 Task: Find connections with filter location Laon with filter topic #Websitewith filter profile language English with filter current company Pepperfry with filter school VITS Group of Institutions Faculty of Engineering School of Management,Sontyam, PIN-531173(CC-NU) with filter industry Wellness and Fitness Services with filter service category Home Networking with filter keywords title Petroleum Engineer
Action: Mouse moved to (592, 100)
Screenshot: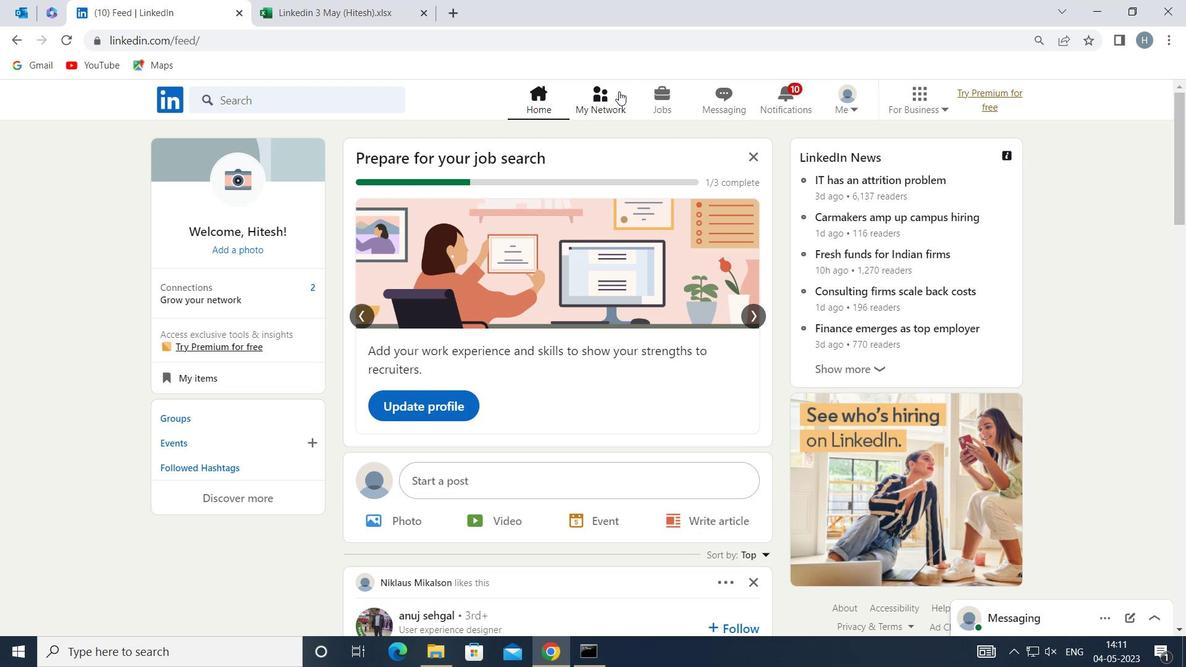 
Action: Mouse pressed left at (592, 100)
Screenshot: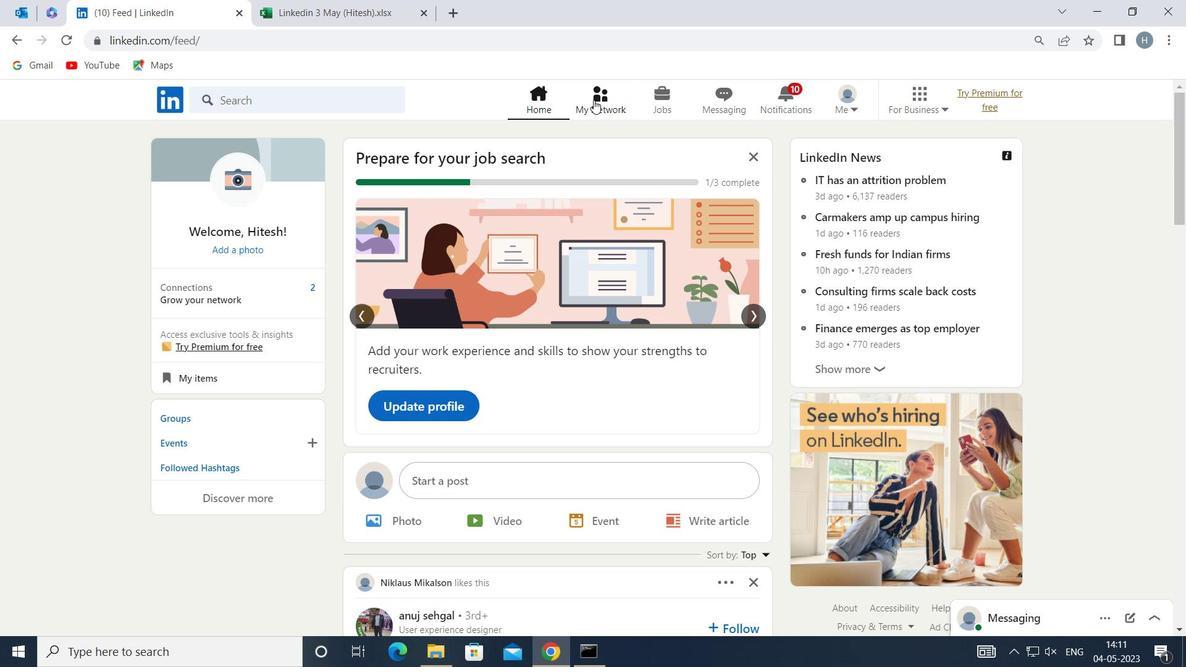 
Action: Mouse moved to (359, 182)
Screenshot: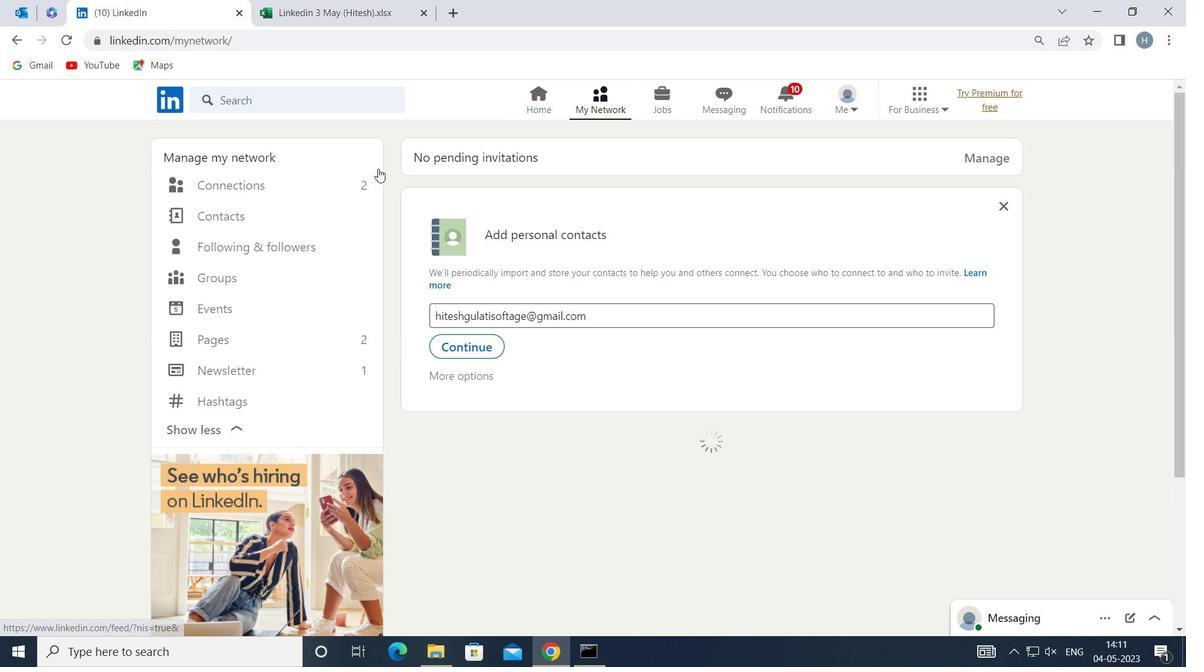 
Action: Mouse pressed left at (359, 182)
Screenshot: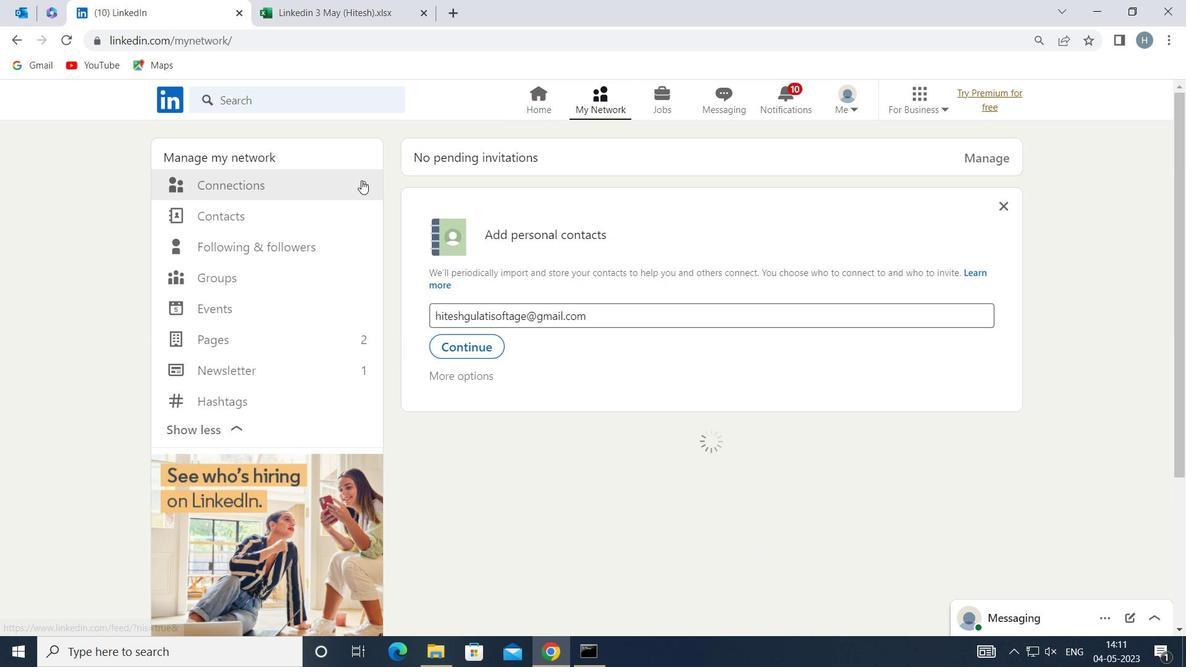 
Action: Mouse moved to (735, 181)
Screenshot: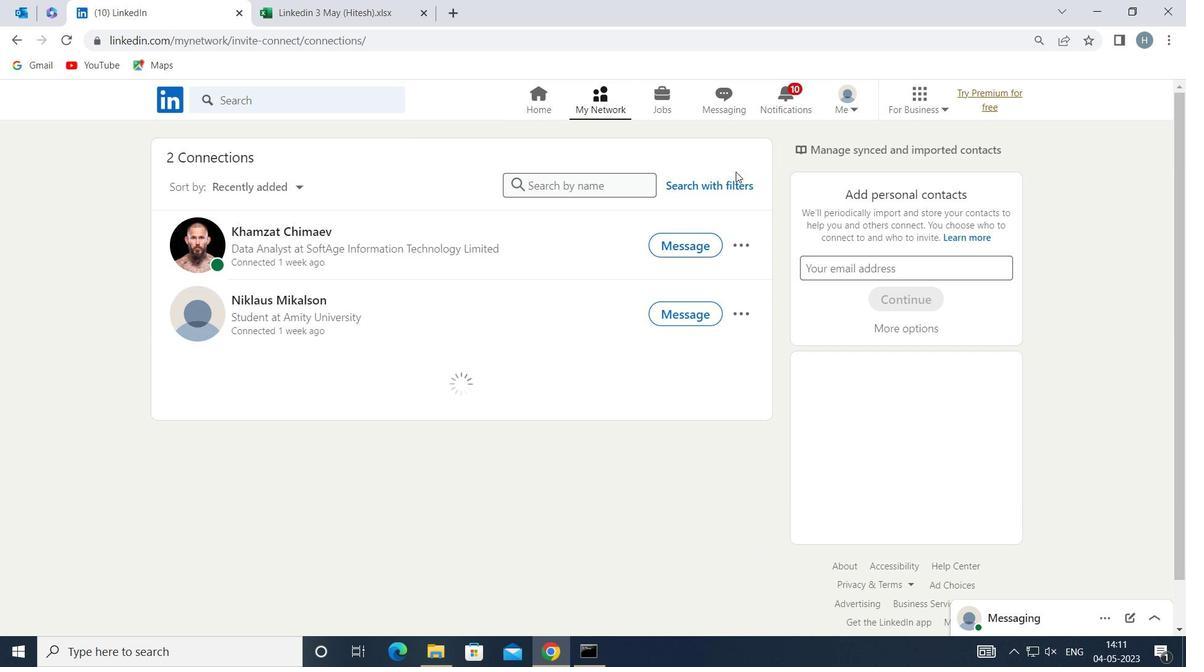 
Action: Mouse pressed left at (735, 181)
Screenshot: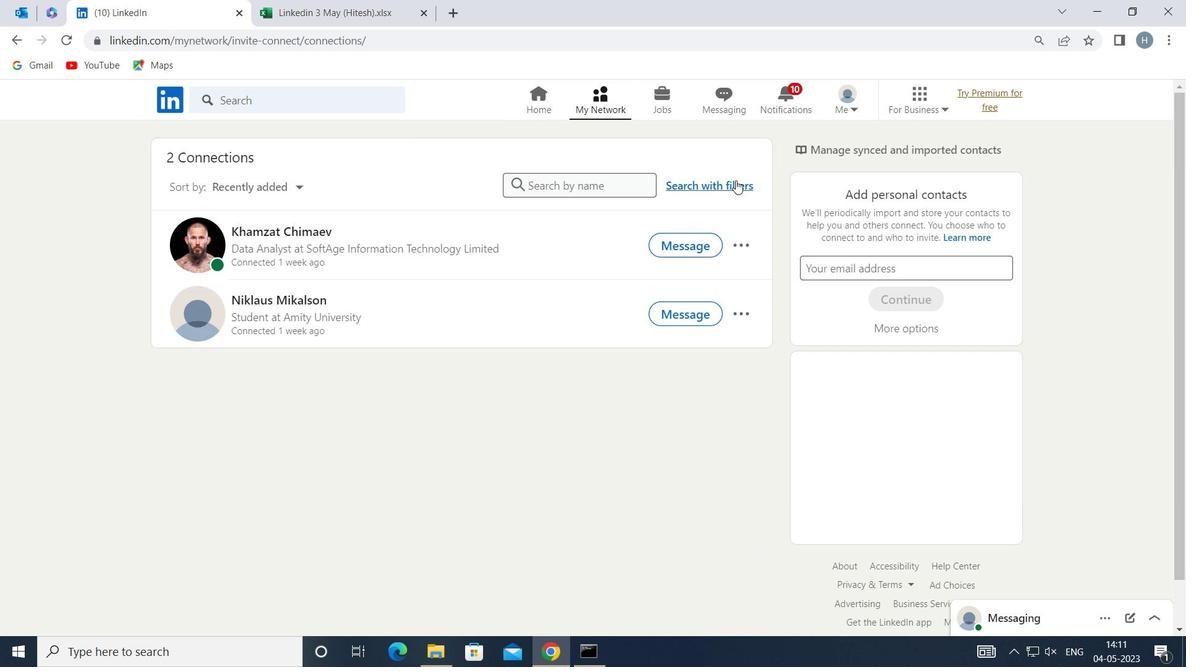 
Action: Mouse moved to (655, 140)
Screenshot: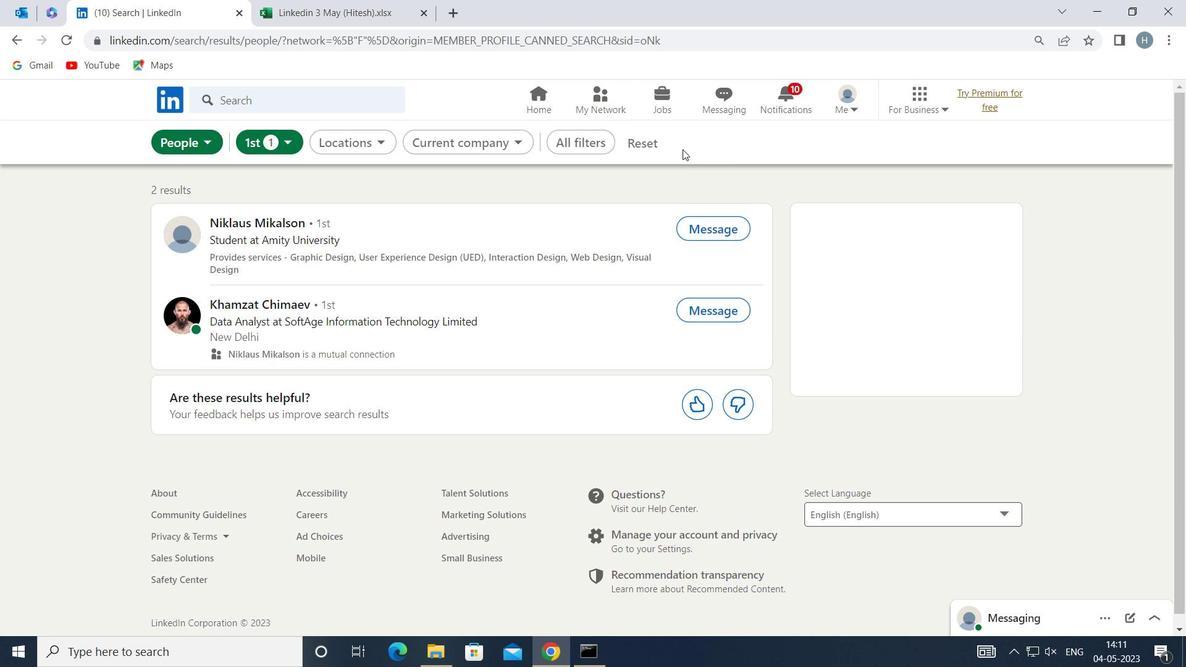 
Action: Mouse pressed left at (655, 140)
Screenshot: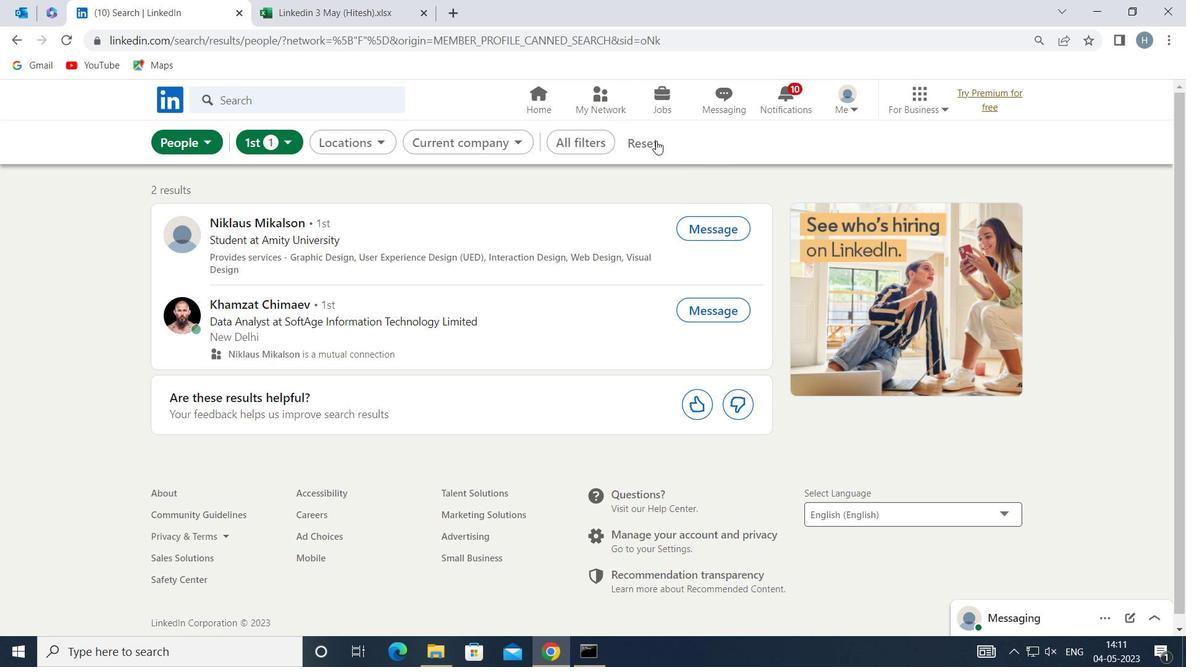 
Action: Mouse moved to (632, 139)
Screenshot: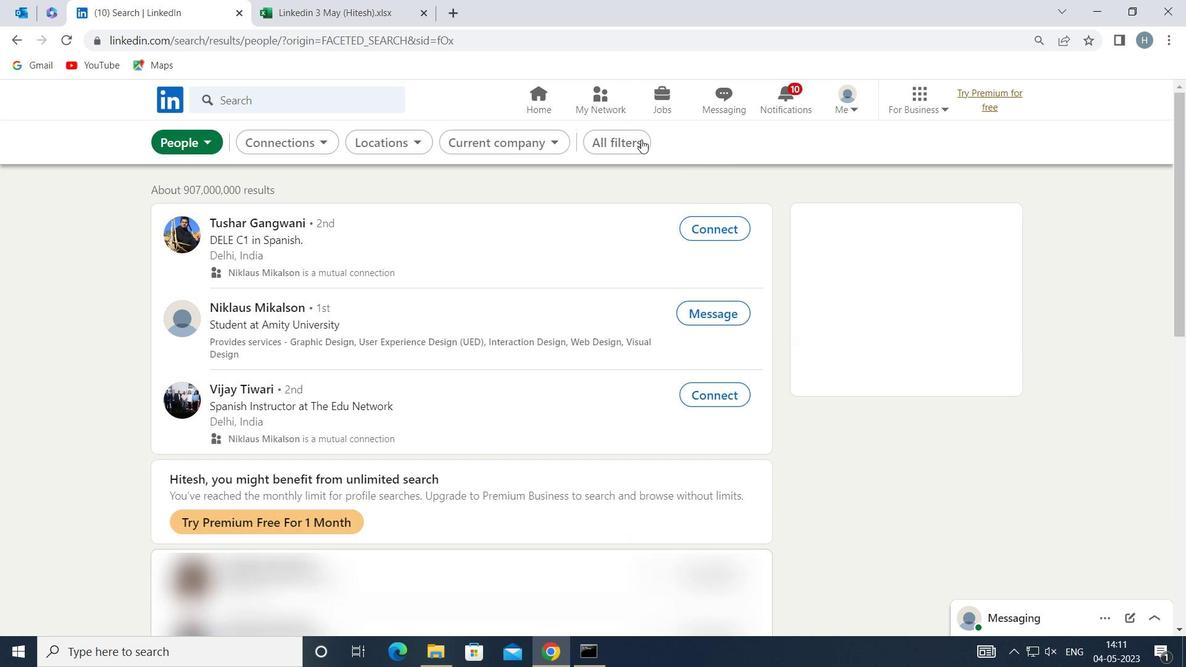 
Action: Mouse pressed left at (632, 139)
Screenshot: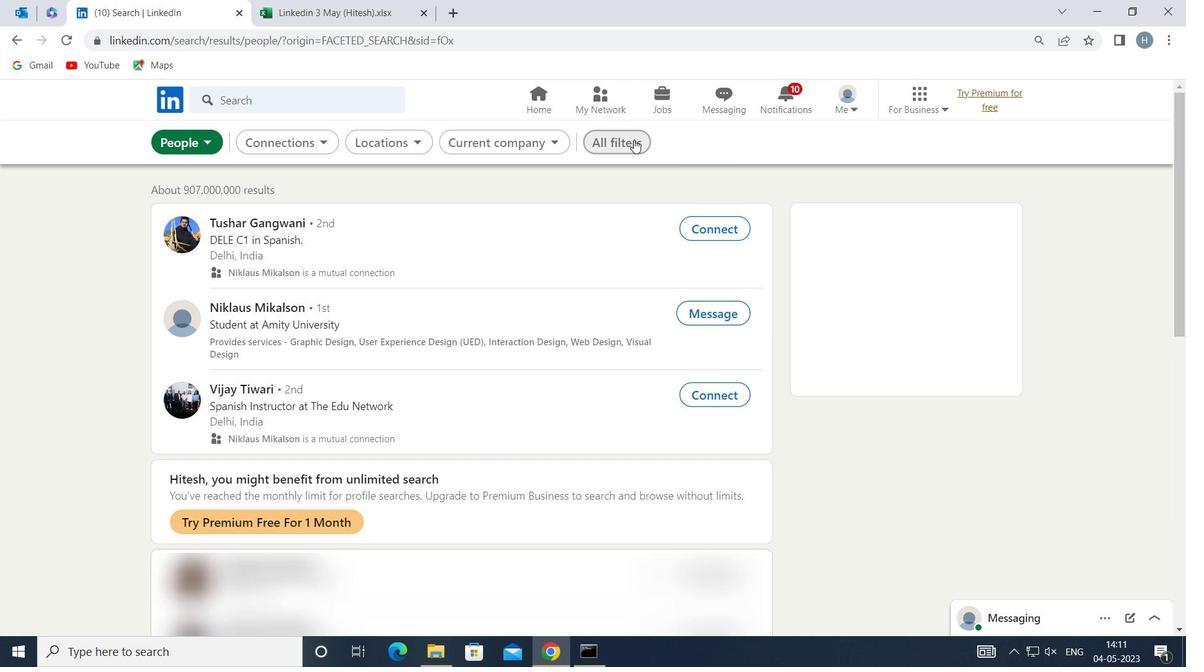 
Action: Mouse moved to (936, 278)
Screenshot: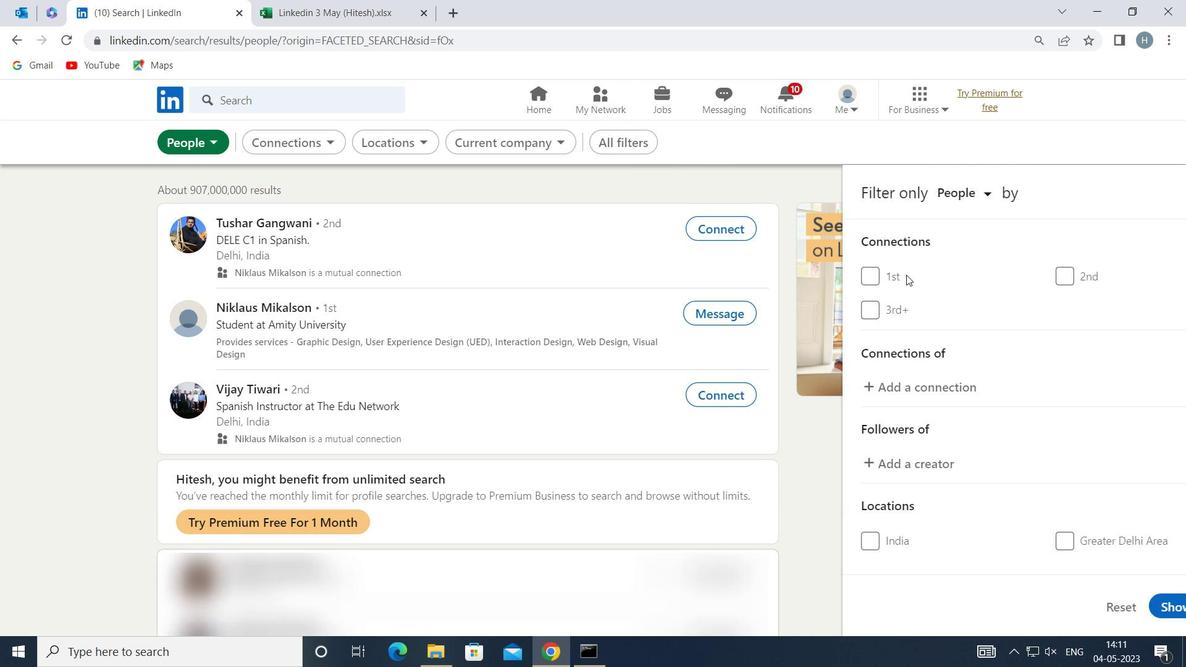 
Action: Mouse scrolled (936, 277) with delta (0, 0)
Screenshot: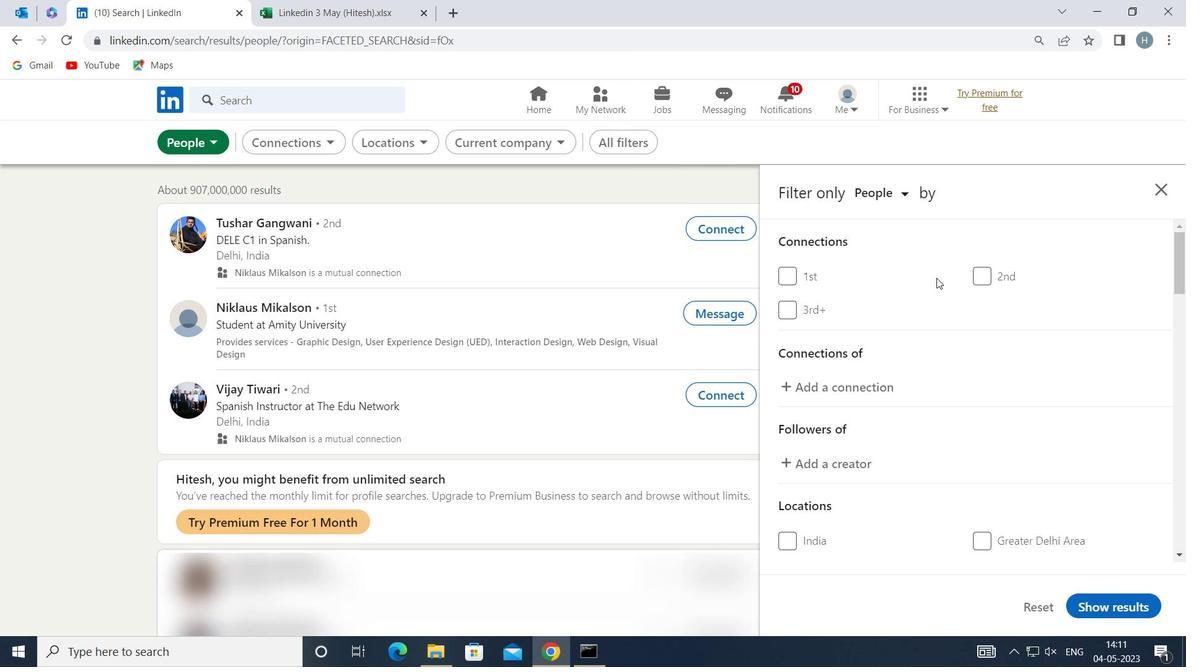 
Action: Mouse scrolled (936, 277) with delta (0, 0)
Screenshot: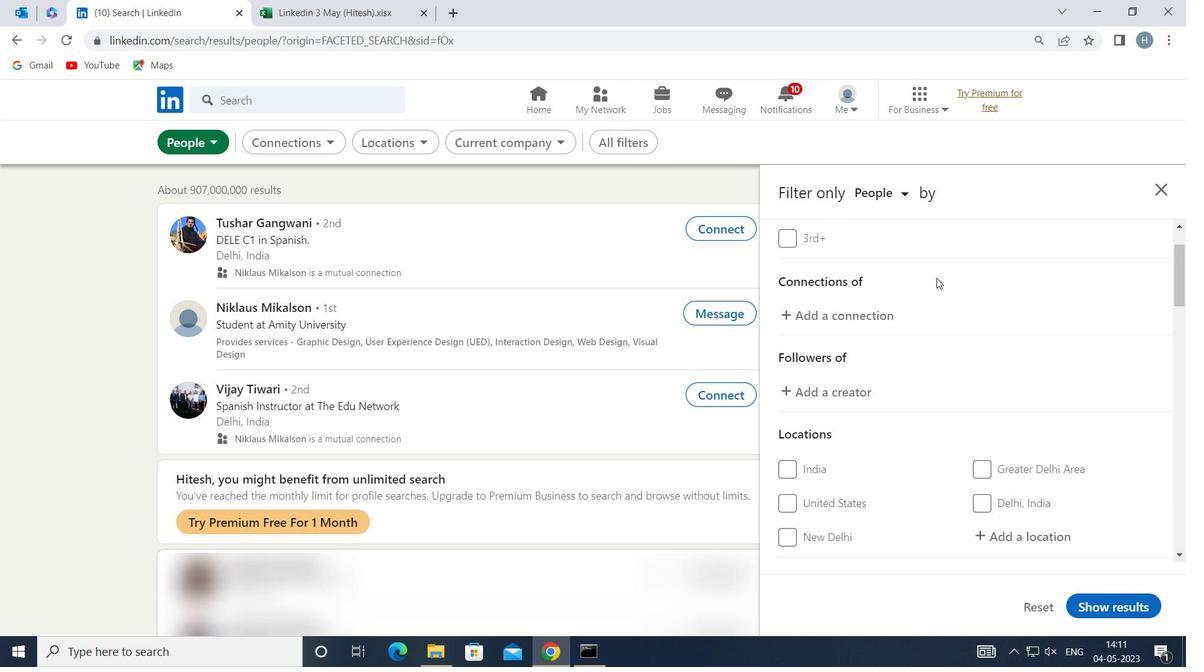 
Action: Mouse moved to (1015, 449)
Screenshot: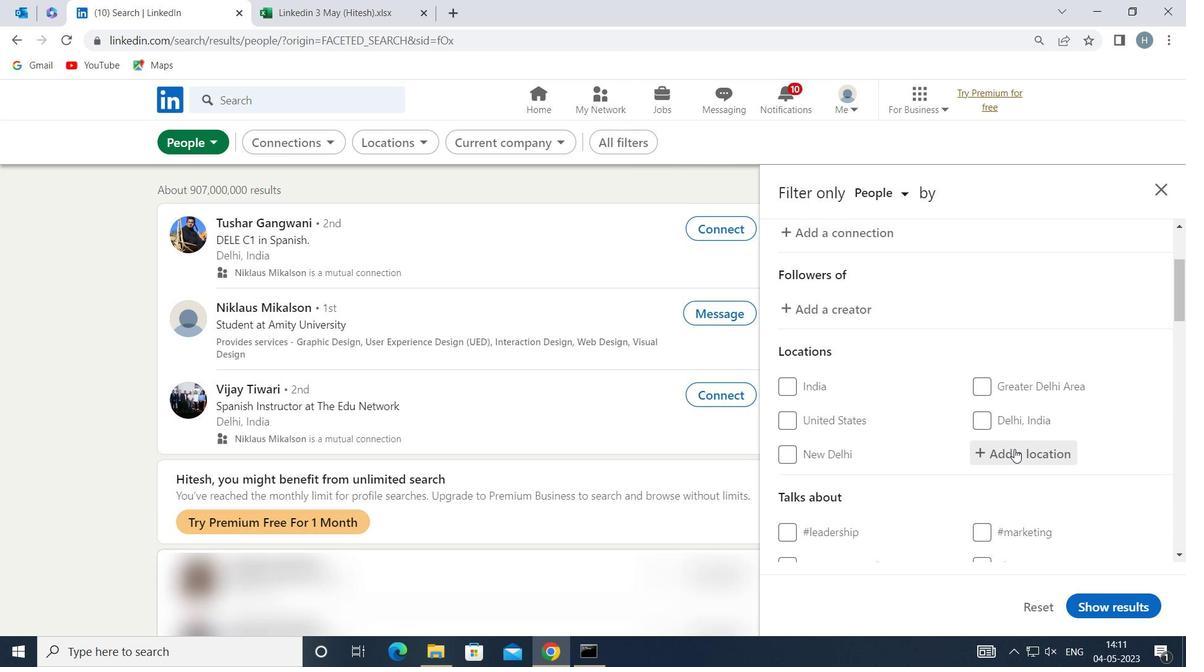 
Action: Mouse pressed left at (1015, 449)
Screenshot: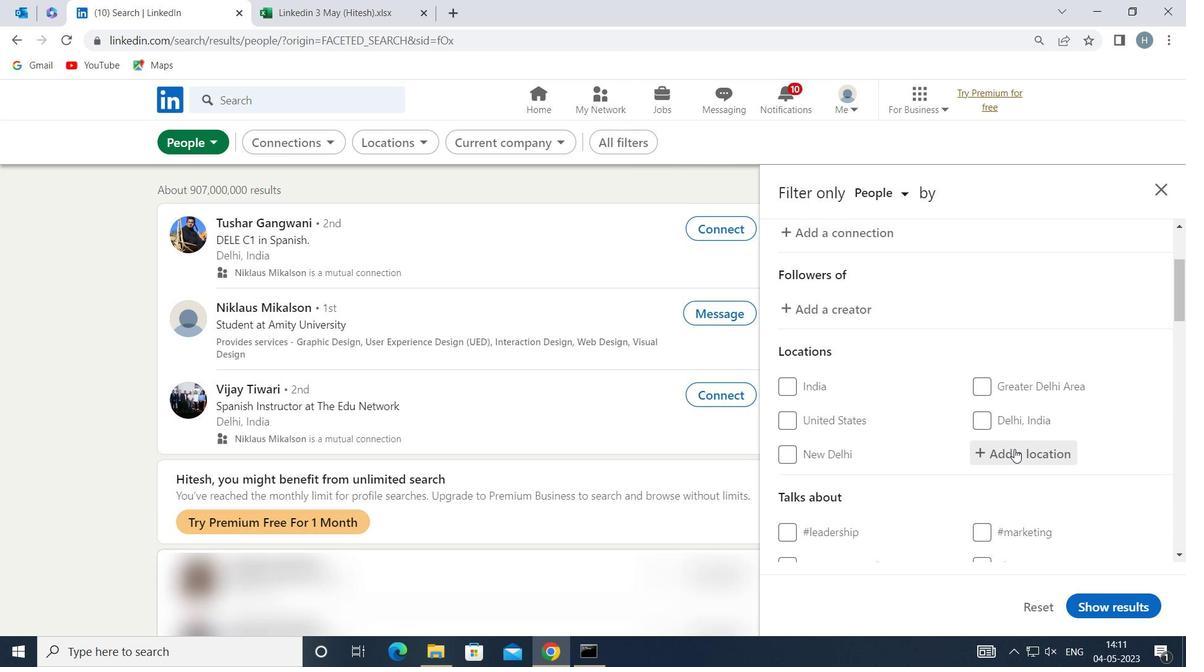 
Action: Key pressed <Key.shift>LO<Key.backspace>AON<Key.enter>
Screenshot: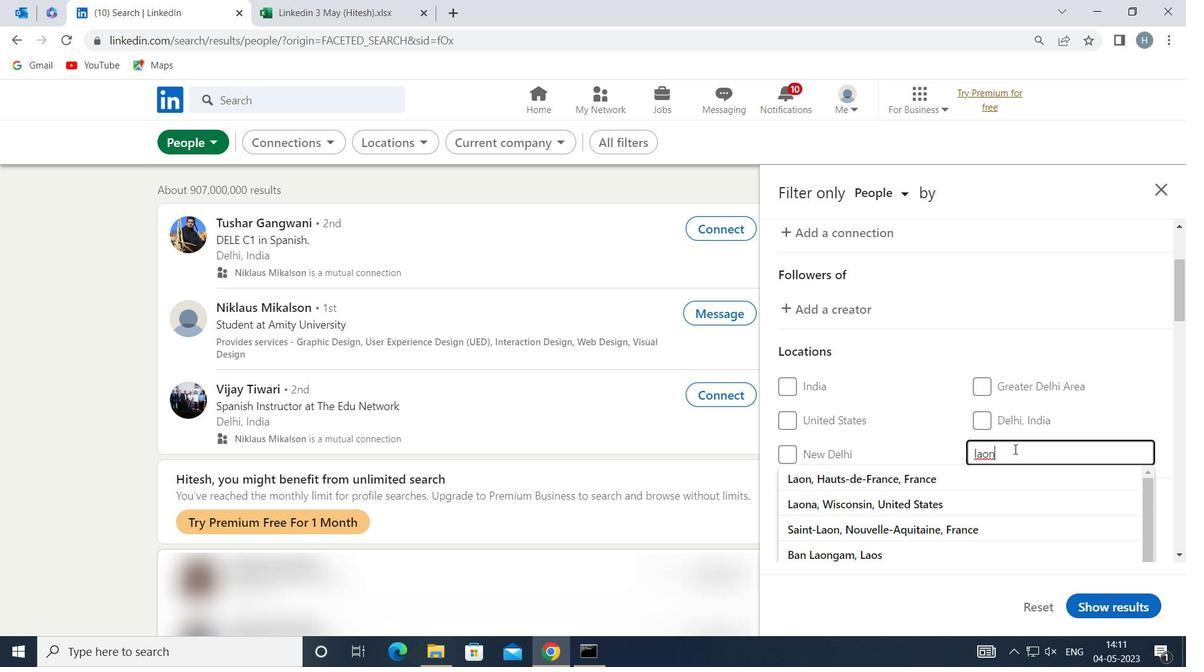 
Action: Mouse moved to (1092, 419)
Screenshot: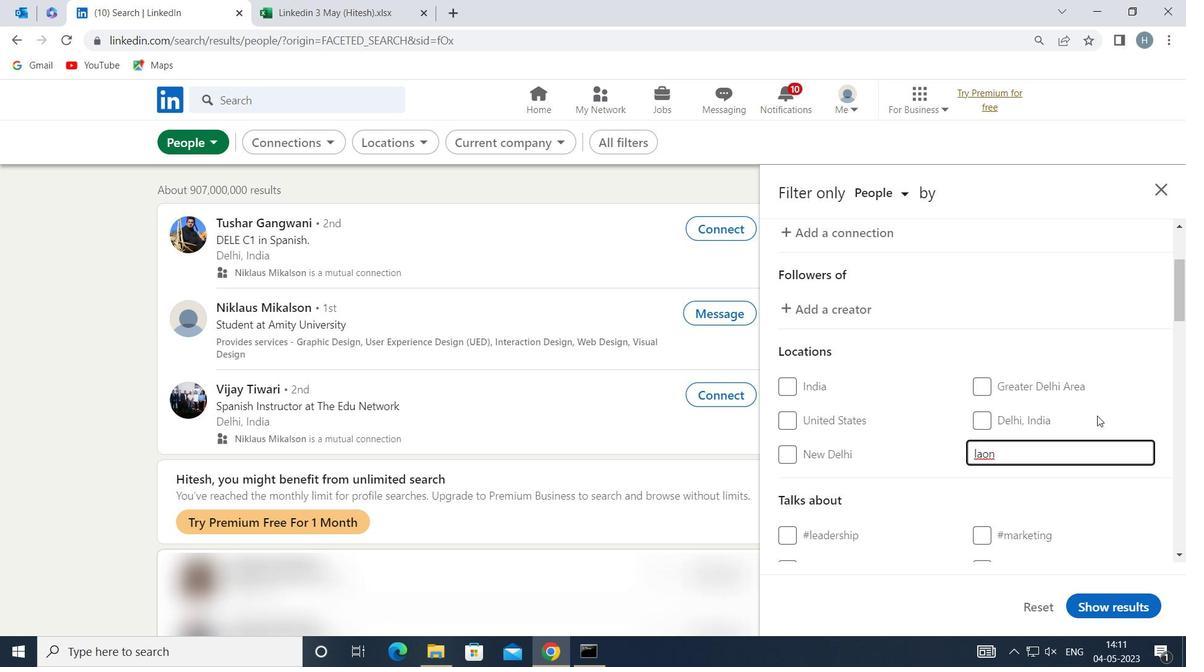 
Action: Mouse scrolled (1092, 419) with delta (0, 0)
Screenshot: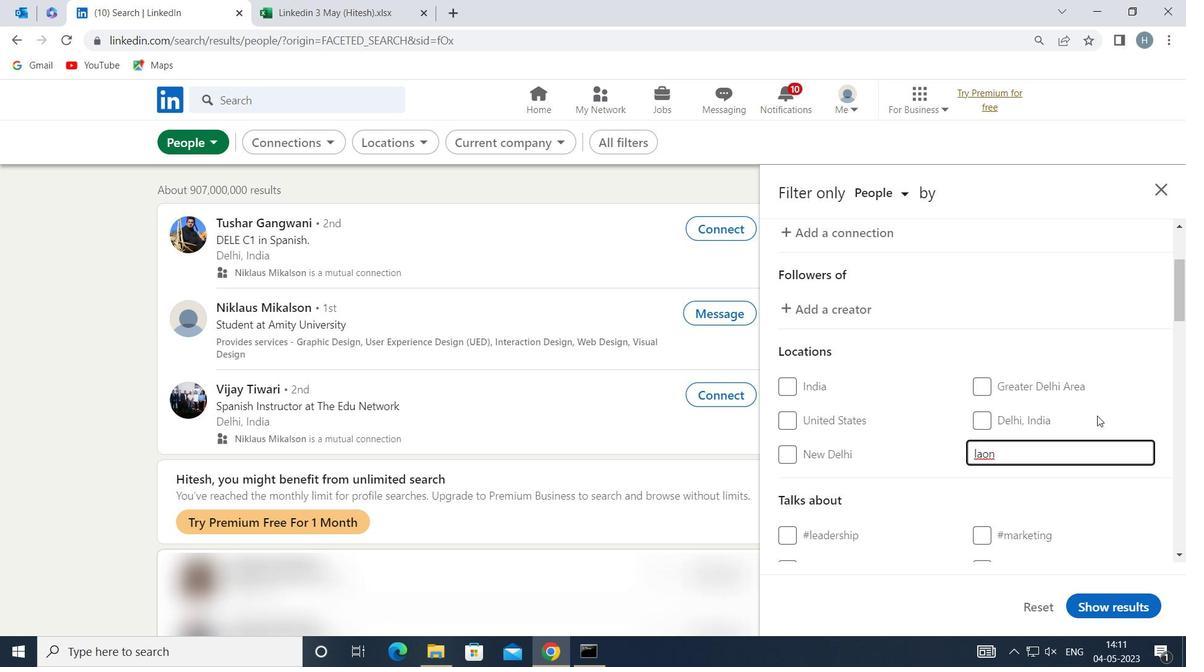 
Action: Mouse moved to (1091, 420)
Screenshot: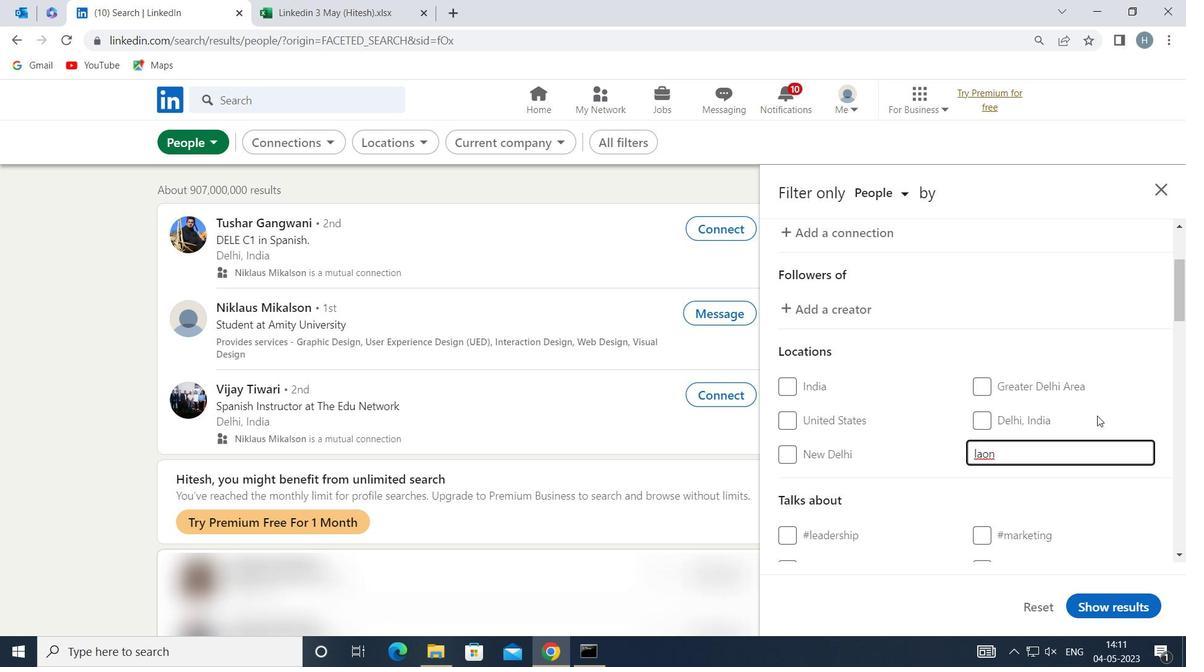 
Action: Mouse scrolled (1091, 419) with delta (0, 0)
Screenshot: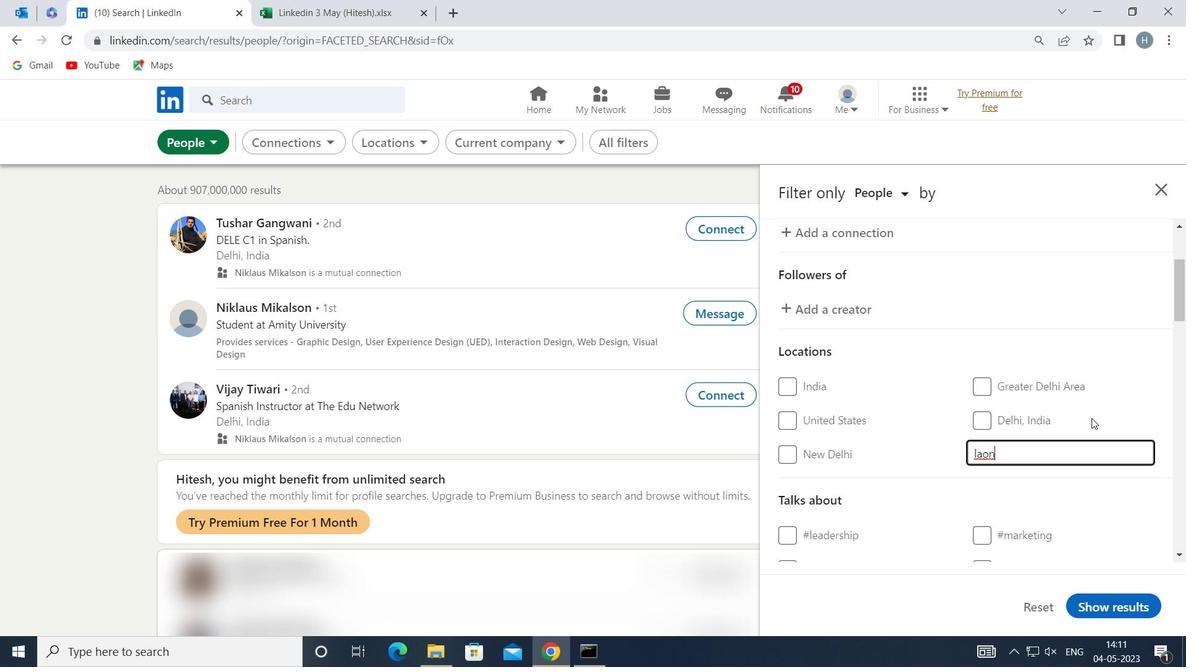
Action: Mouse moved to (1036, 446)
Screenshot: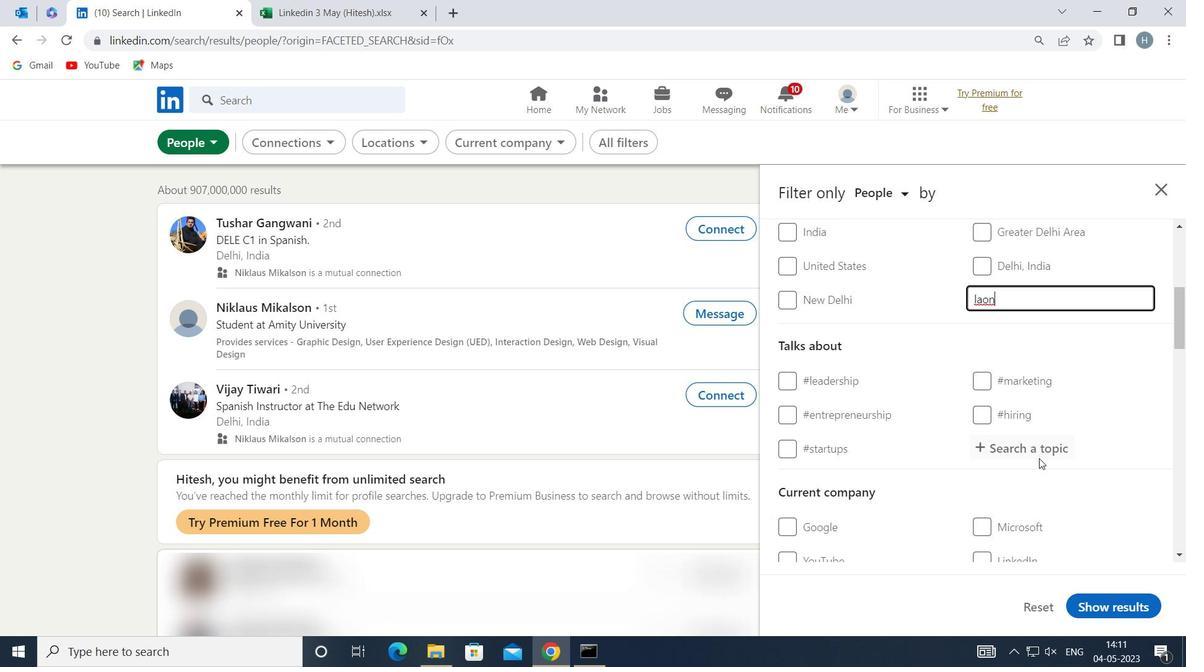 
Action: Mouse pressed left at (1036, 446)
Screenshot: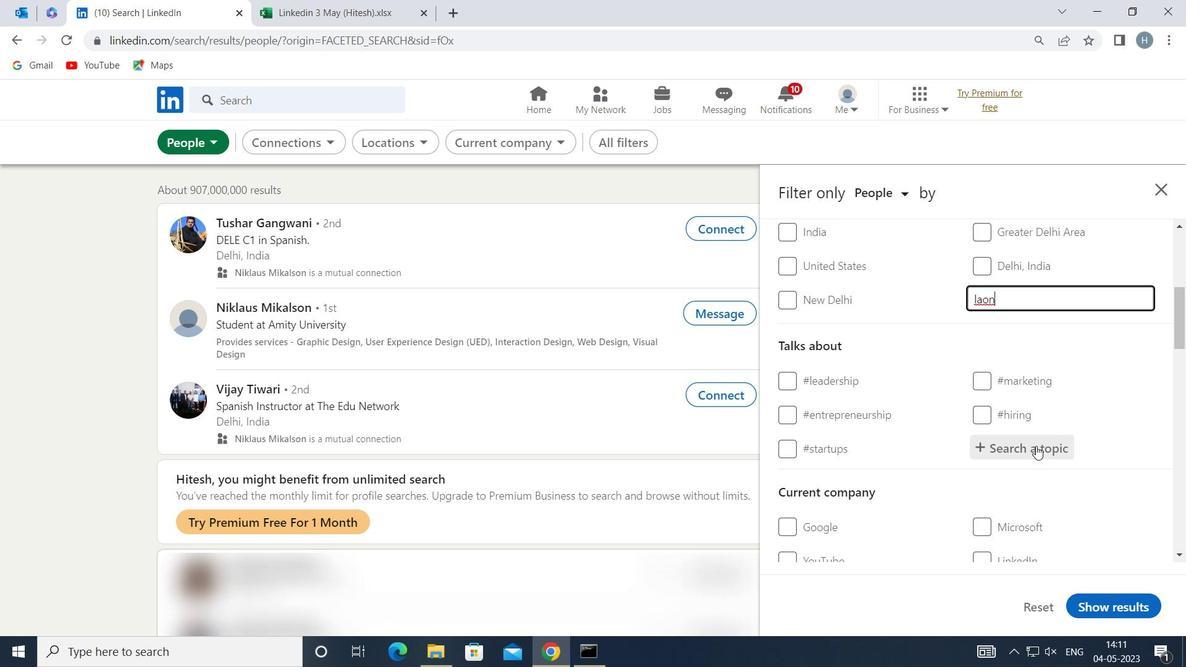 
Action: Key pressed <Key.shift>WEBSITE
Screenshot: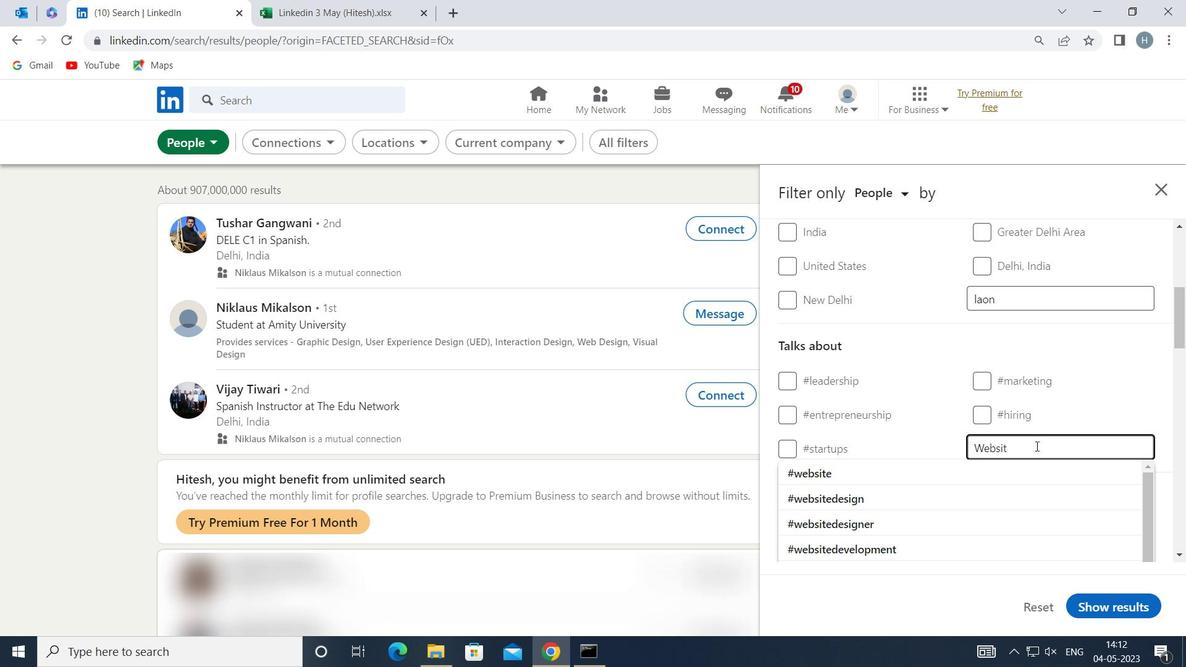 
Action: Mouse moved to (921, 468)
Screenshot: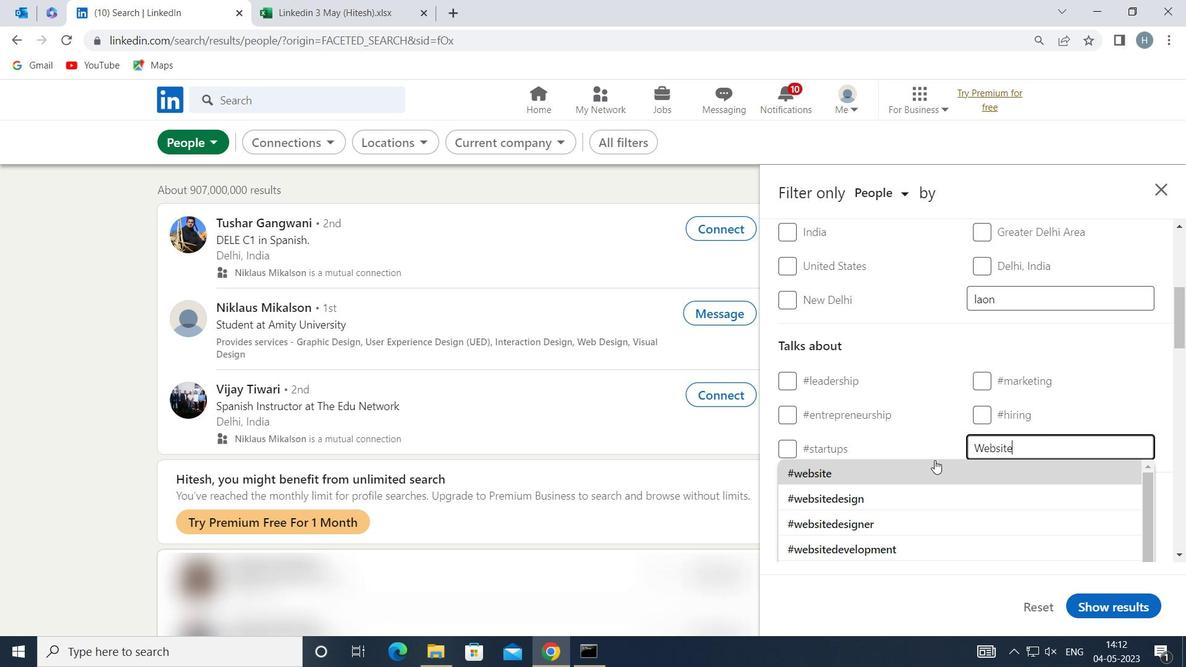 
Action: Mouse pressed left at (921, 468)
Screenshot: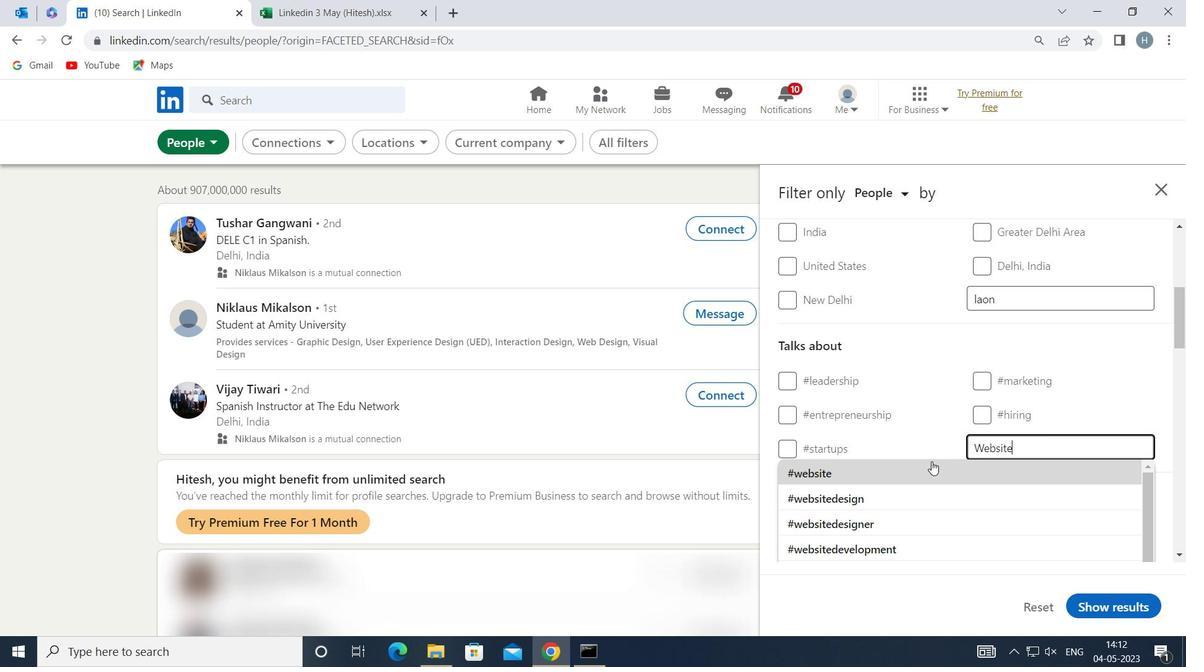
Action: Mouse moved to (941, 448)
Screenshot: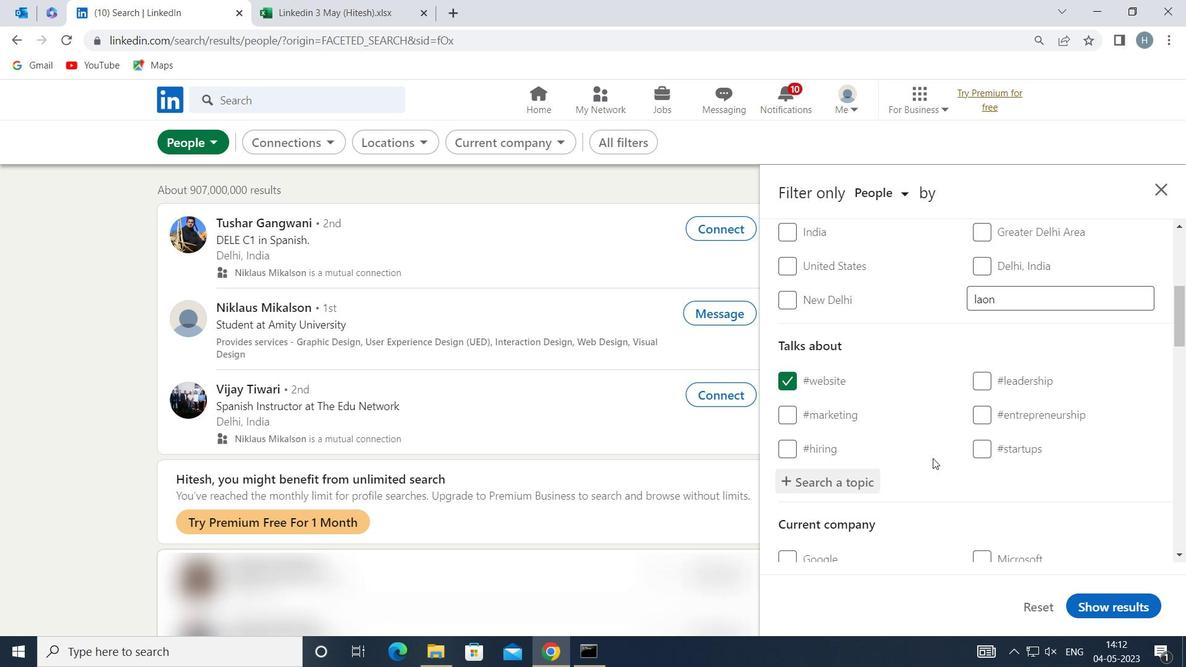 
Action: Mouse scrolled (941, 447) with delta (0, 0)
Screenshot: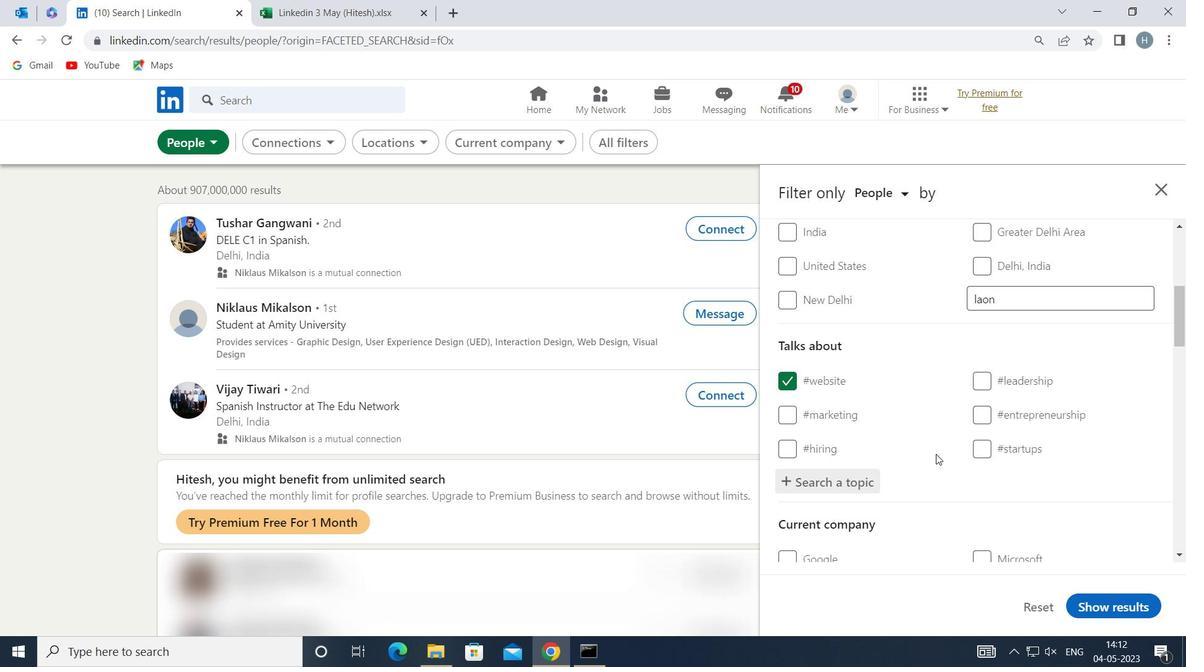 
Action: Mouse scrolled (941, 447) with delta (0, 0)
Screenshot: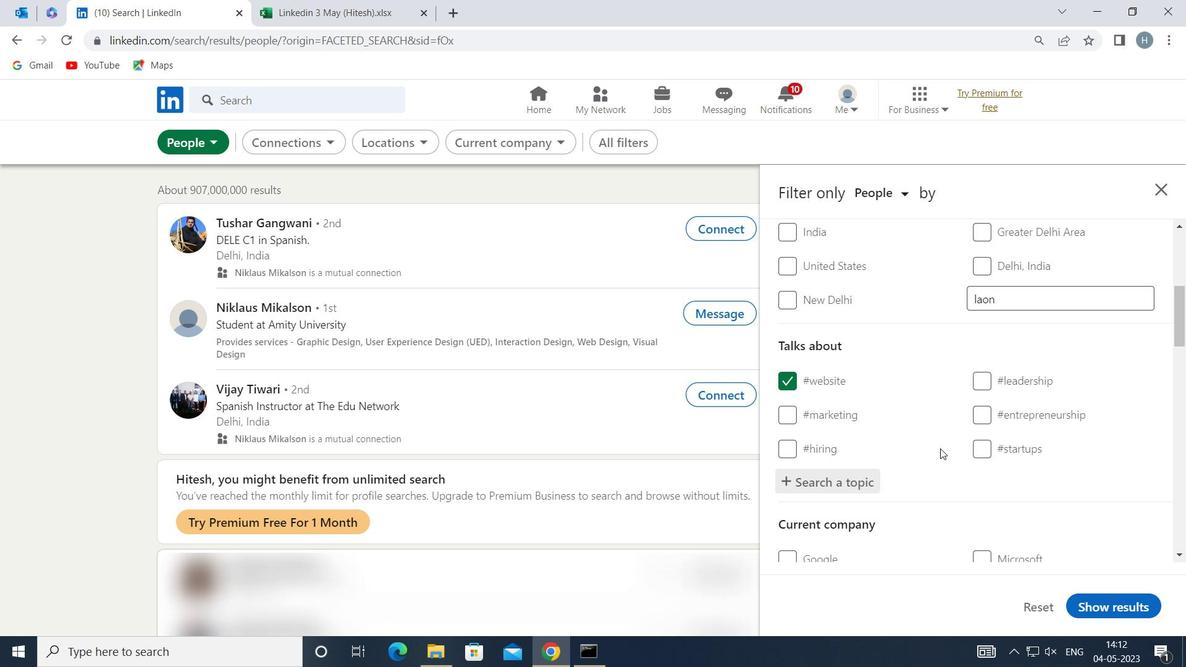 
Action: Mouse moved to (946, 440)
Screenshot: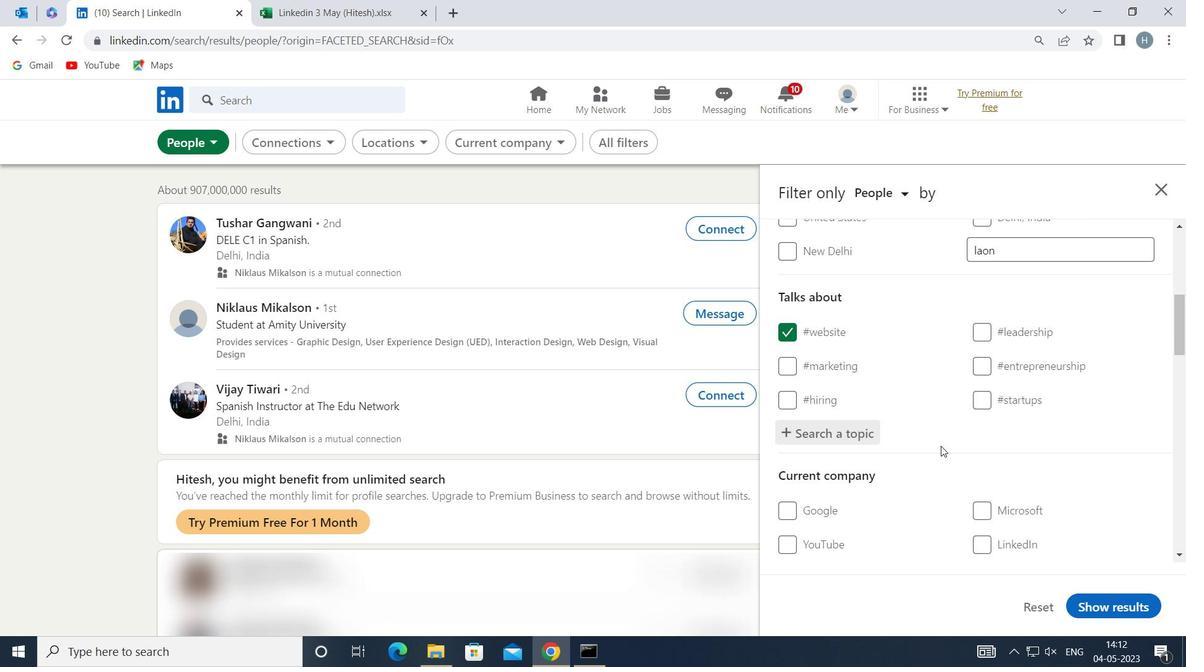 
Action: Mouse scrolled (946, 440) with delta (0, 0)
Screenshot: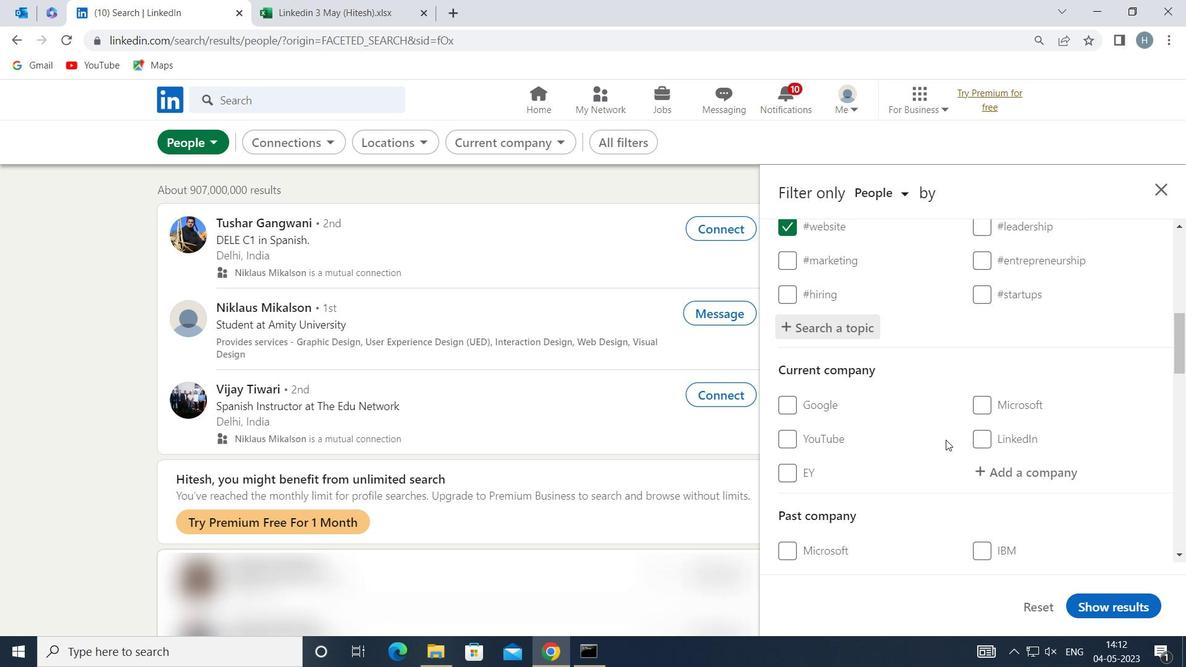 
Action: Mouse scrolled (946, 440) with delta (0, 0)
Screenshot: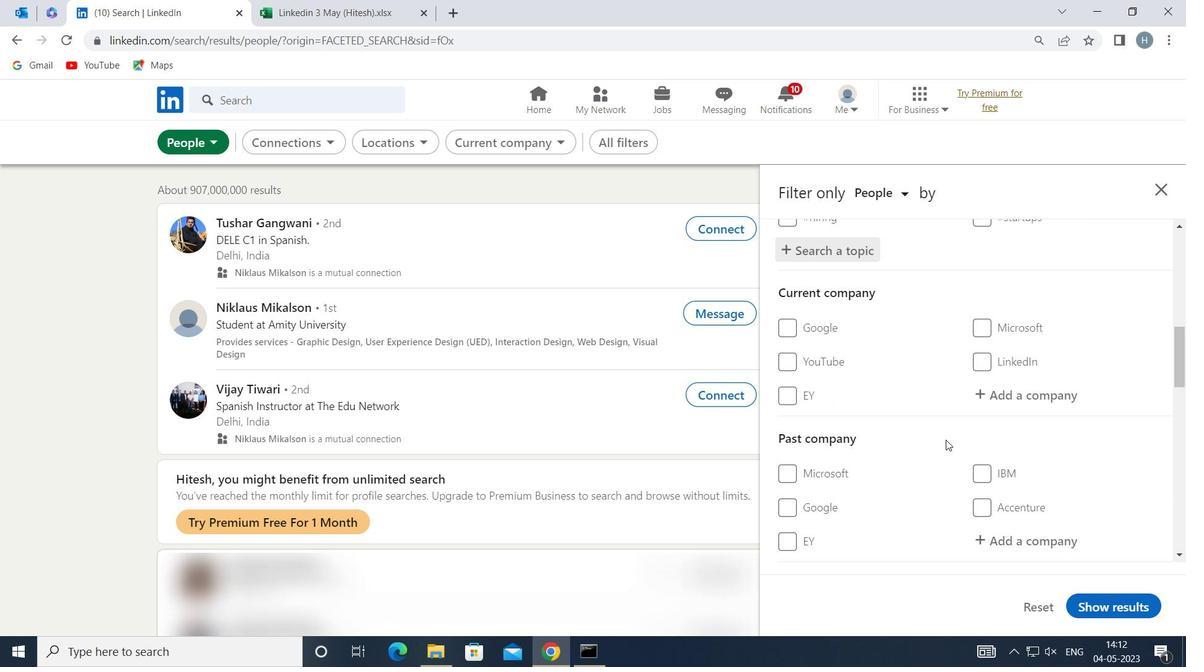
Action: Mouse moved to (947, 439)
Screenshot: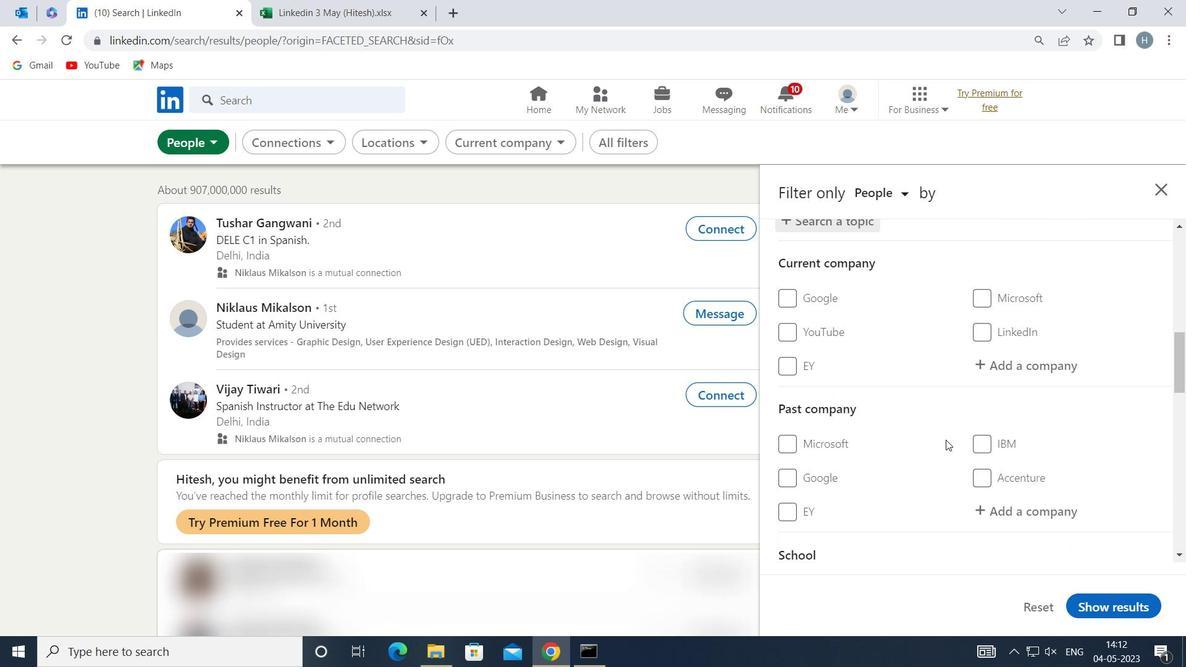 
Action: Mouse scrolled (947, 438) with delta (0, 0)
Screenshot: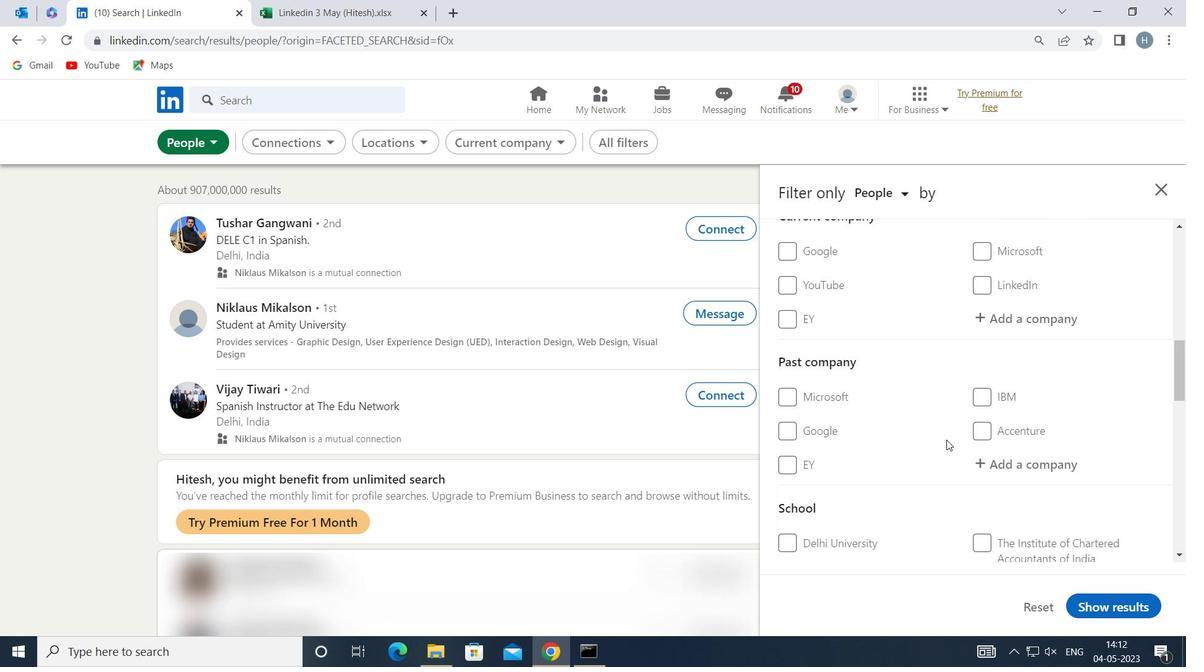 
Action: Mouse moved to (948, 437)
Screenshot: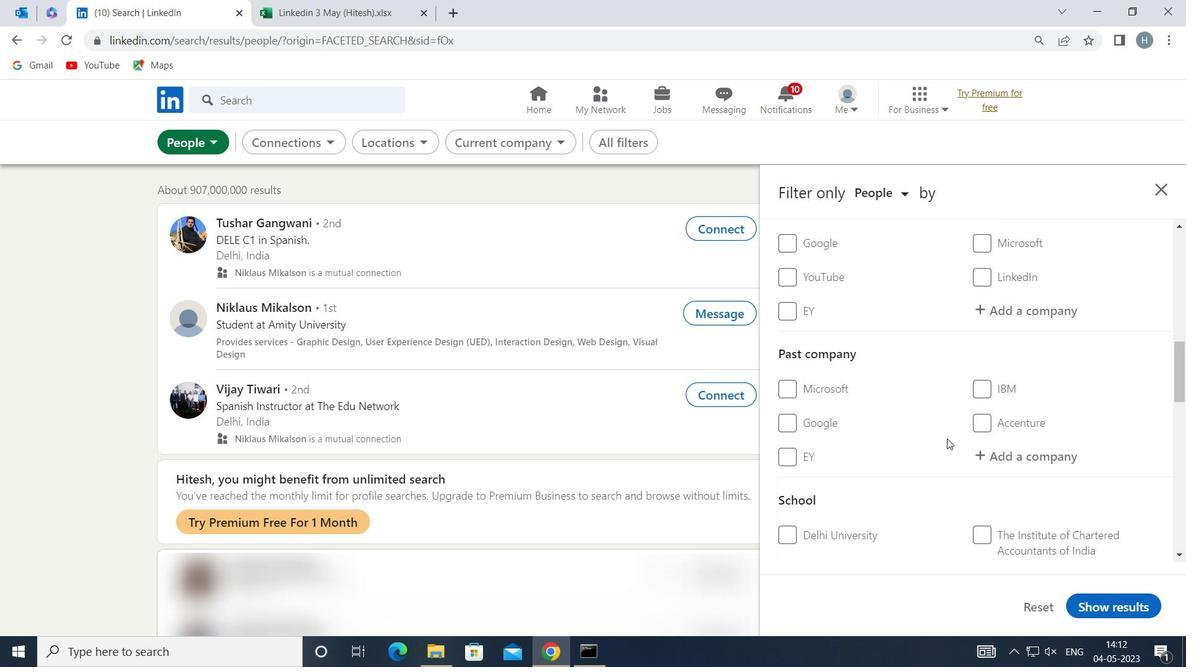 
Action: Mouse scrolled (948, 436) with delta (0, 0)
Screenshot: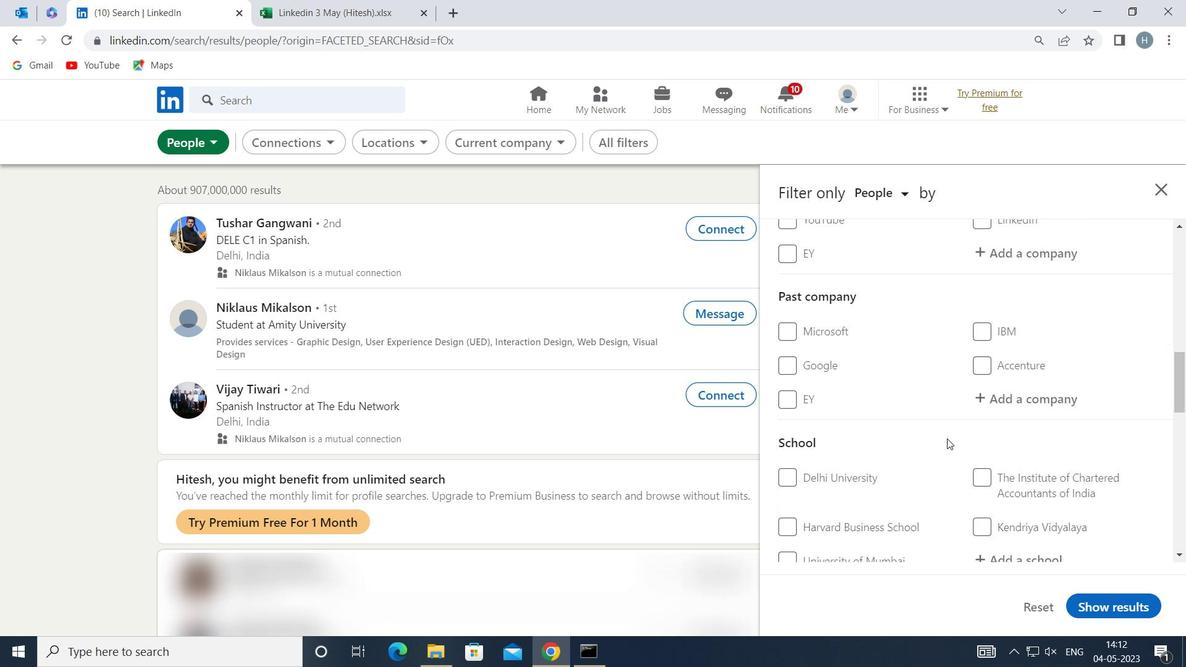 
Action: Mouse scrolled (948, 436) with delta (0, 0)
Screenshot: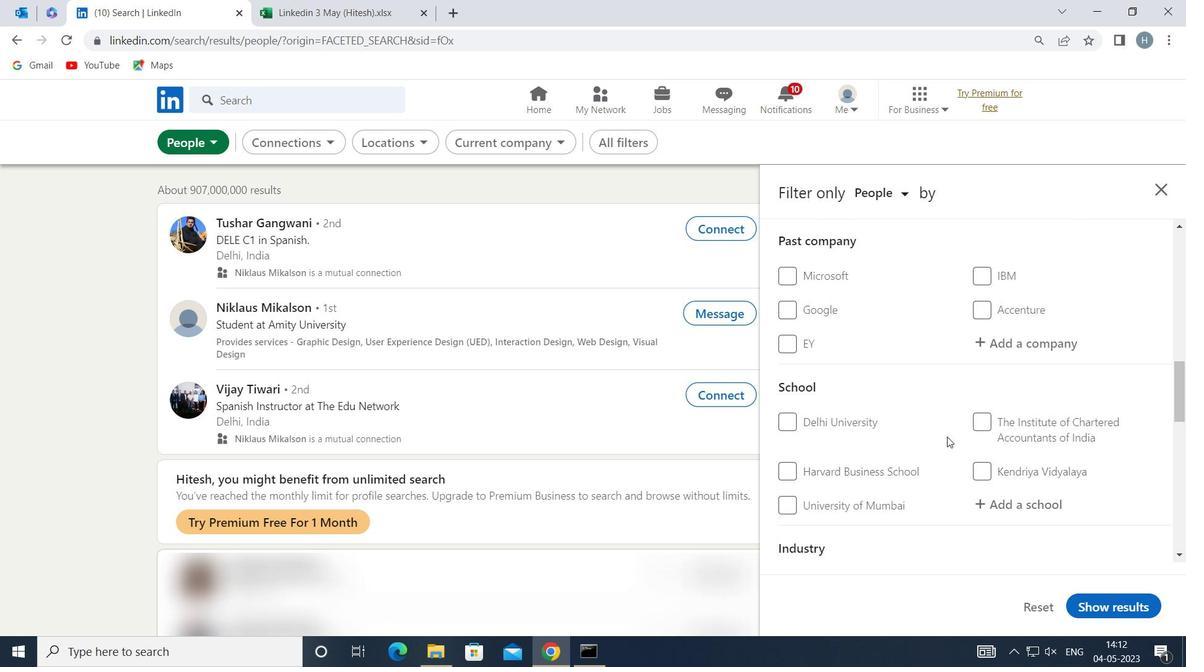 
Action: Mouse scrolled (948, 436) with delta (0, 0)
Screenshot: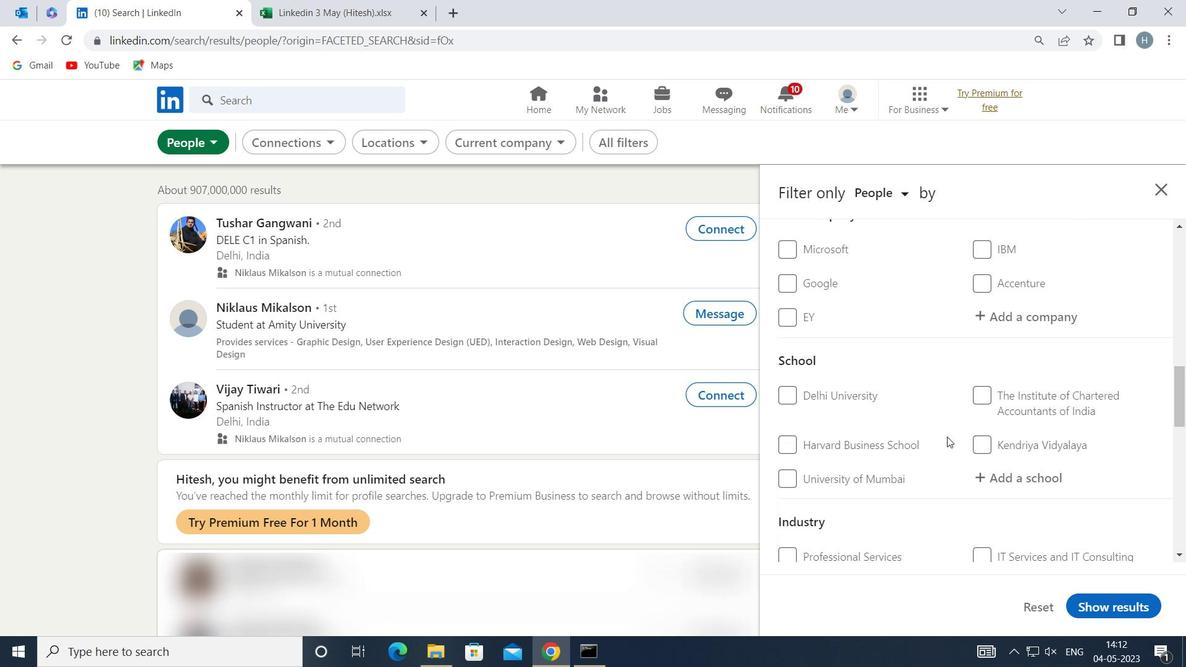 
Action: Mouse moved to (948, 437)
Screenshot: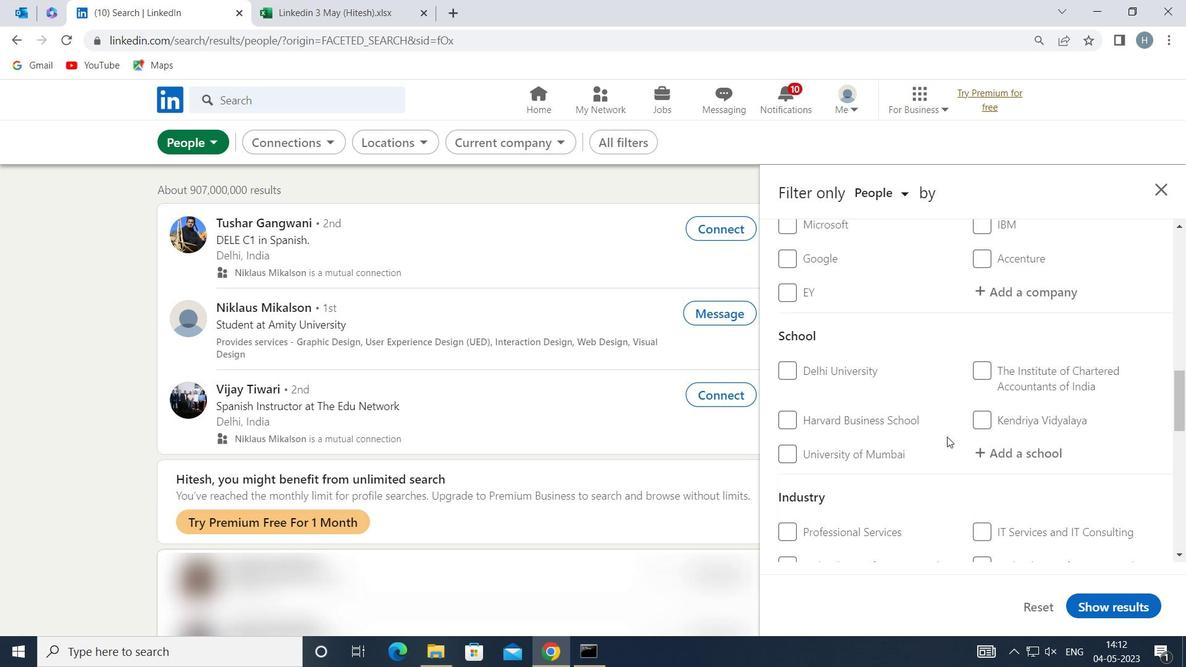 
Action: Mouse scrolled (948, 436) with delta (0, 0)
Screenshot: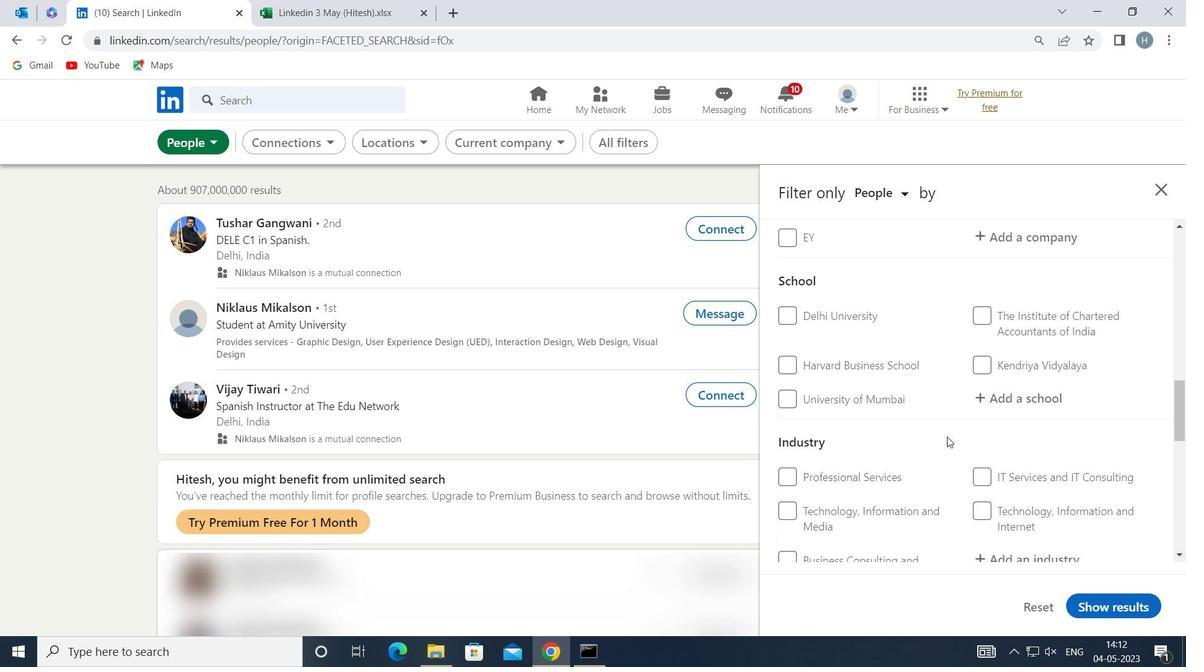 
Action: Mouse moved to (806, 491)
Screenshot: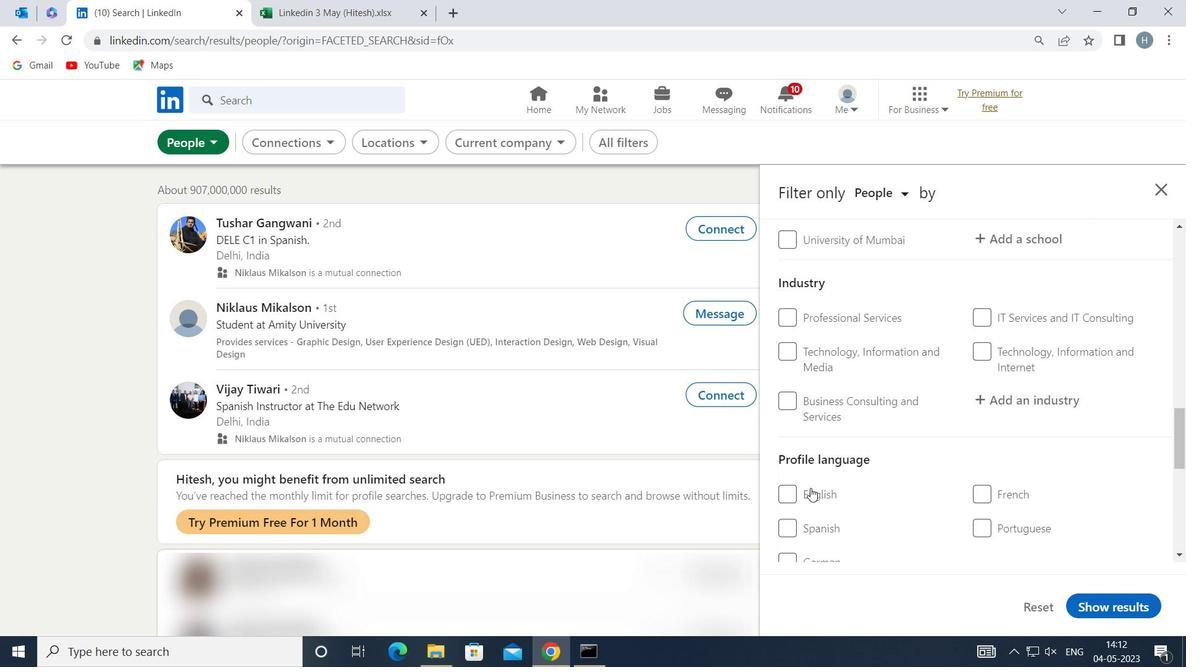 
Action: Mouse pressed left at (806, 491)
Screenshot: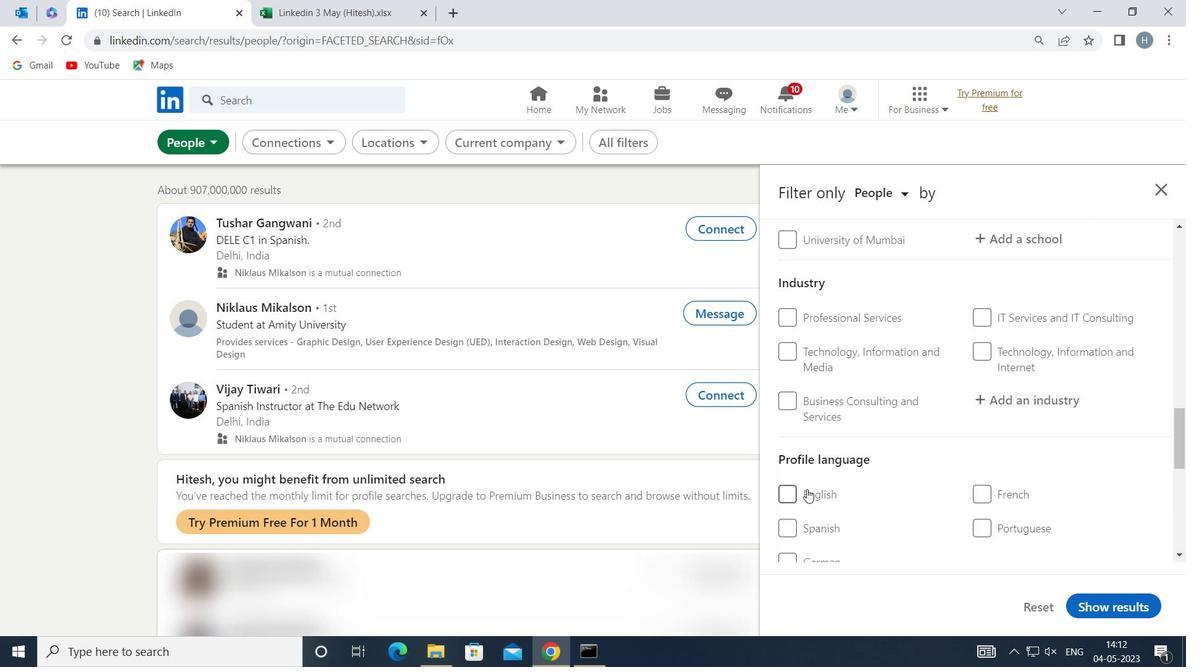 
Action: Mouse moved to (926, 479)
Screenshot: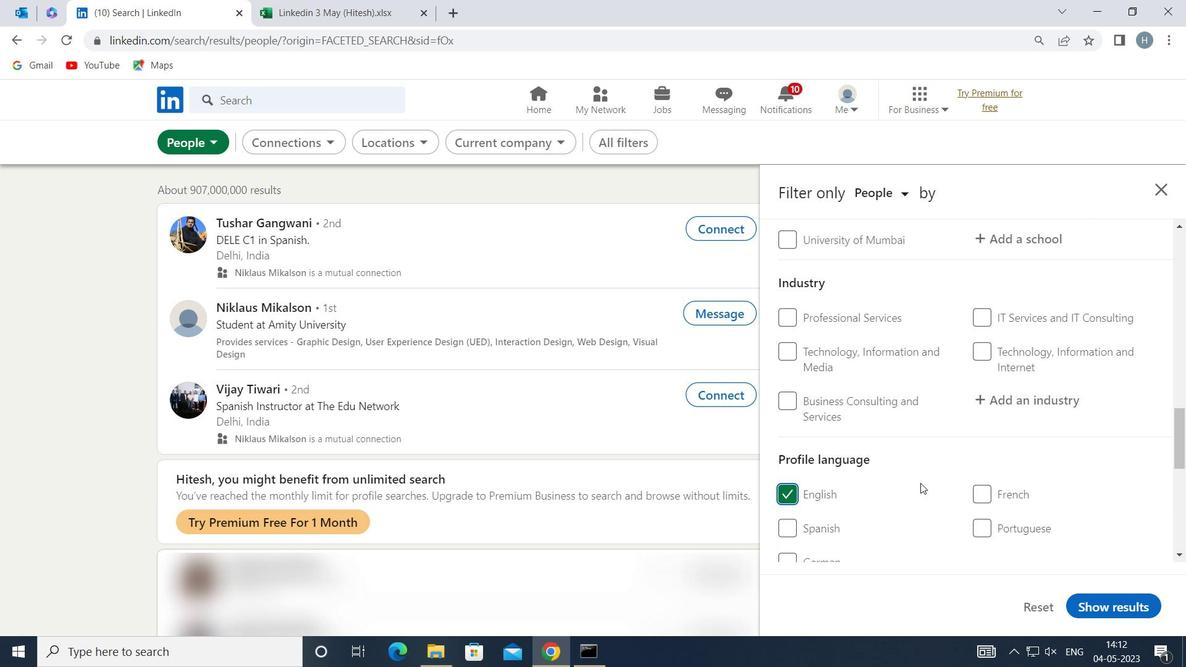 
Action: Mouse scrolled (926, 480) with delta (0, 0)
Screenshot: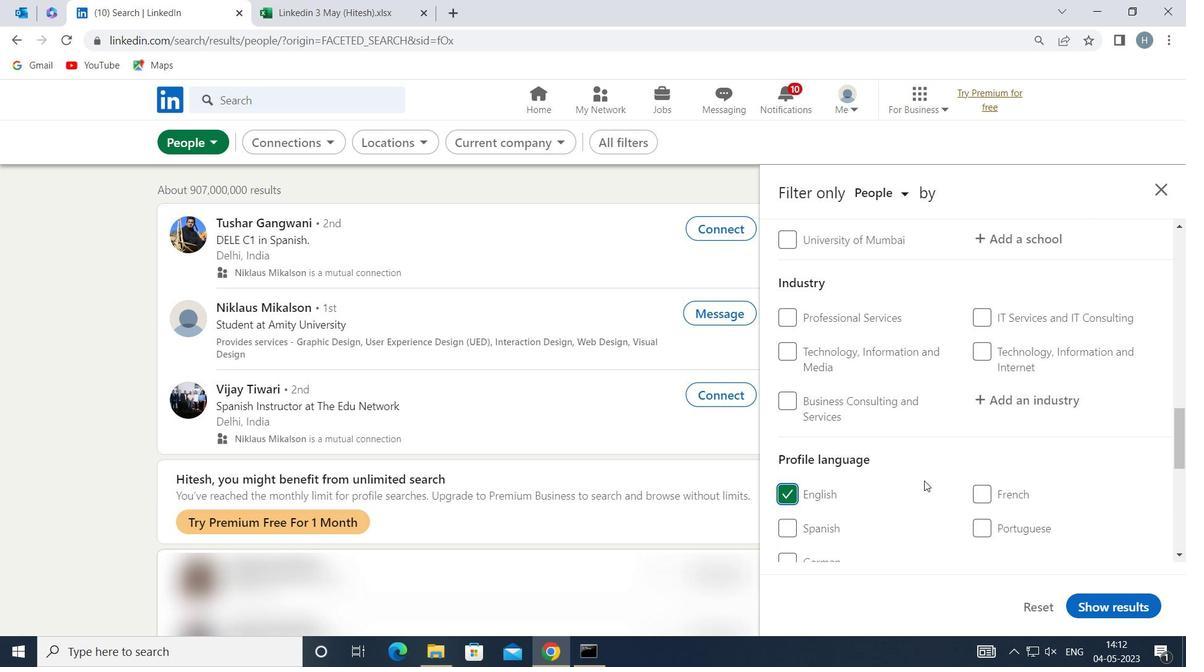 
Action: Mouse moved to (929, 474)
Screenshot: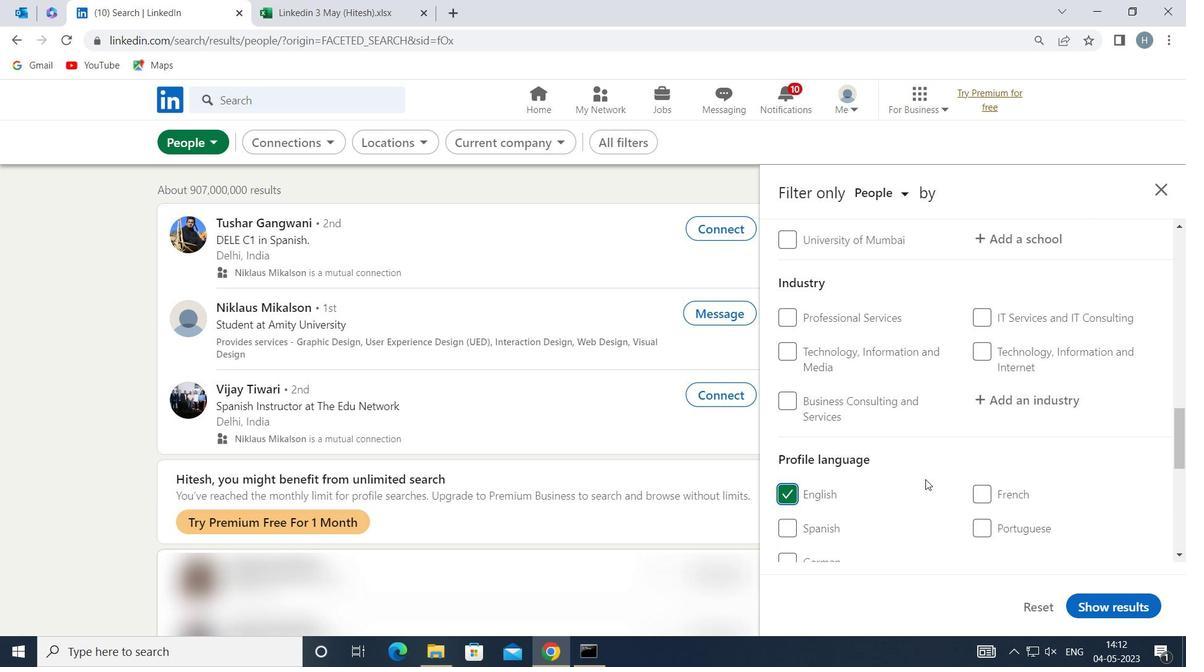 
Action: Mouse scrolled (929, 474) with delta (0, 0)
Screenshot: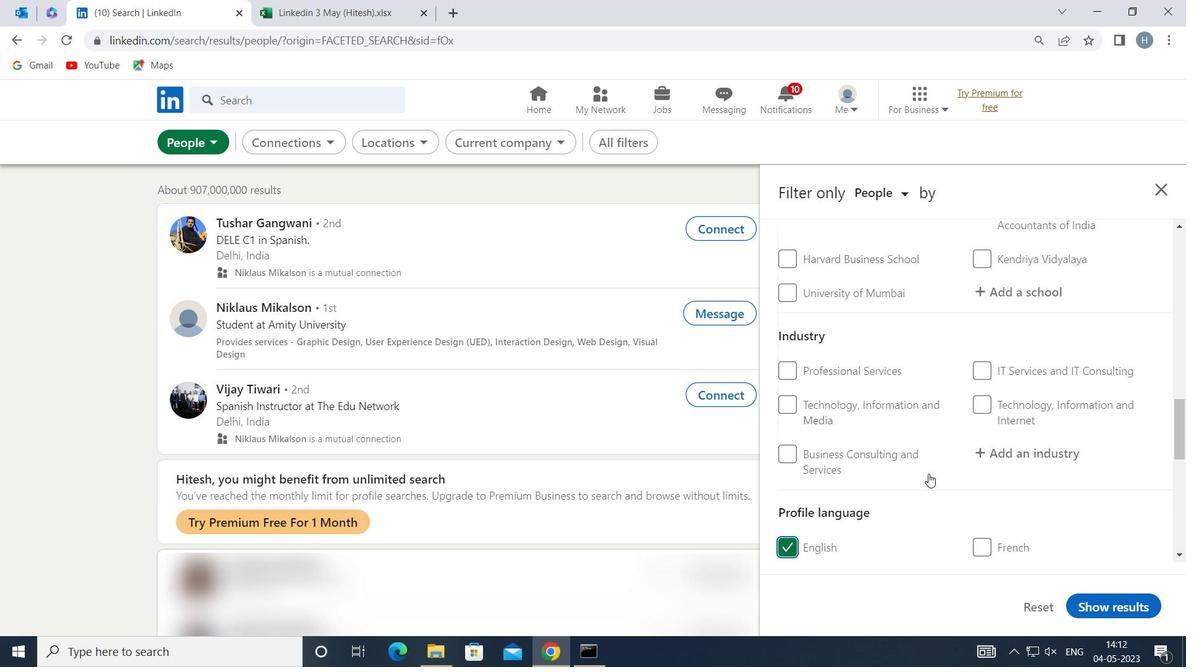 
Action: Mouse scrolled (929, 474) with delta (0, 0)
Screenshot: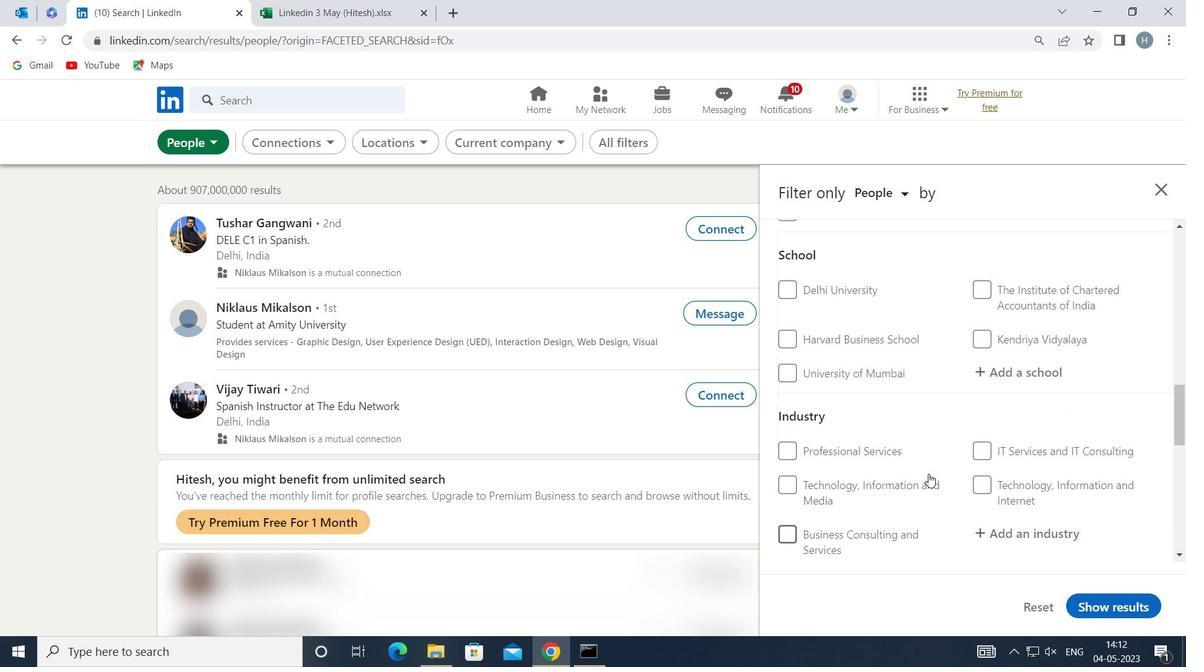 
Action: Mouse scrolled (929, 474) with delta (0, 0)
Screenshot: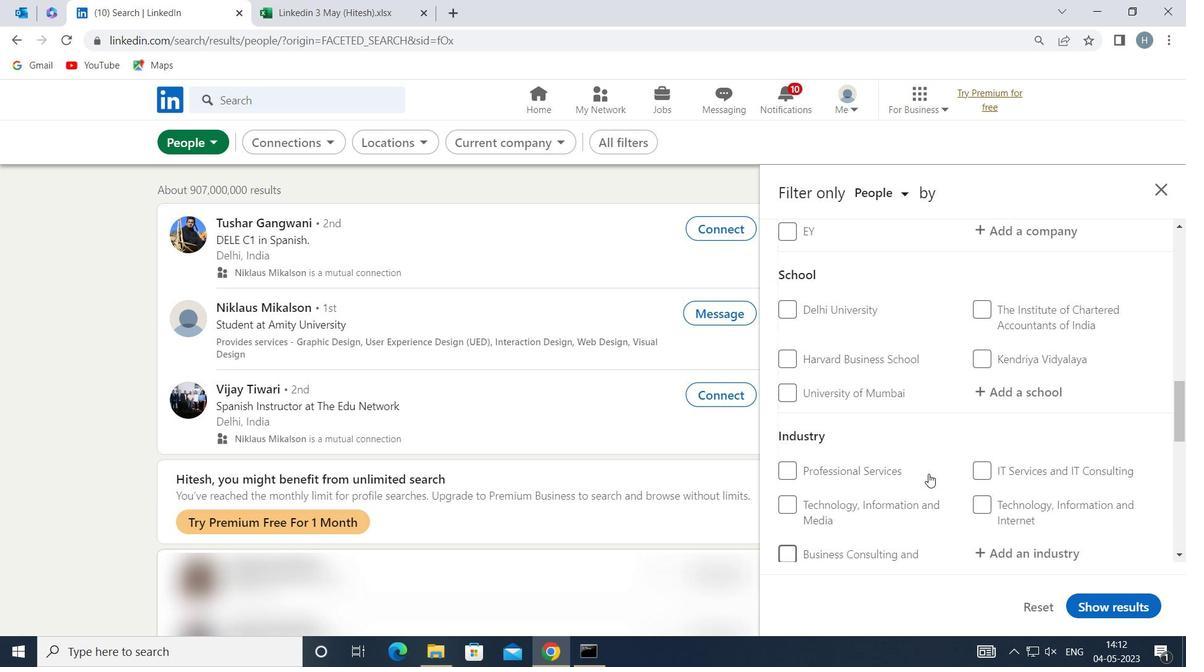 
Action: Mouse scrolled (929, 474) with delta (0, 0)
Screenshot: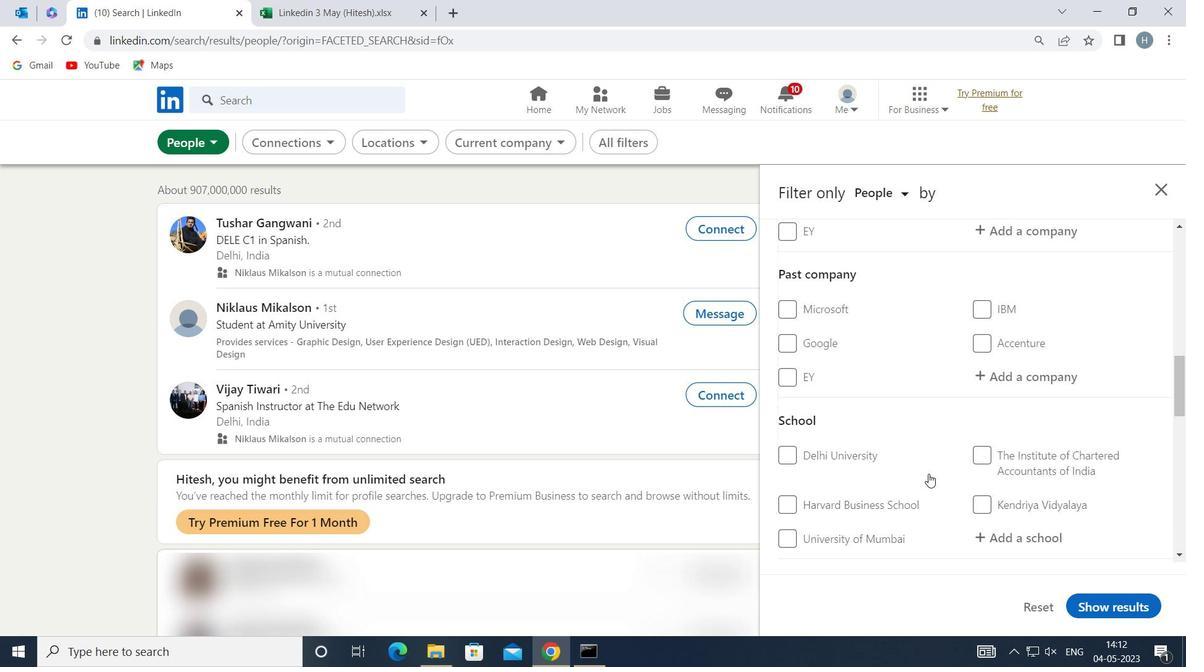 
Action: Mouse scrolled (929, 474) with delta (0, 0)
Screenshot: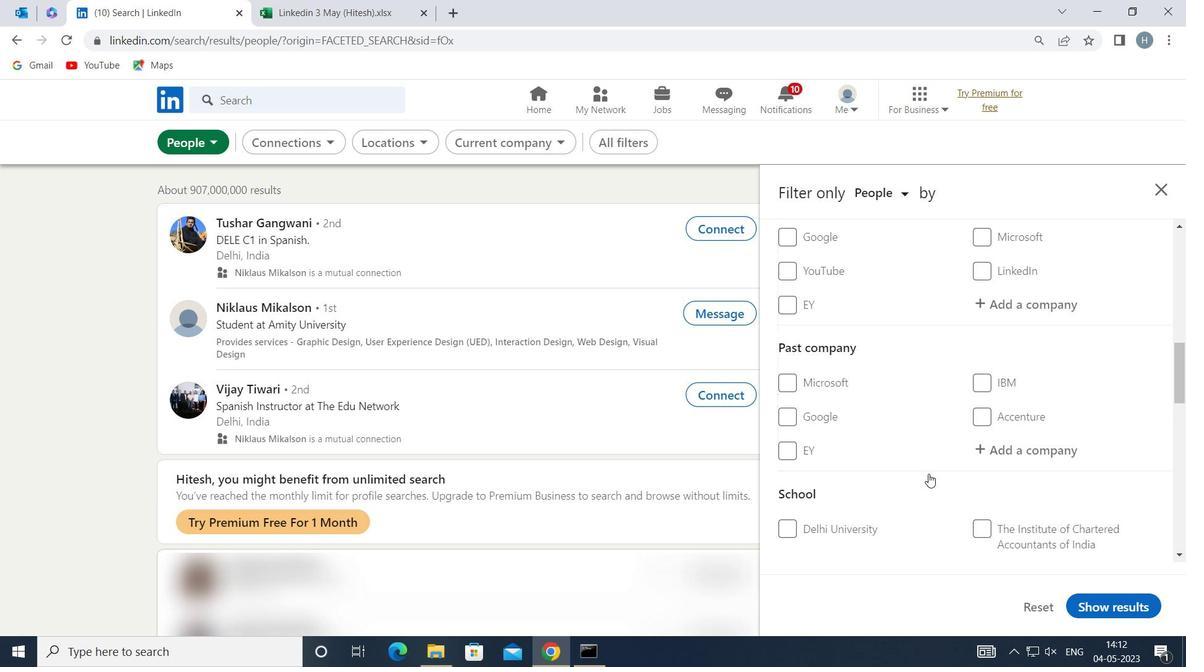
Action: Mouse scrolled (929, 474) with delta (0, 0)
Screenshot: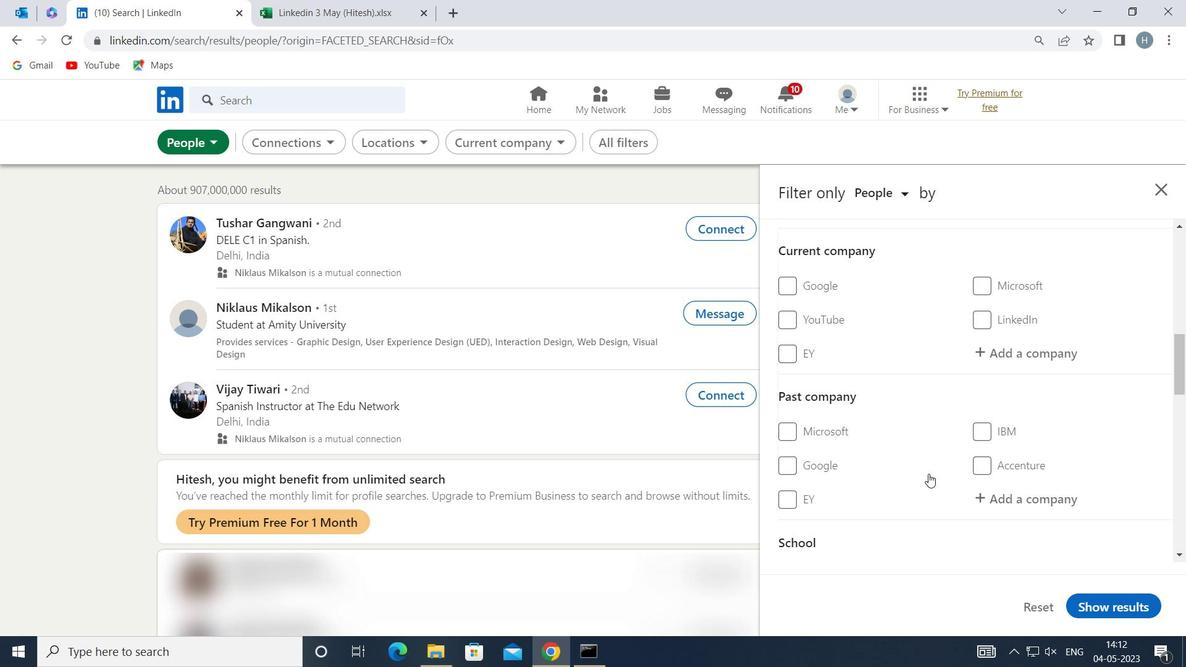 
Action: Mouse moved to (1037, 463)
Screenshot: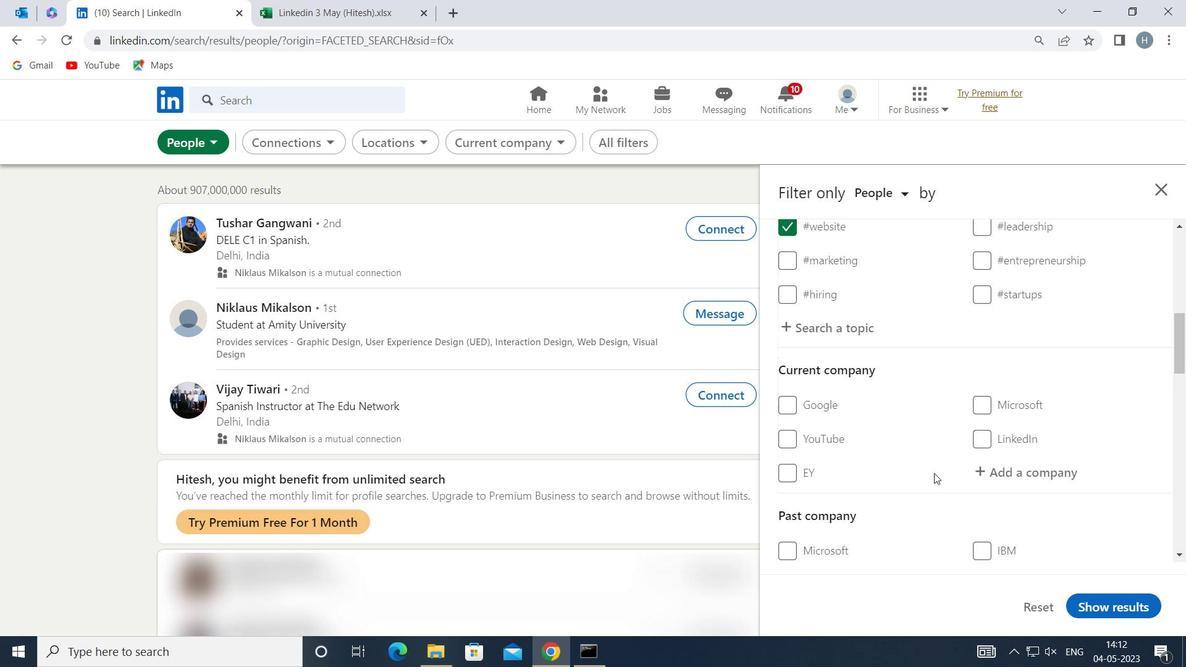 
Action: Mouse pressed left at (1037, 463)
Screenshot: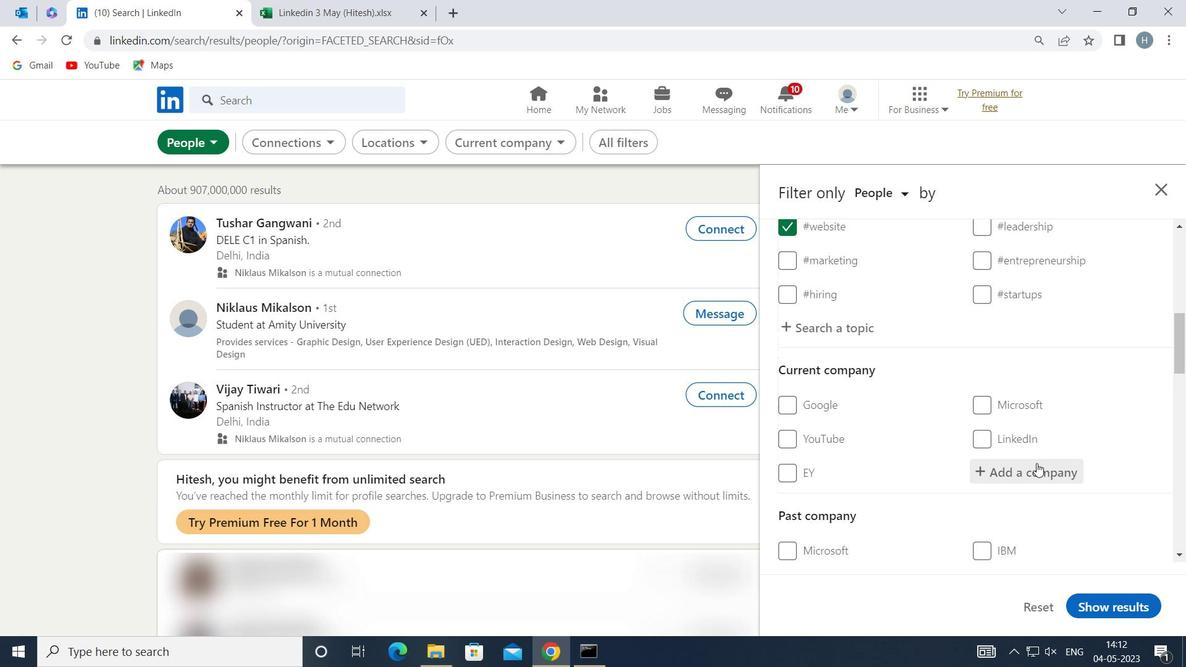 
Action: Key pressed <Key.shift>PR<Key.backspace>EPPERFRY
Screenshot: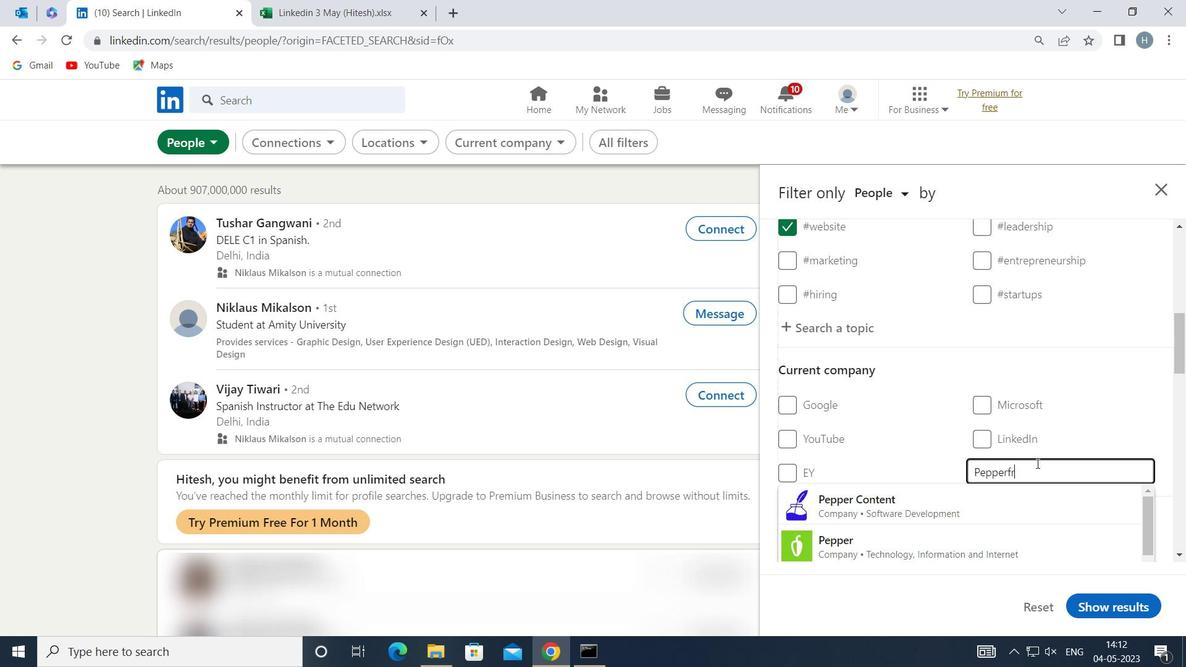 
Action: Mouse moved to (943, 495)
Screenshot: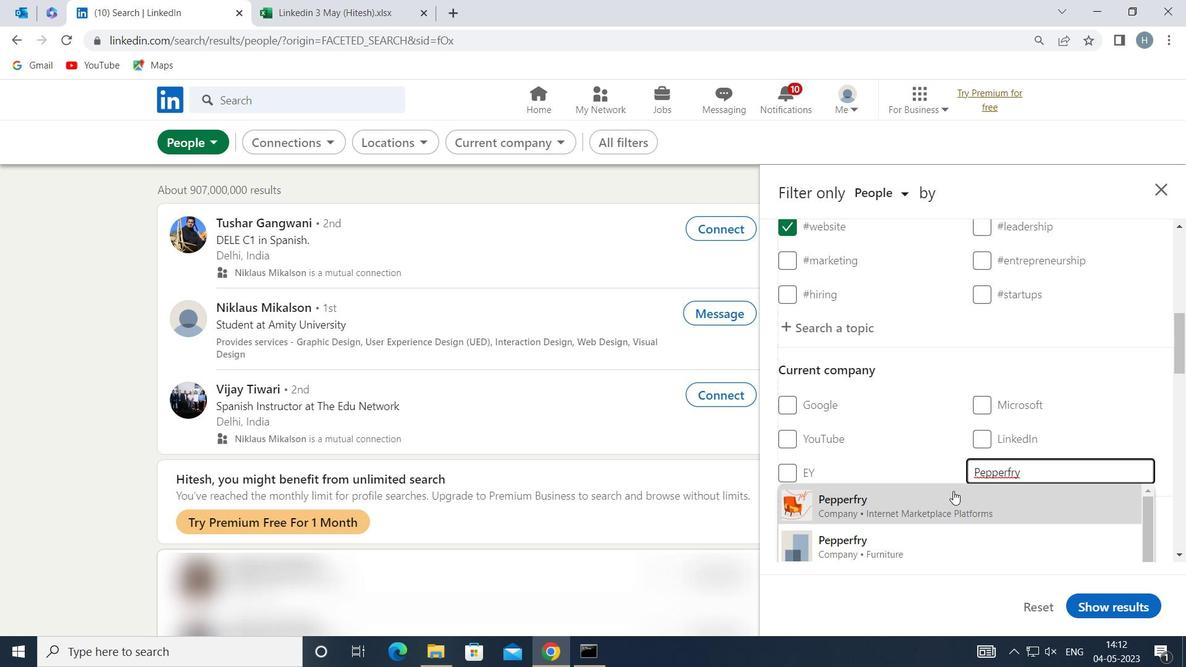 
Action: Mouse pressed left at (943, 495)
Screenshot: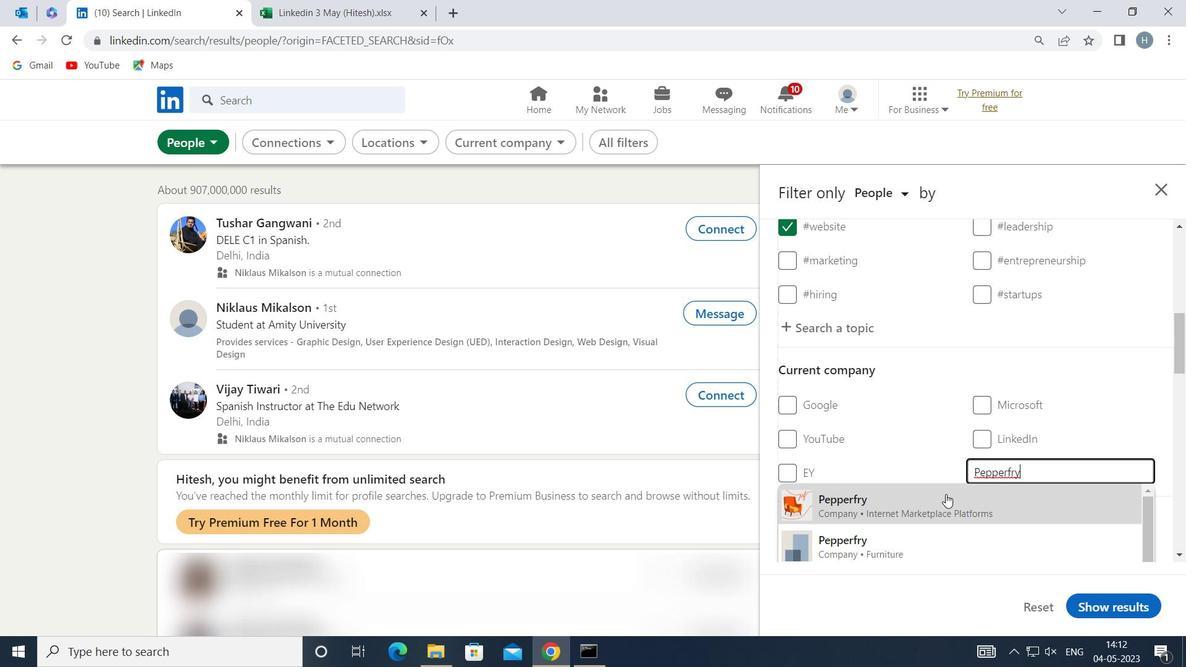 
Action: Mouse moved to (936, 457)
Screenshot: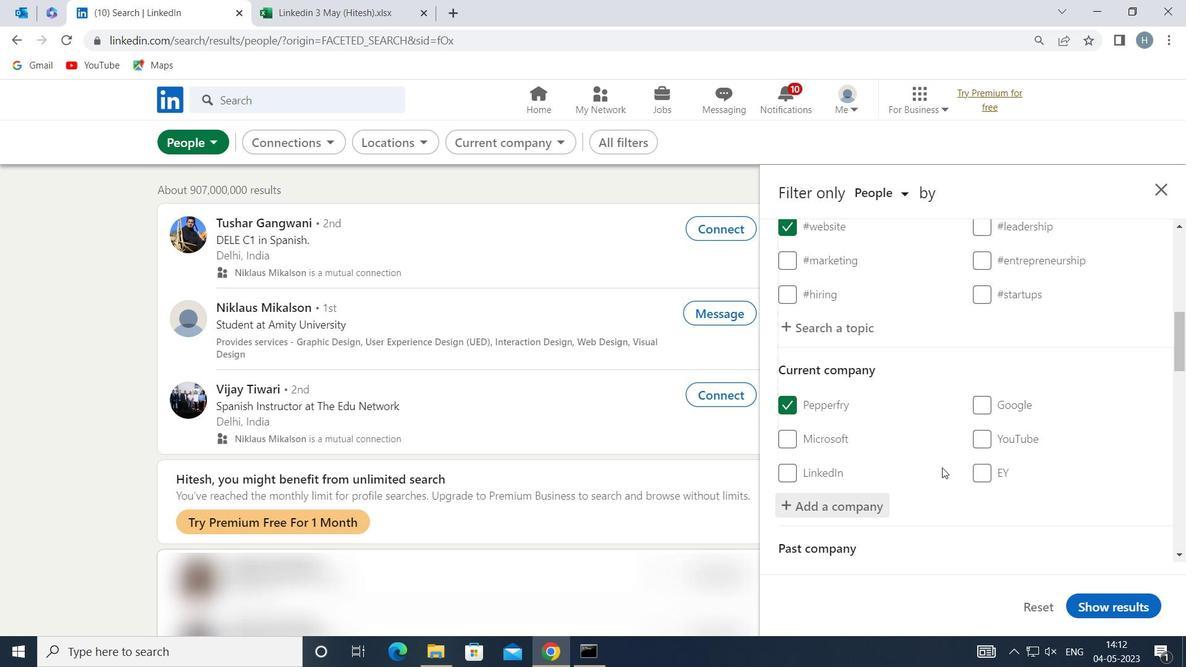 
Action: Mouse scrolled (936, 457) with delta (0, 0)
Screenshot: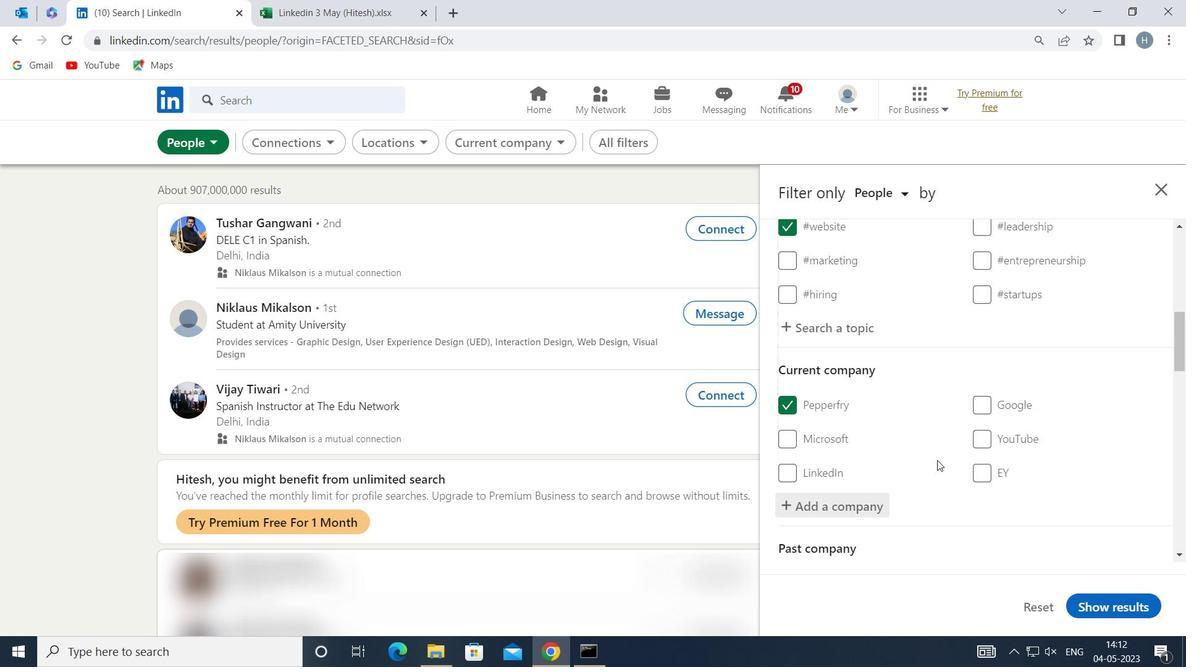 
Action: Mouse moved to (936, 454)
Screenshot: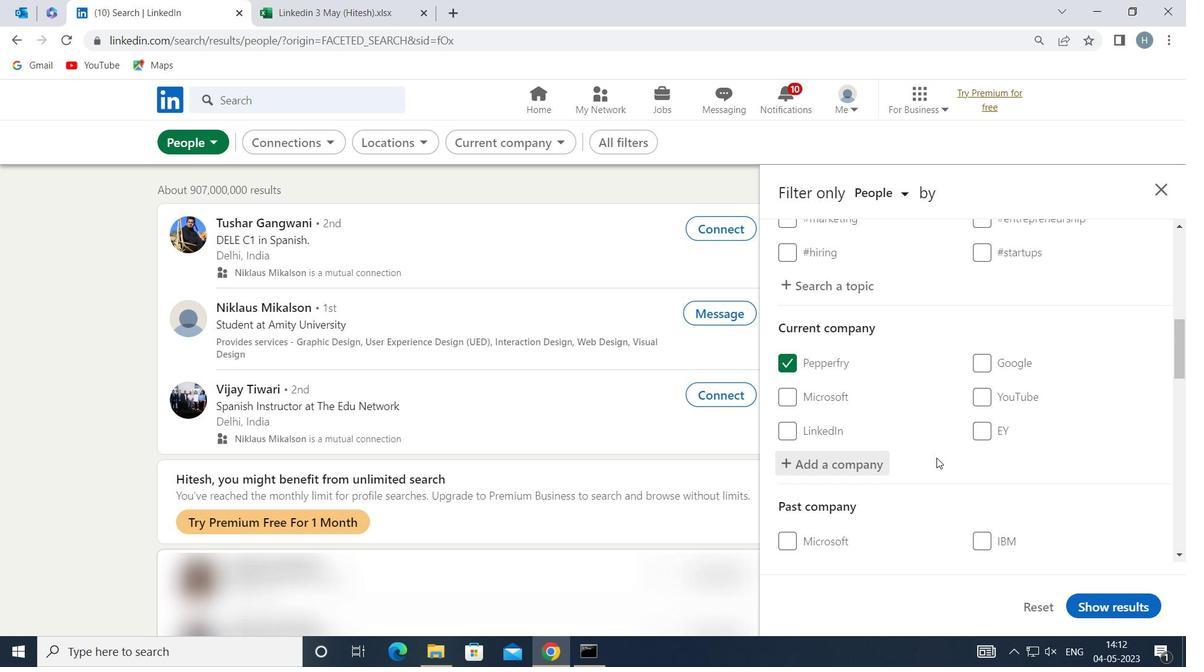 
Action: Mouse scrolled (936, 453) with delta (0, 0)
Screenshot: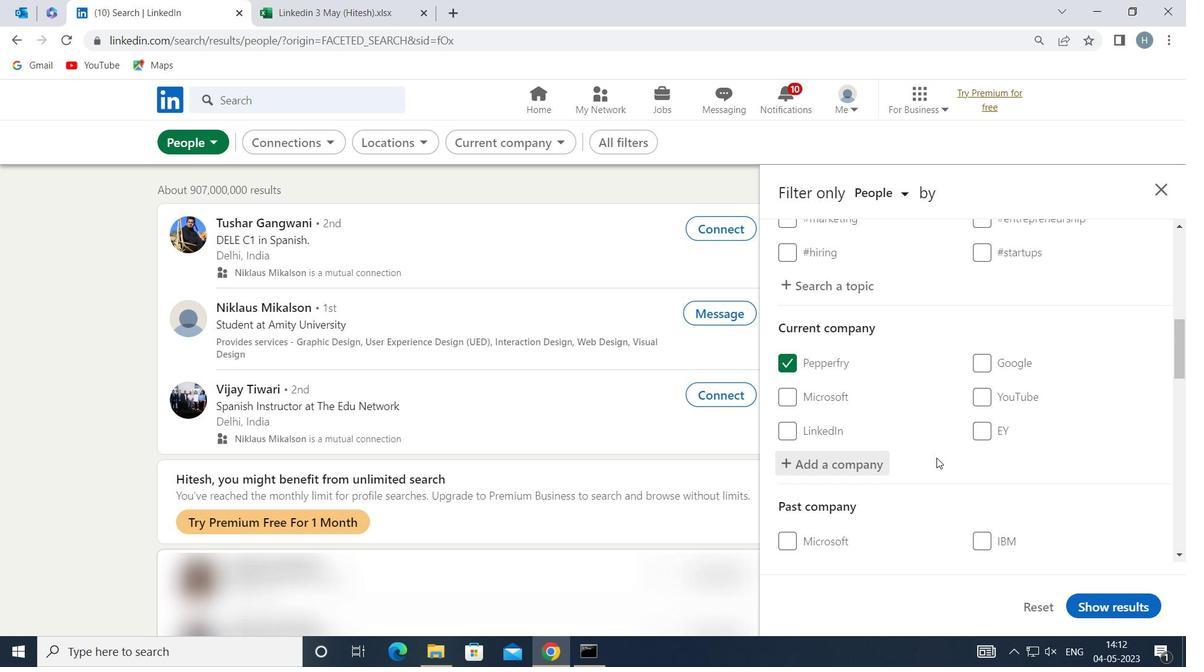 
Action: Mouse scrolled (936, 453) with delta (0, 0)
Screenshot: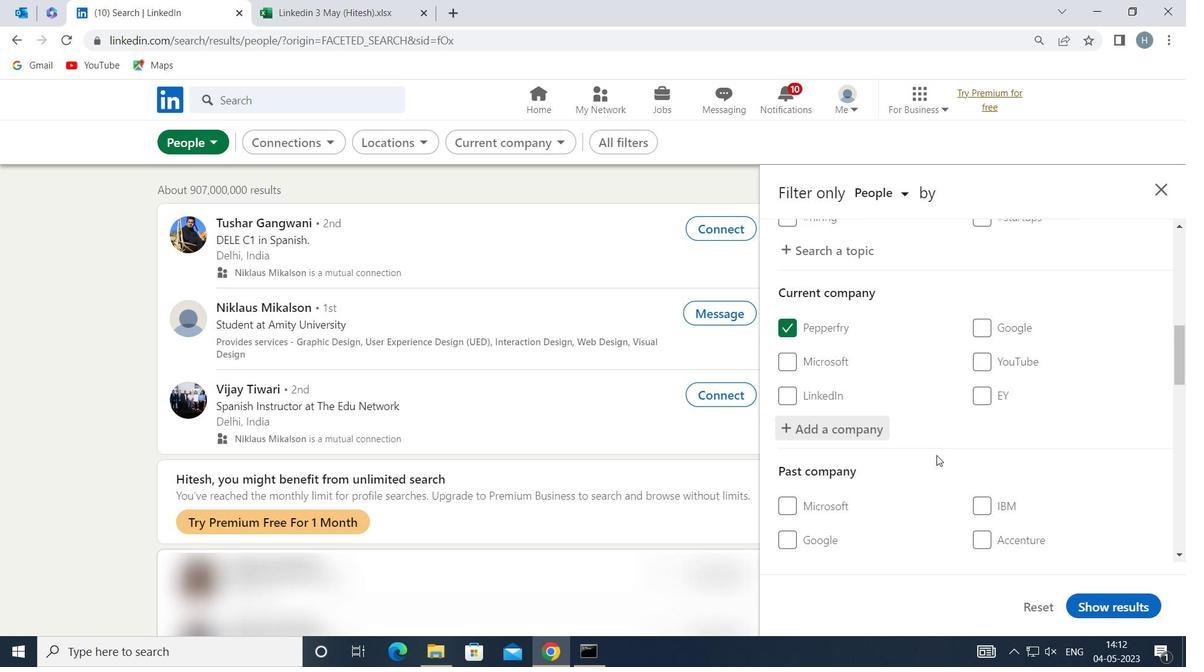 
Action: Mouse scrolled (936, 453) with delta (0, 0)
Screenshot: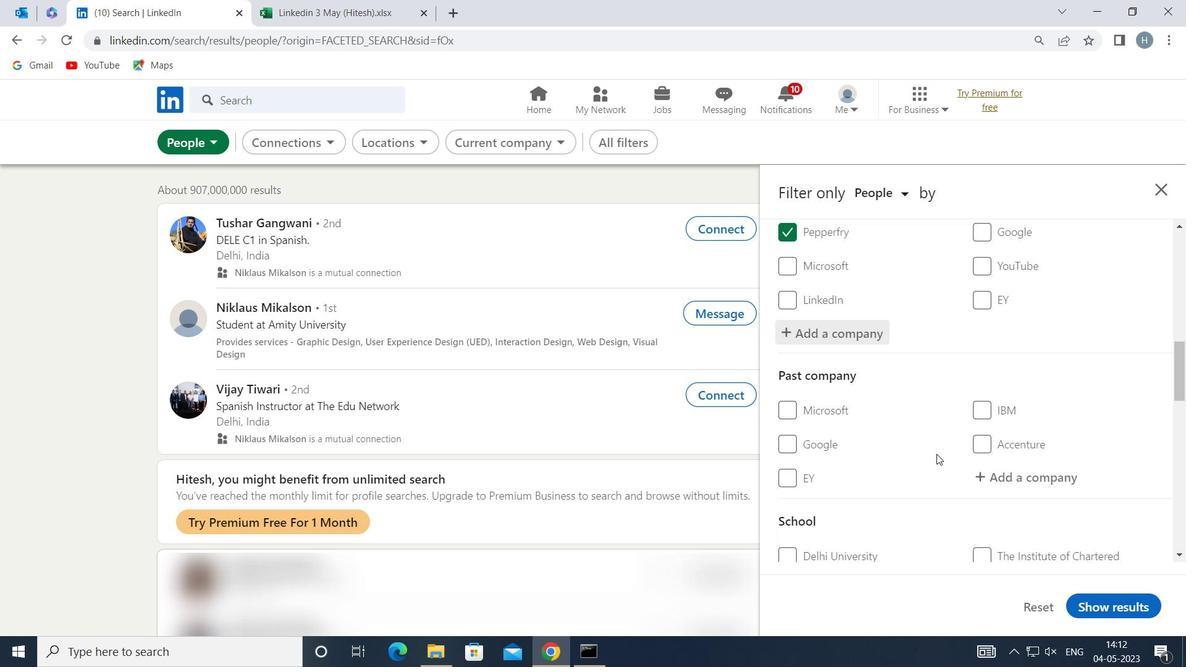 
Action: Mouse scrolled (936, 453) with delta (0, 0)
Screenshot: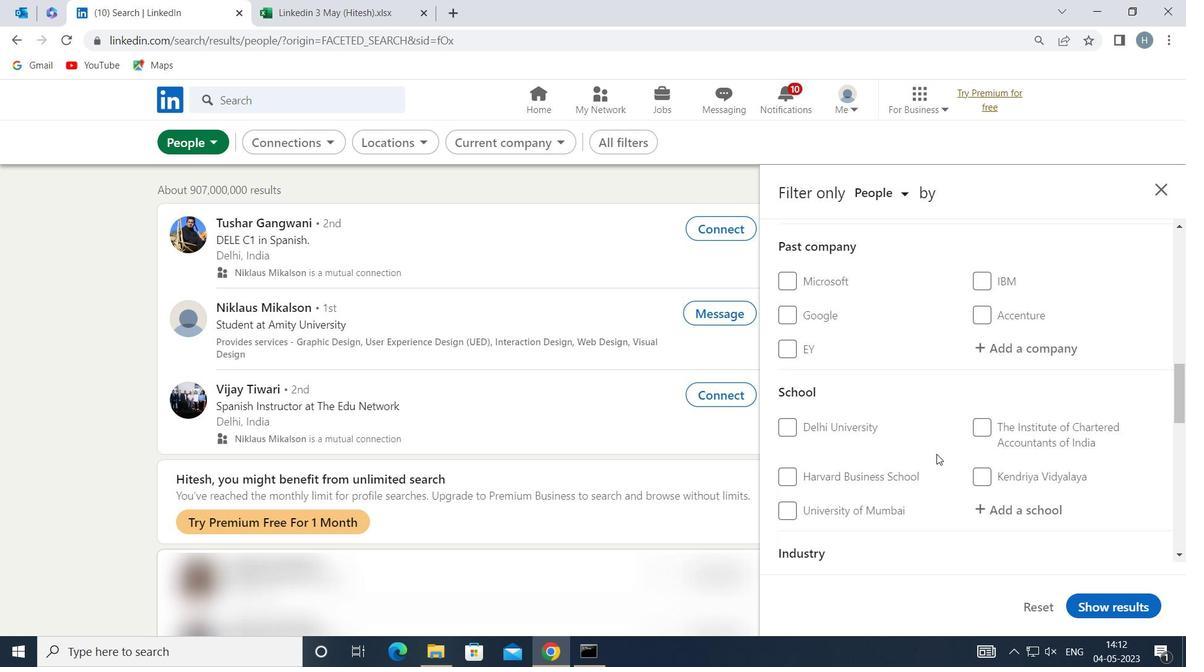 
Action: Mouse moved to (1038, 427)
Screenshot: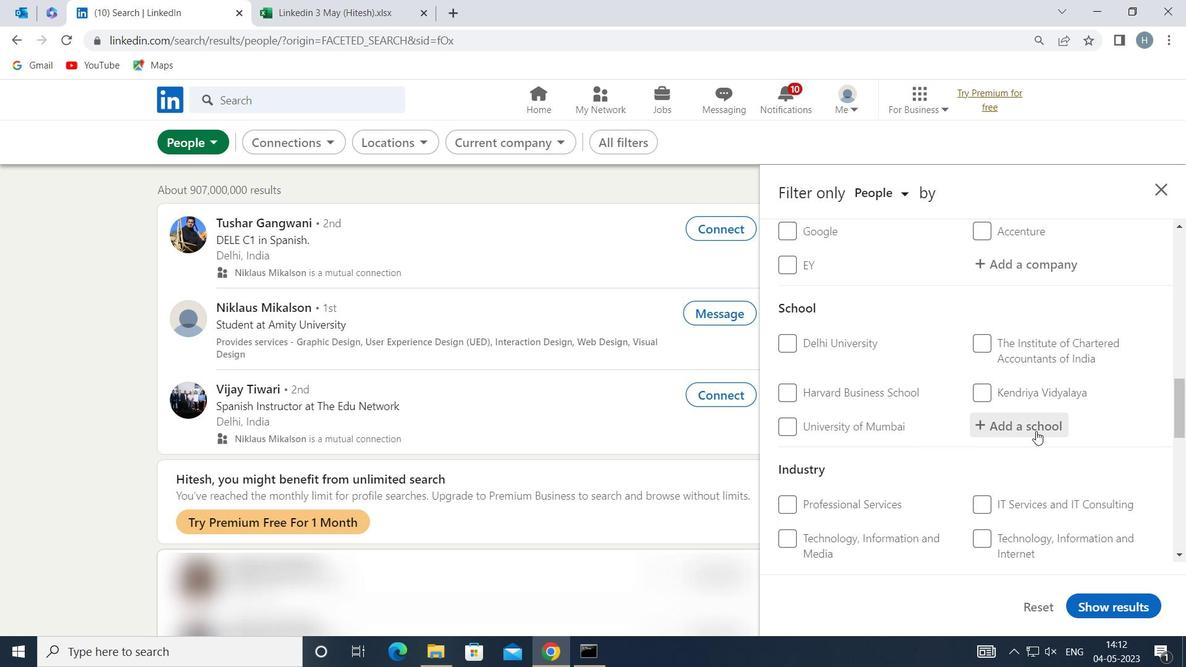 
Action: Mouse pressed left at (1038, 427)
Screenshot: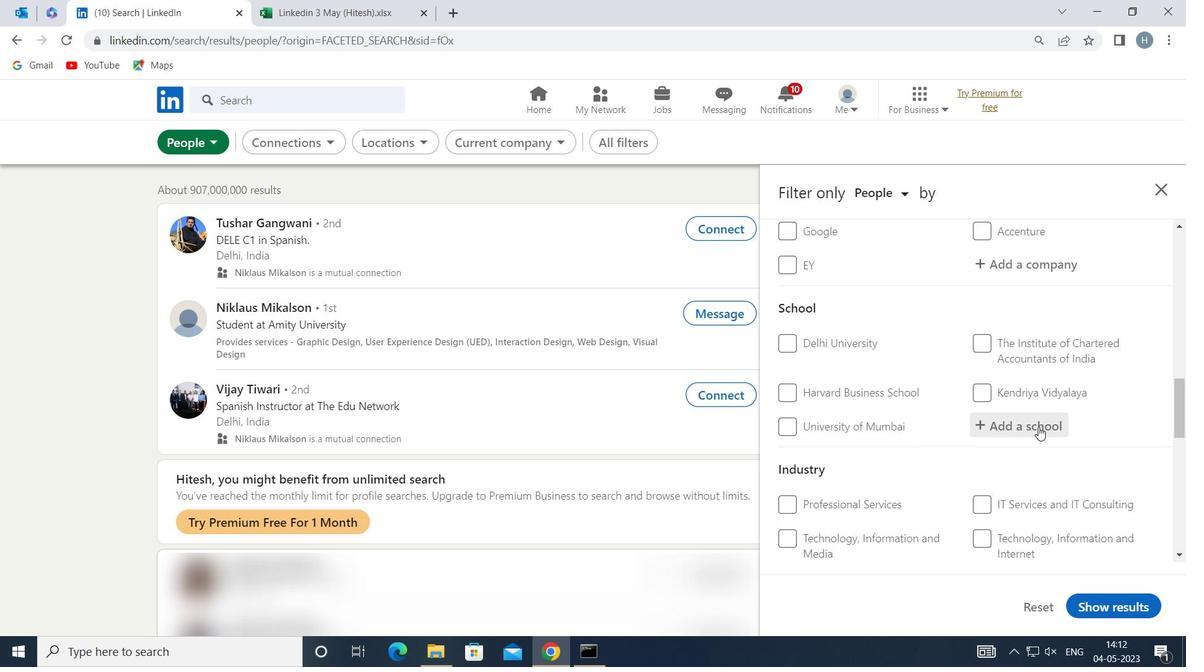 
Action: Mouse moved to (1033, 422)
Screenshot: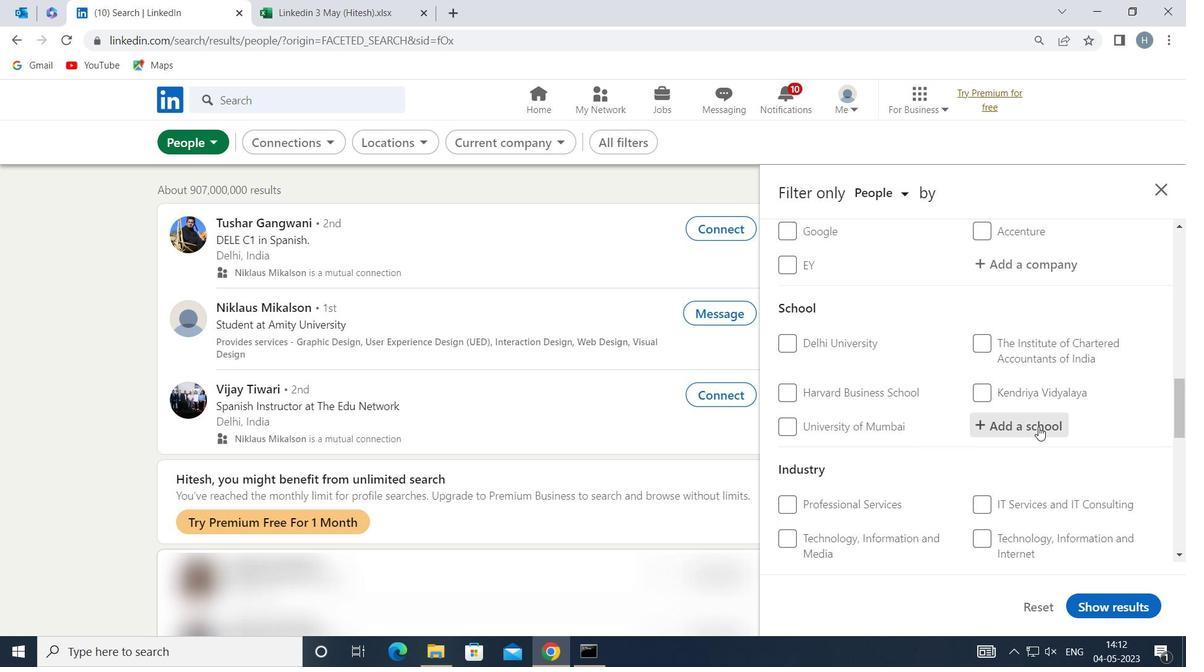 
Action: Key pressed <Key.shift>VITS<Key.space>GROUP<Key.space>OF<Key.space>
Screenshot: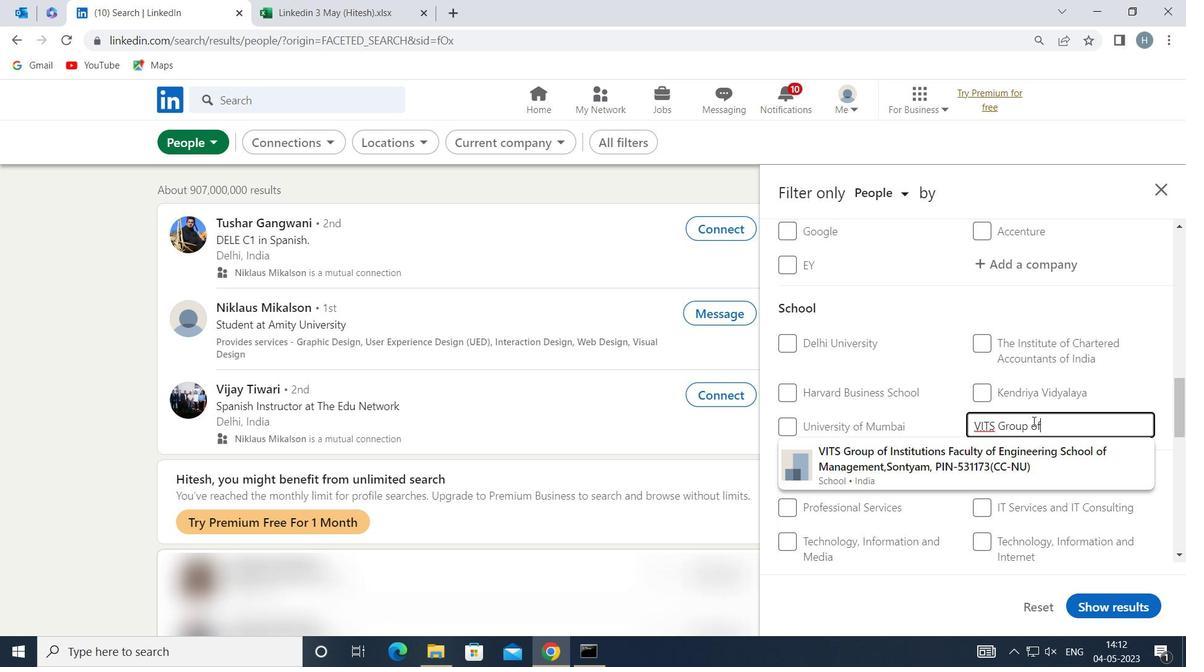 
Action: Mouse moved to (997, 462)
Screenshot: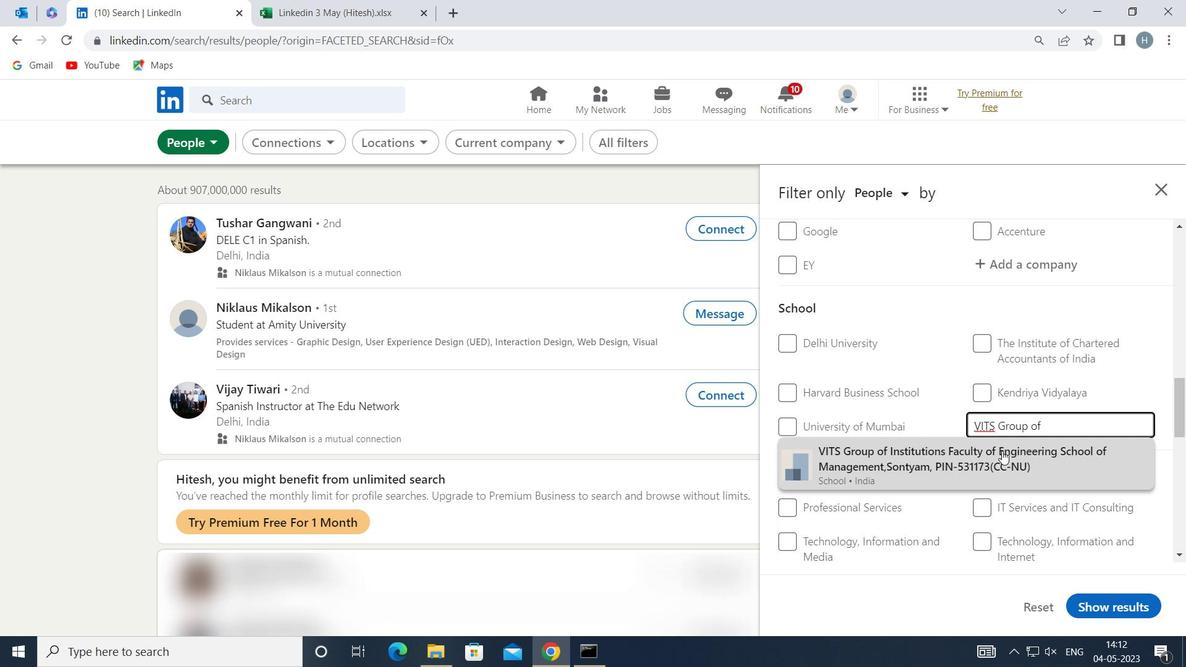 
Action: Mouse pressed left at (997, 462)
Screenshot: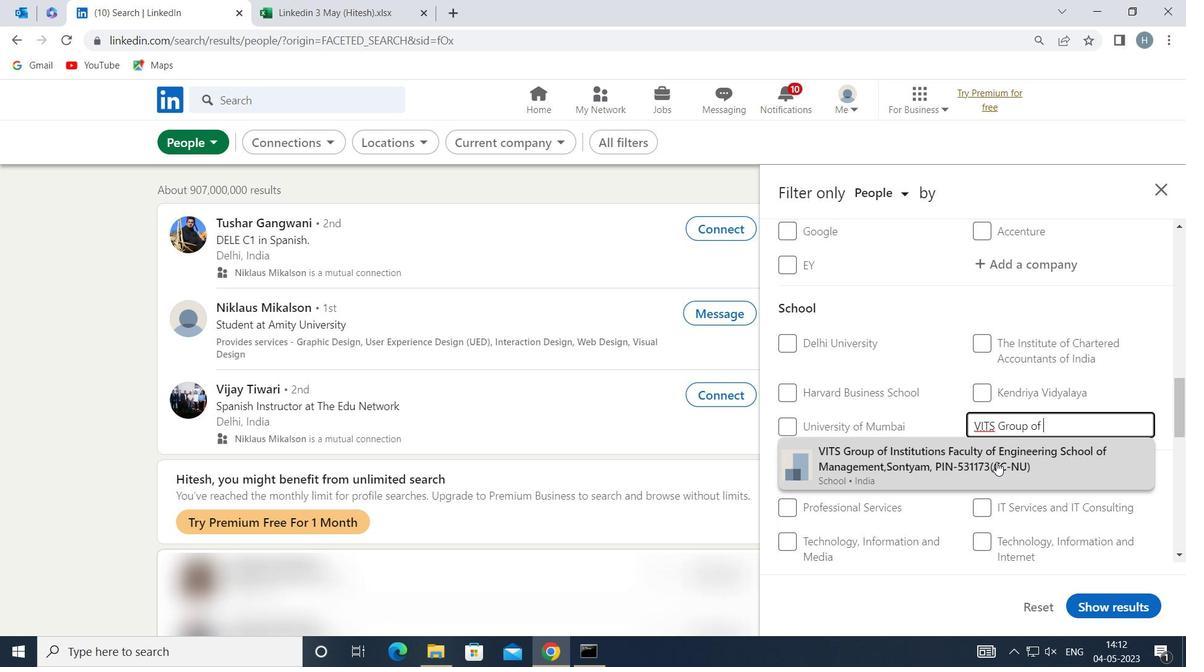 
Action: Mouse moved to (951, 450)
Screenshot: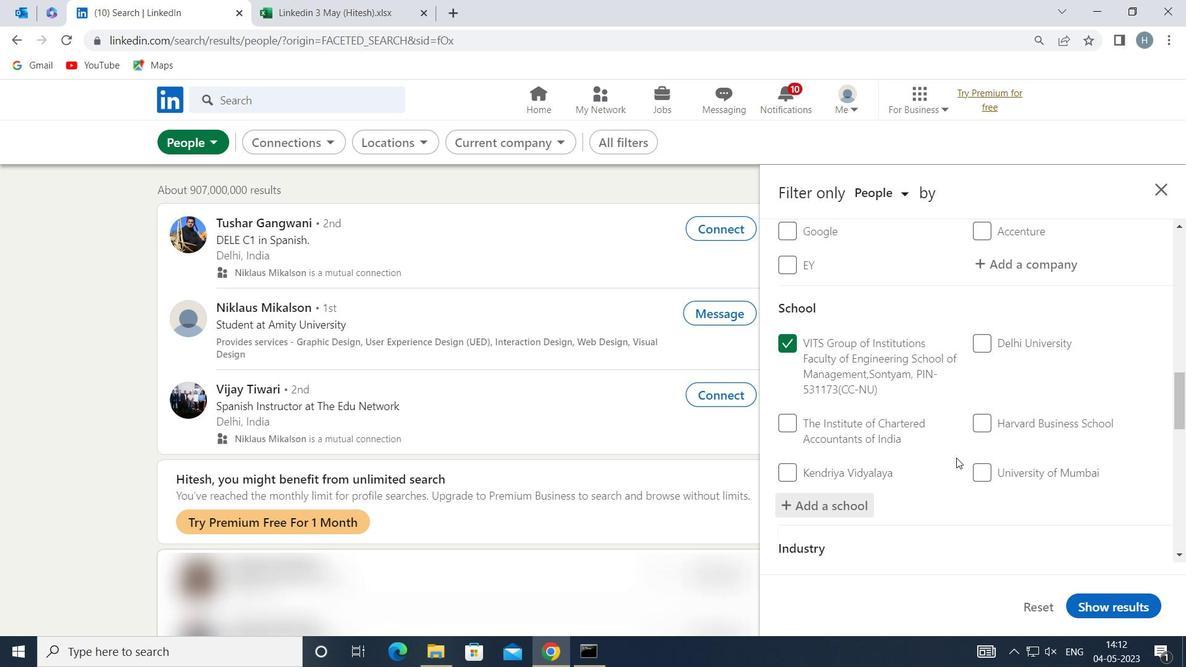 
Action: Mouse scrolled (951, 449) with delta (0, 0)
Screenshot: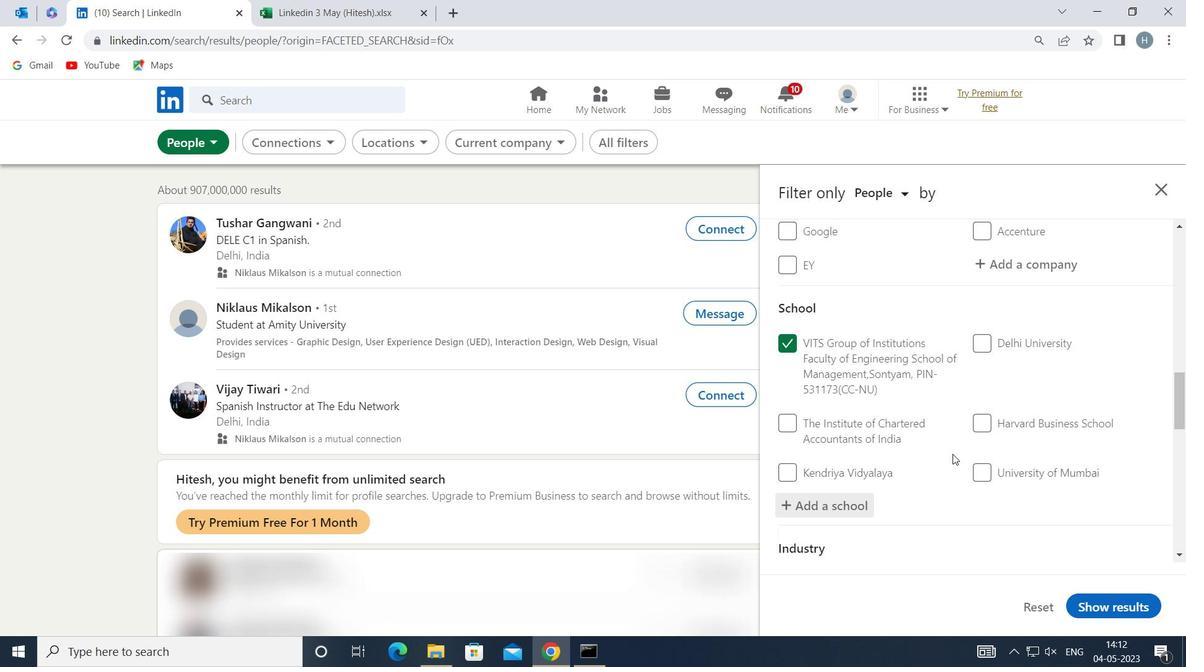 
Action: Mouse moved to (947, 440)
Screenshot: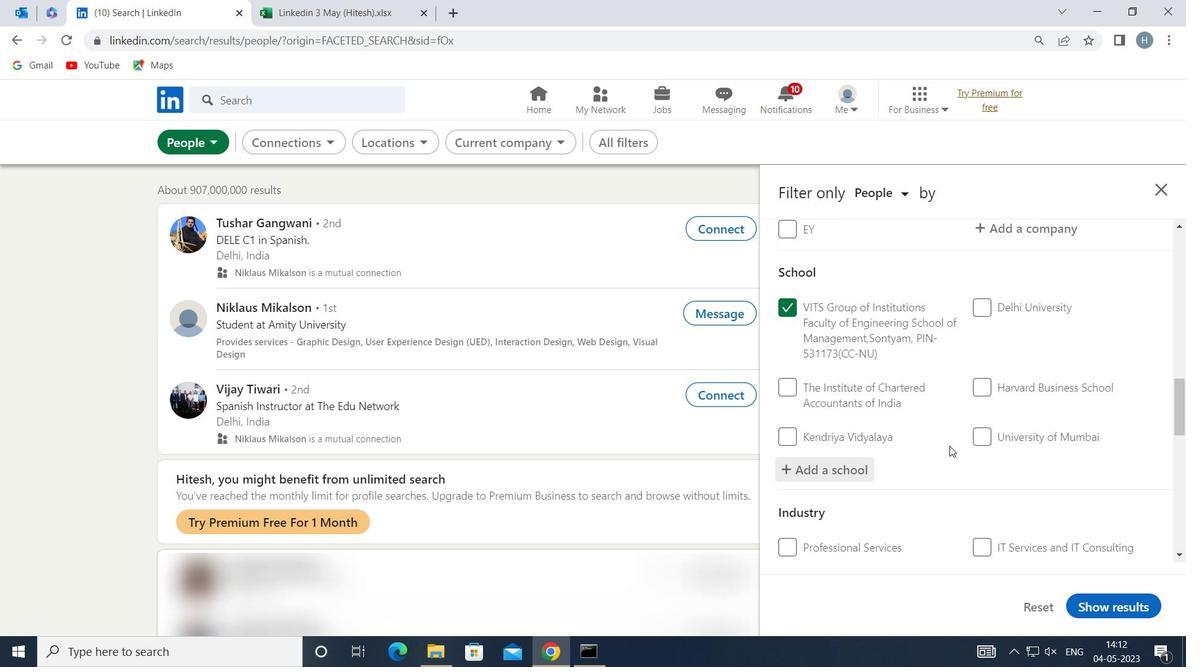 
Action: Mouse scrolled (947, 439) with delta (0, 0)
Screenshot: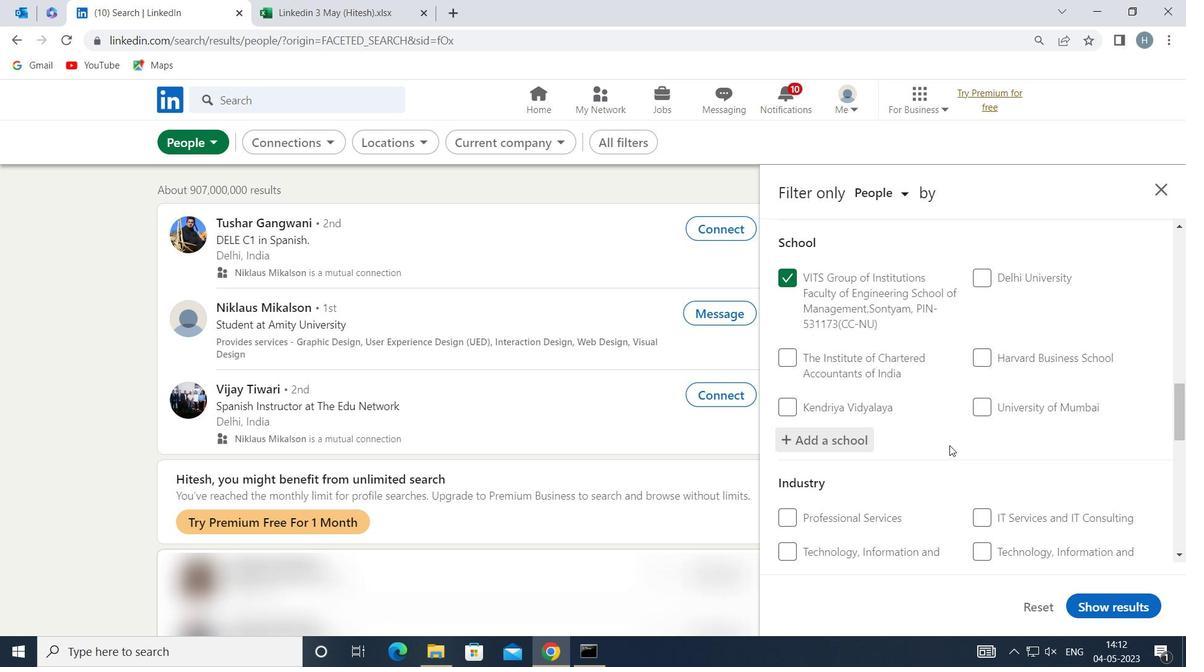 
Action: Mouse moved to (1014, 503)
Screenshot: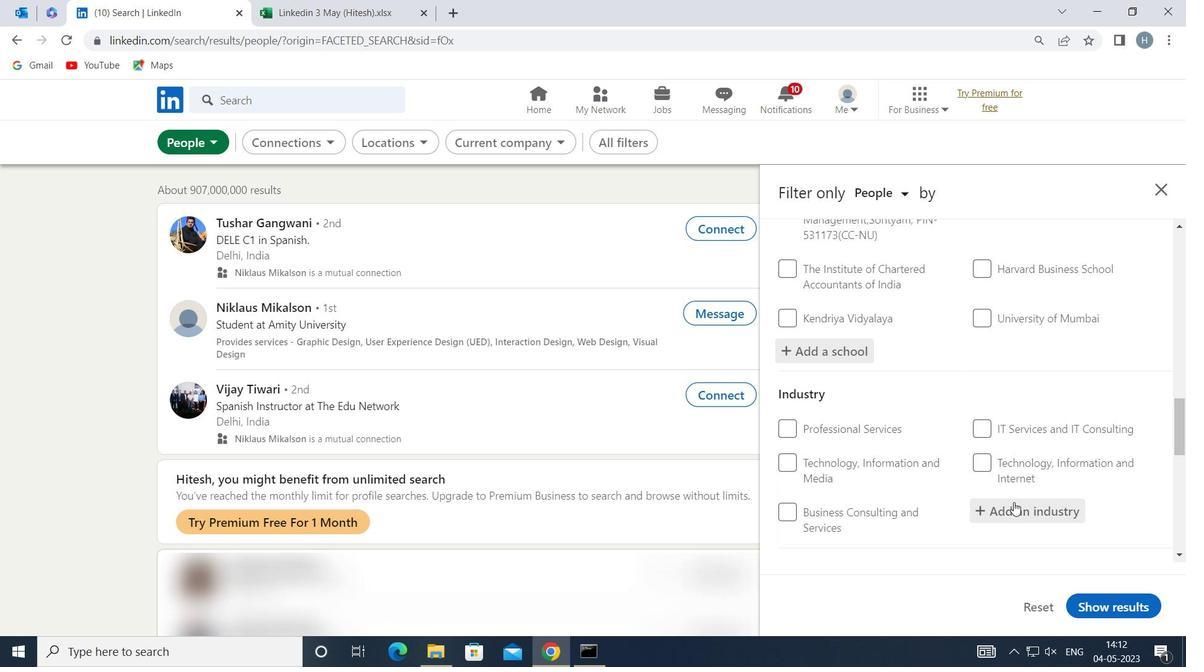 
Action: Mouse pressed left at (1014, 503)
Screenshot: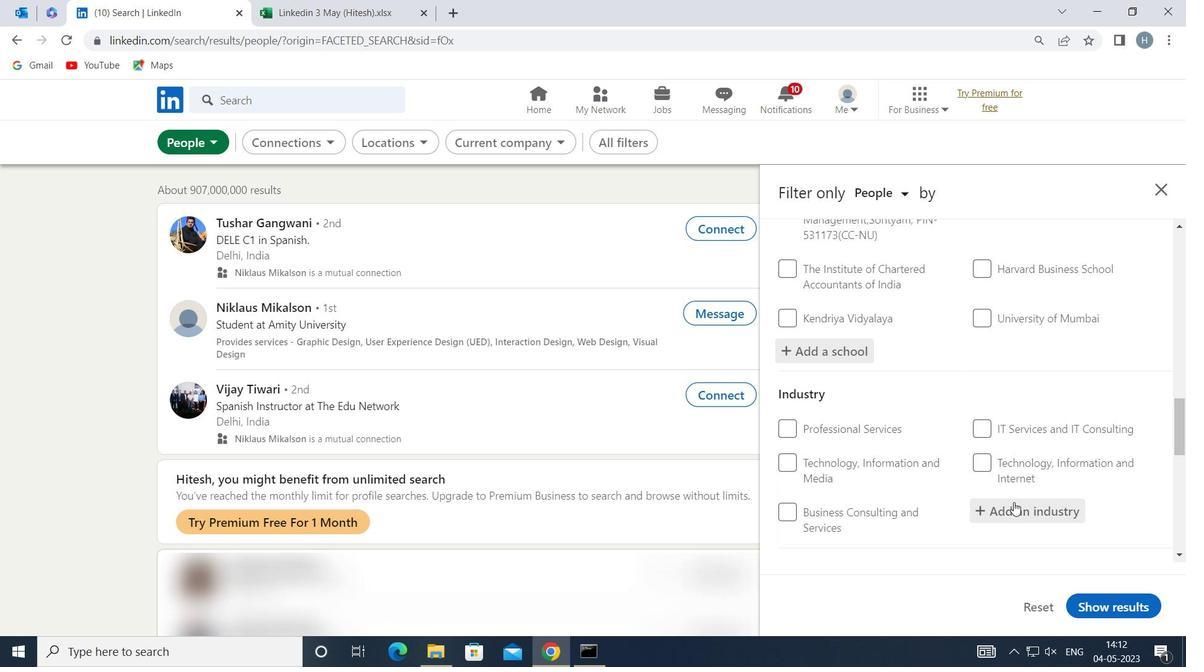
Action: Key pressed <Key.shift>WELLNESS
Screenshot: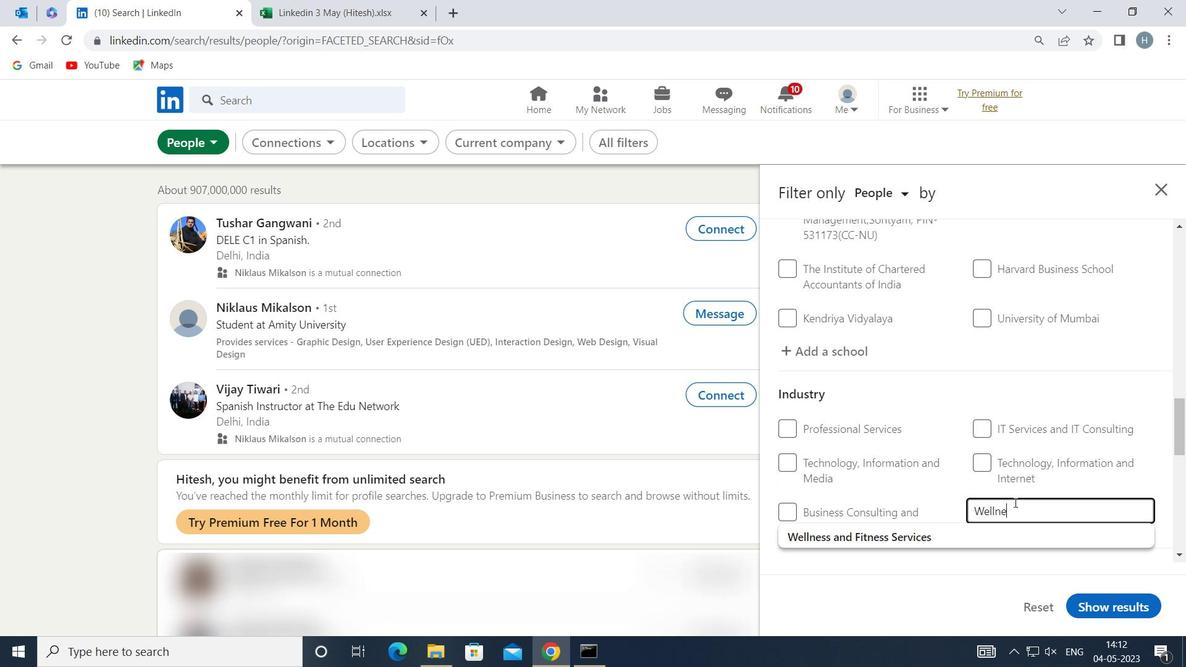 
Action: Mouse moved to (987, 529)
Screenshot: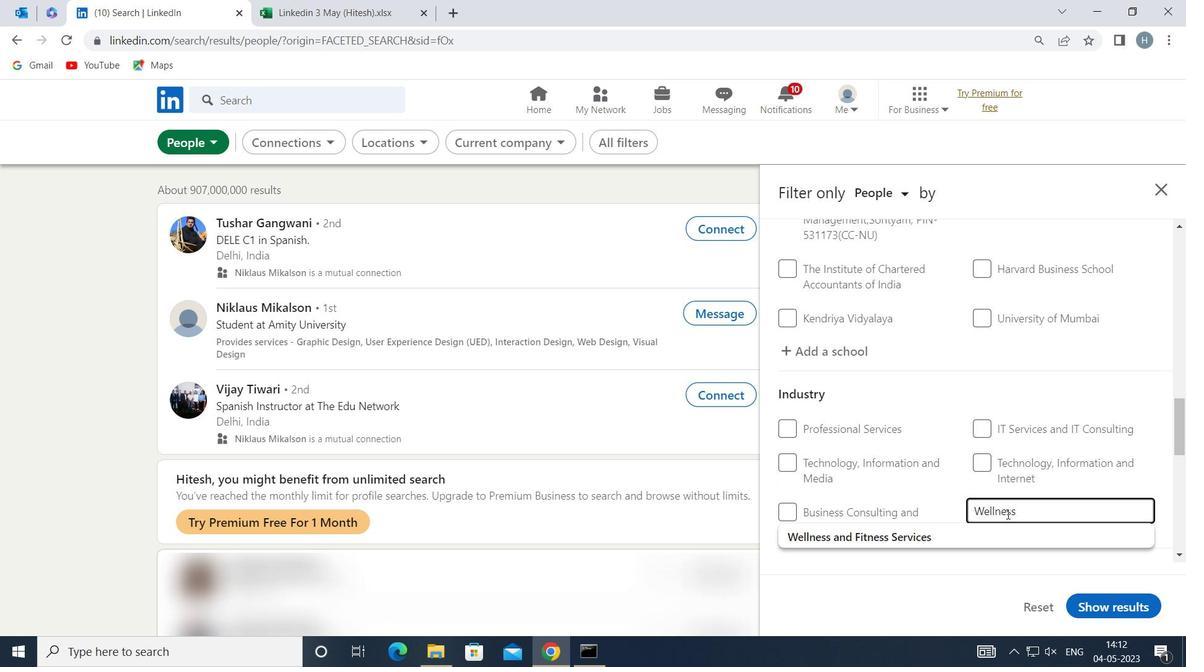 
Action: Mouse pressed left at (987, 529)
Screenshot: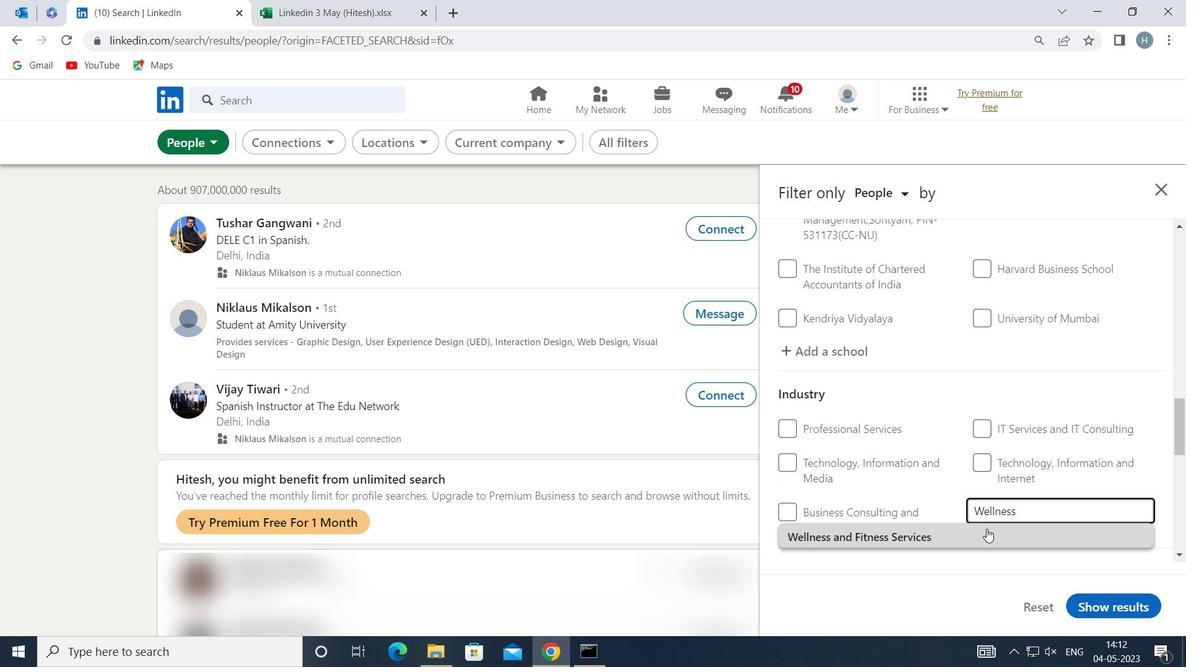 
Action: Mouse moved to (924, 490)
Screenshot: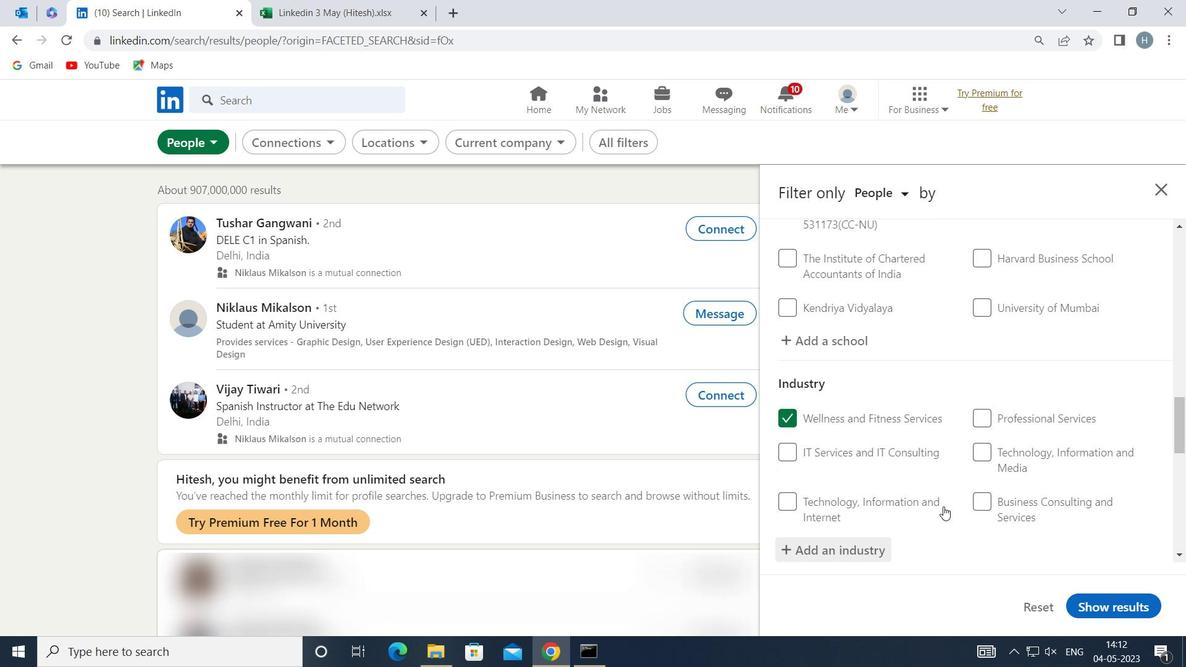 
Action: Mouse scrolled (924, 490) with delta (0, 0)
Screenshot: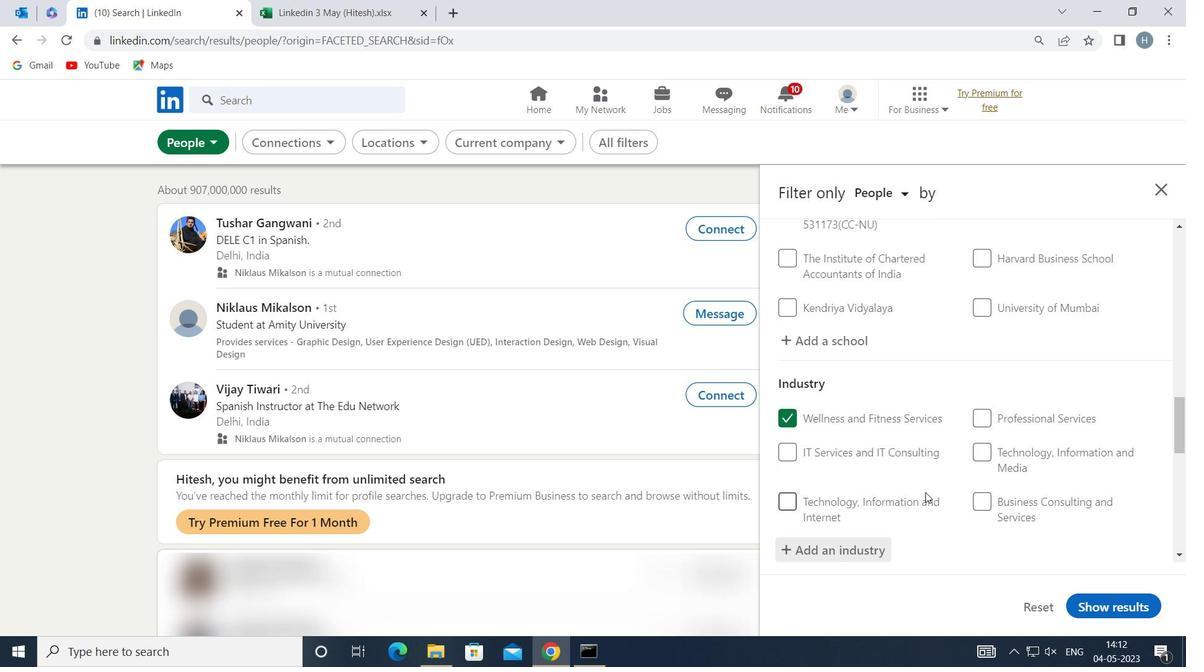 
Action: Mouse moved to (924, 487)
Screenshot: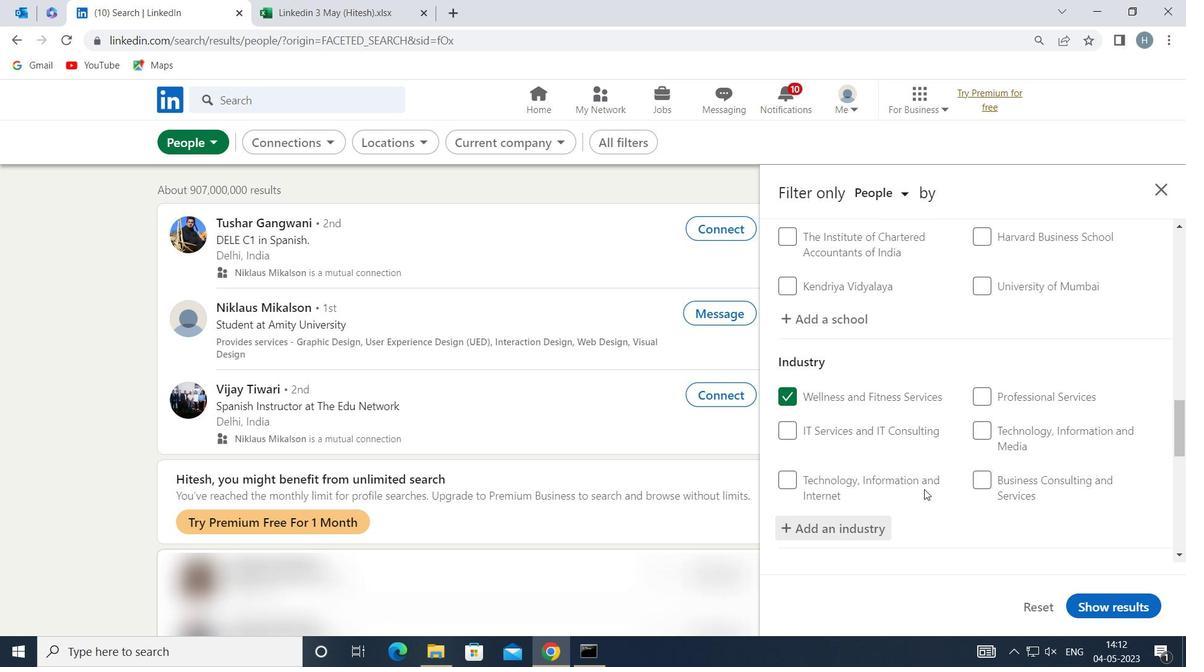
Action: Mouse scrolled (924, 486) with delta (0, 0)
Screenshot: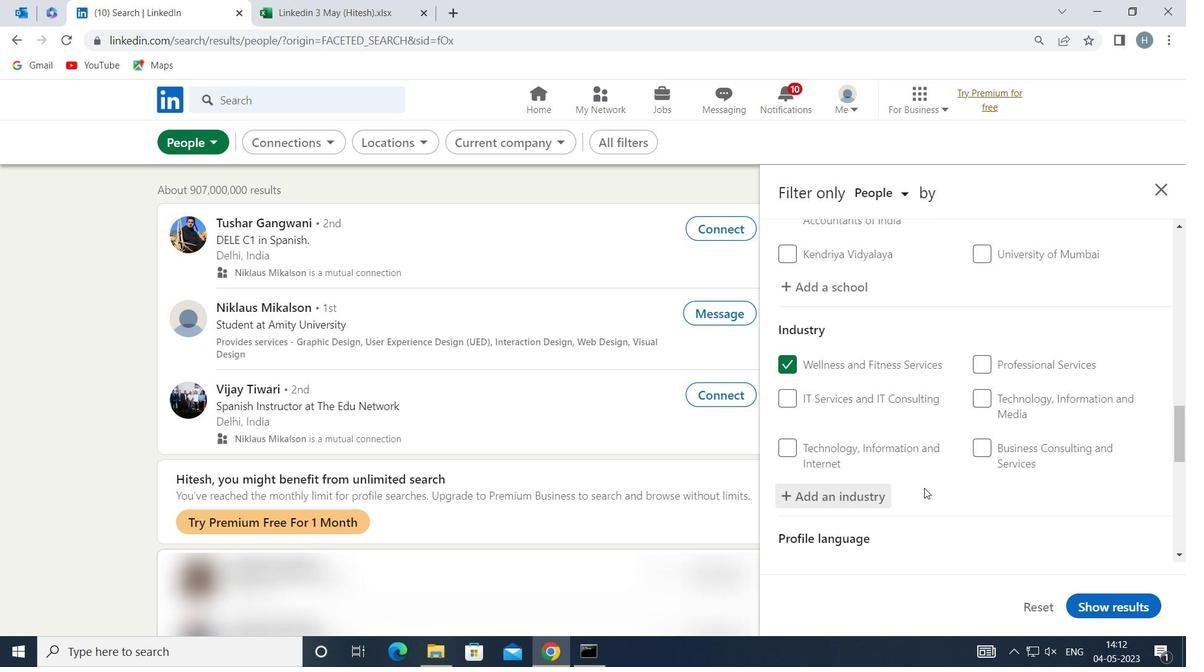 
Action: Mouse scrolled (924, 486) with delta (0, 0)
Screenshot: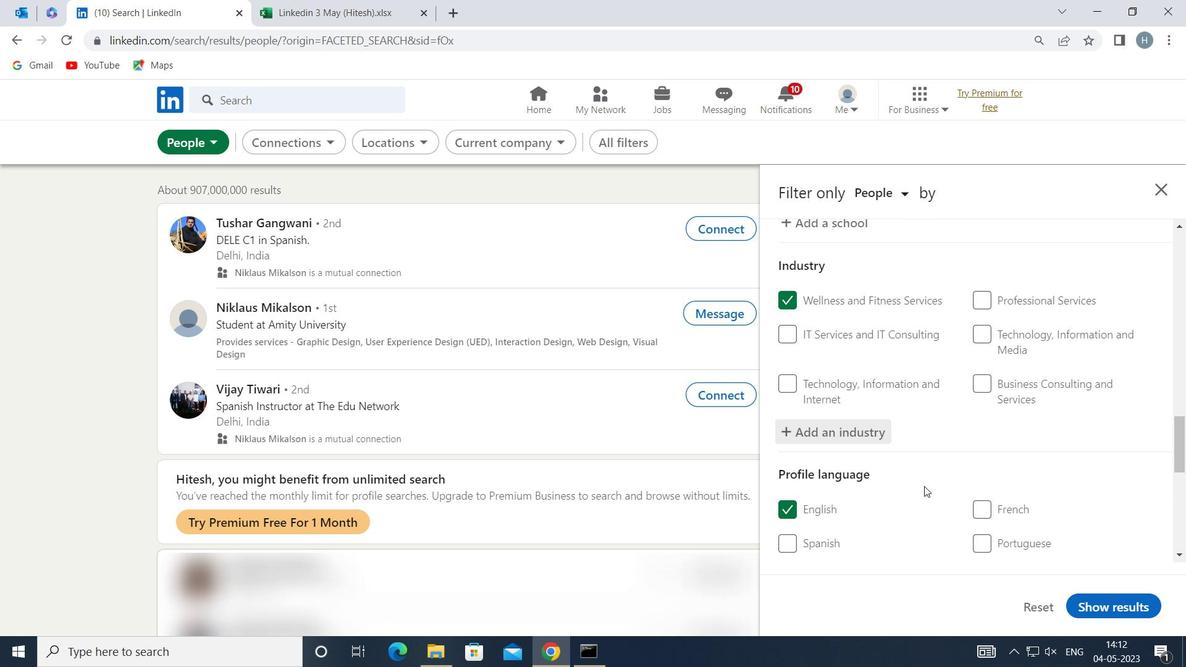 
Action: Mouse scrolled (924, 486) with delta (0, 0)
Screenshot: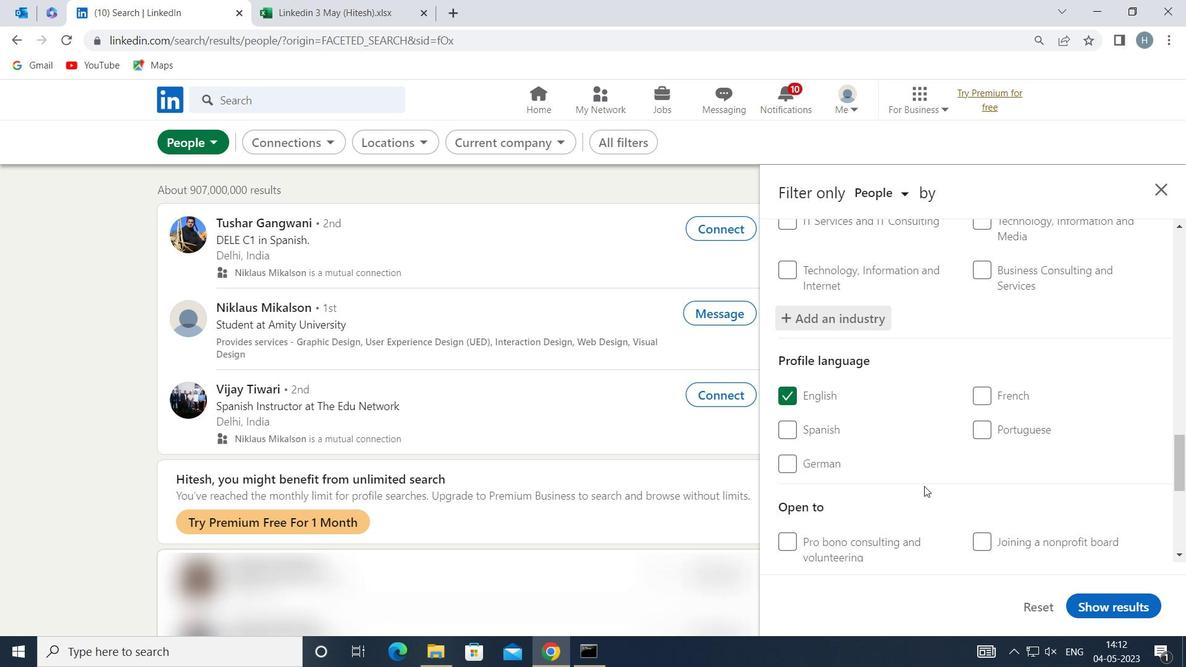 
Action: Mouse scrolled (924, 486) with delta (0, 0)
Screenshot: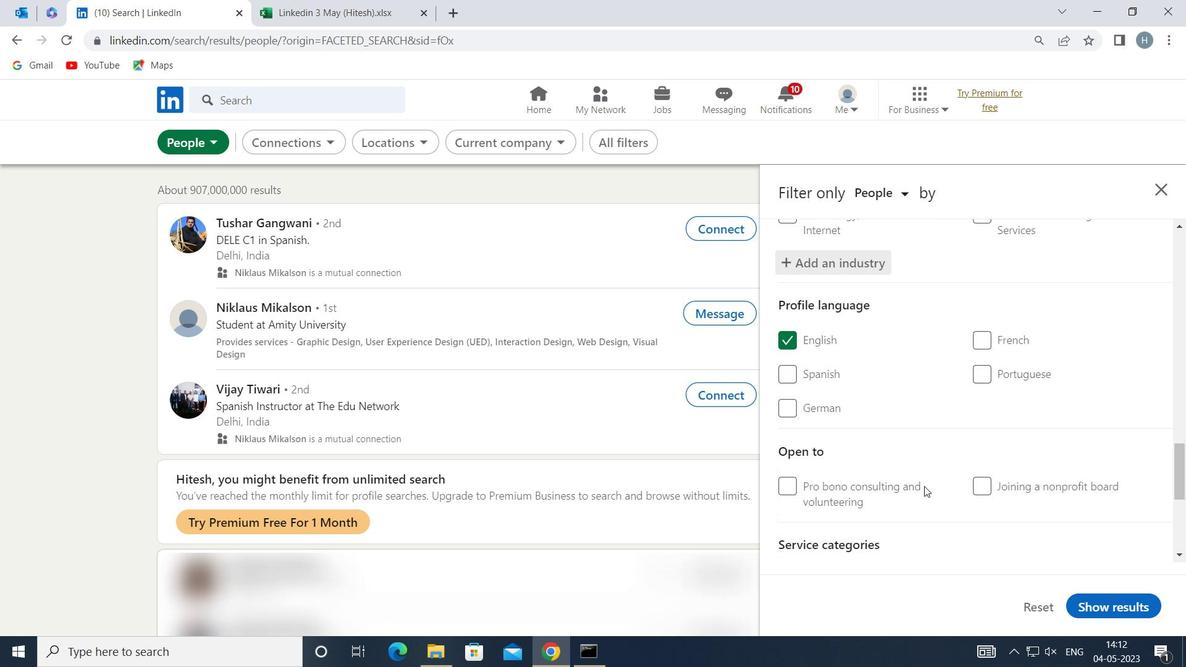 
Action: Mouse scrolled (924, 486) with delta (0, 0)
Screenshot: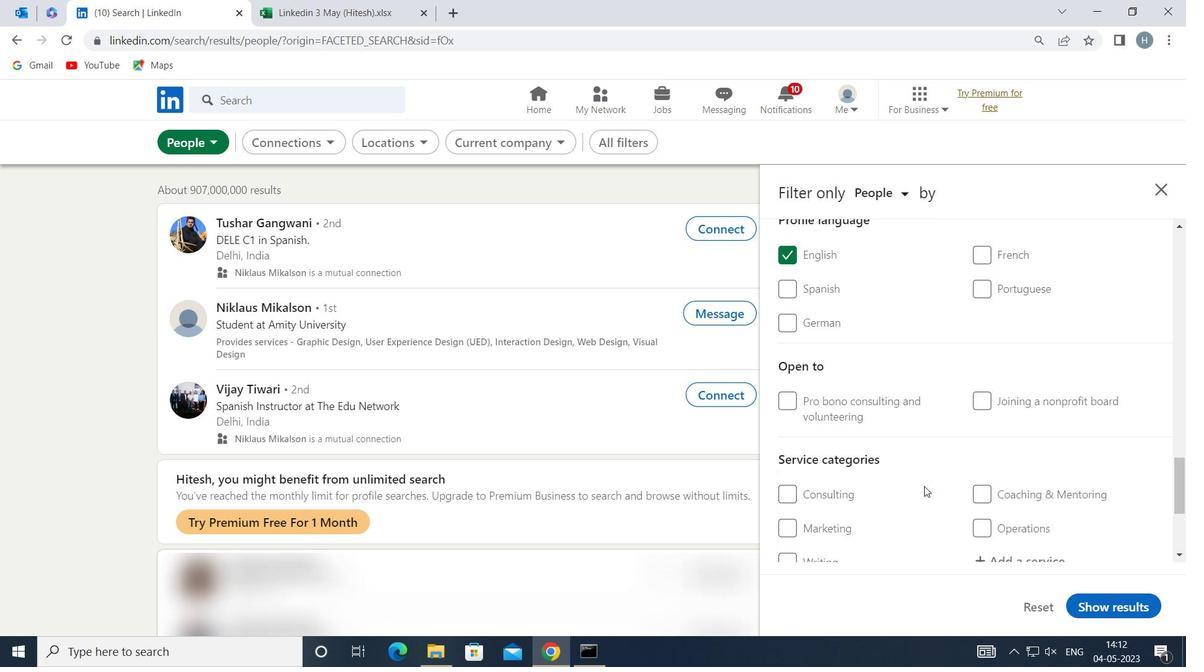 
Action: Mouse scrolled (924, 486) with delta (0, 0)
Screenshot: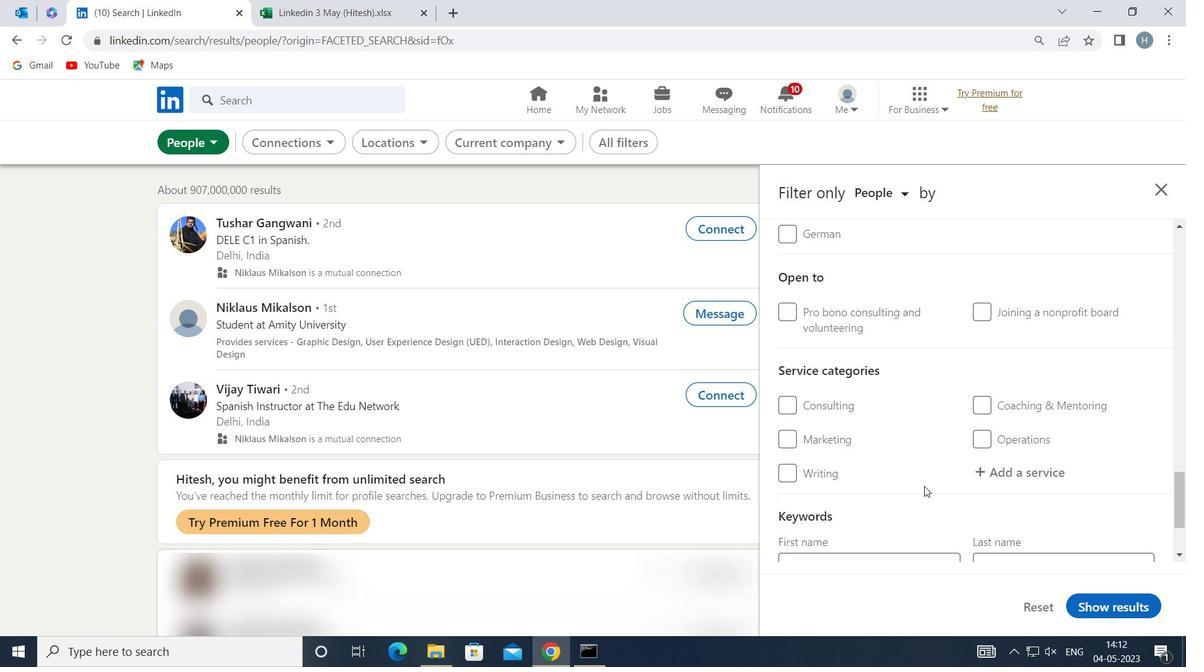 
Action: Mouse moved to (1045, 388)
Screenshot: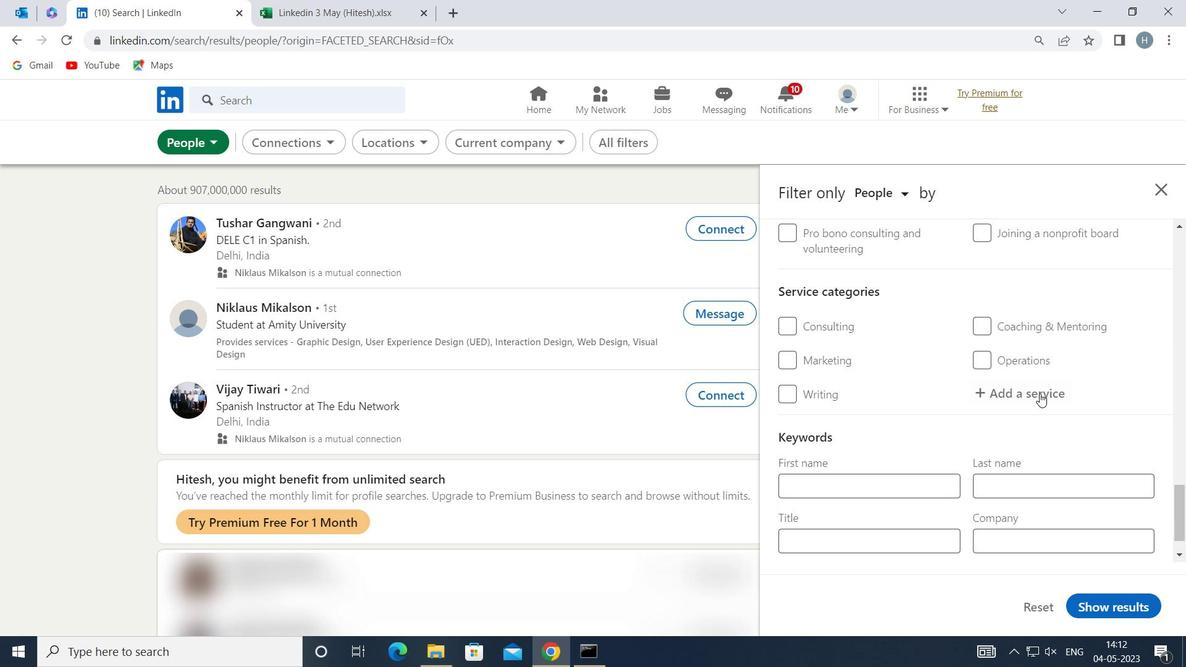
Action: Mouse pressed left at (1045, 388)
Screenshot: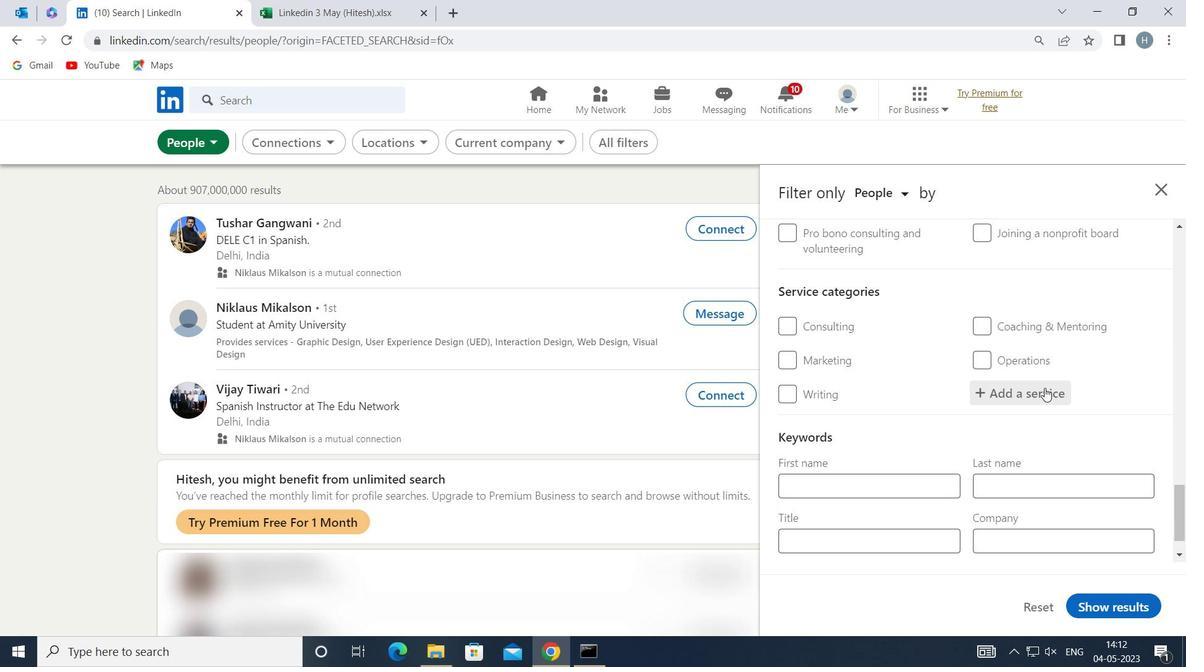 
Action: Key pressed <Key.shift>HOME<Key.space><Key.shift>NETWORKING
Screenshot: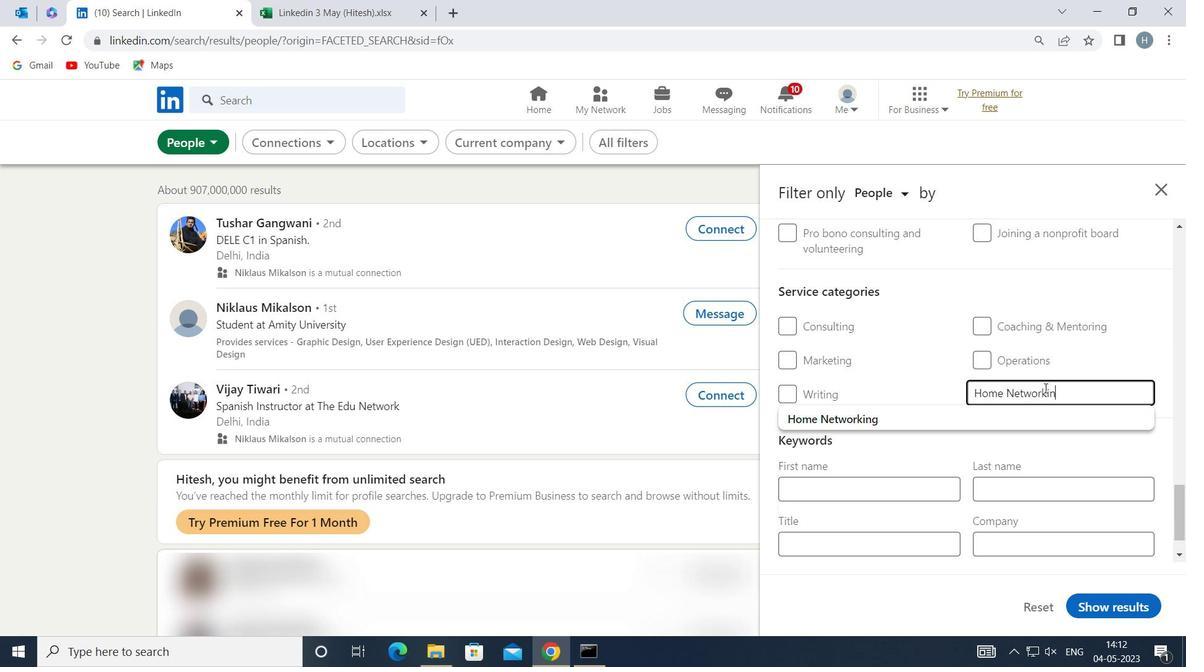 
Action: Mouse moved to (944, 419)
Screenshot: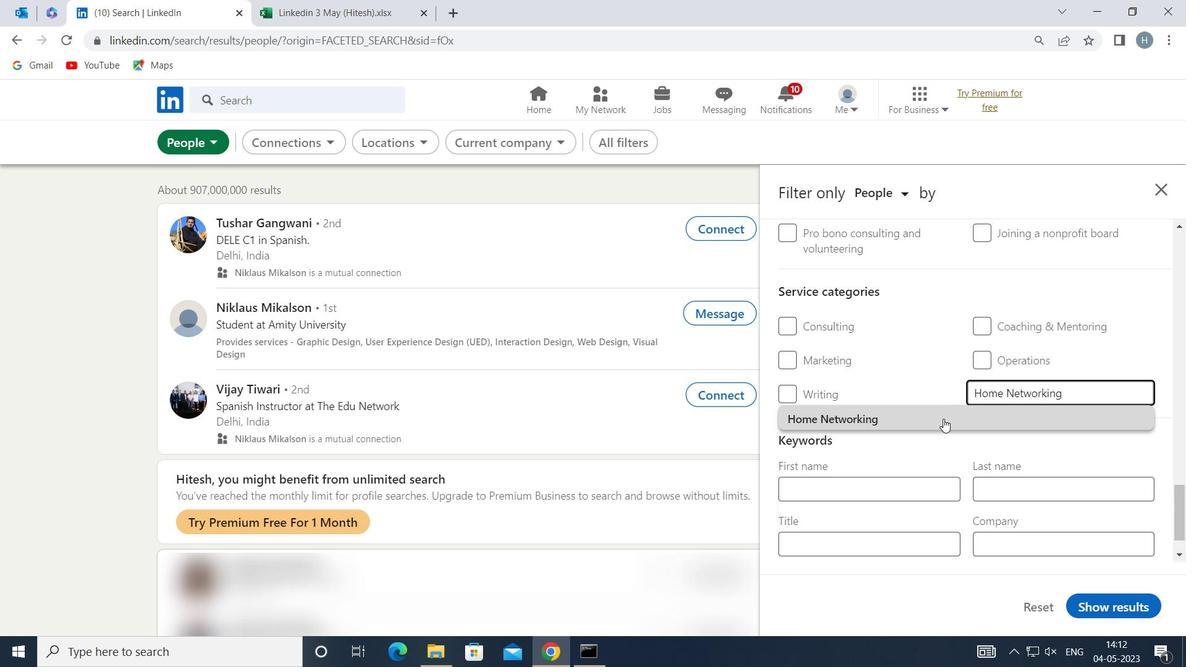 
Action: Mouse pressed left at (944, 419)
Screenshot: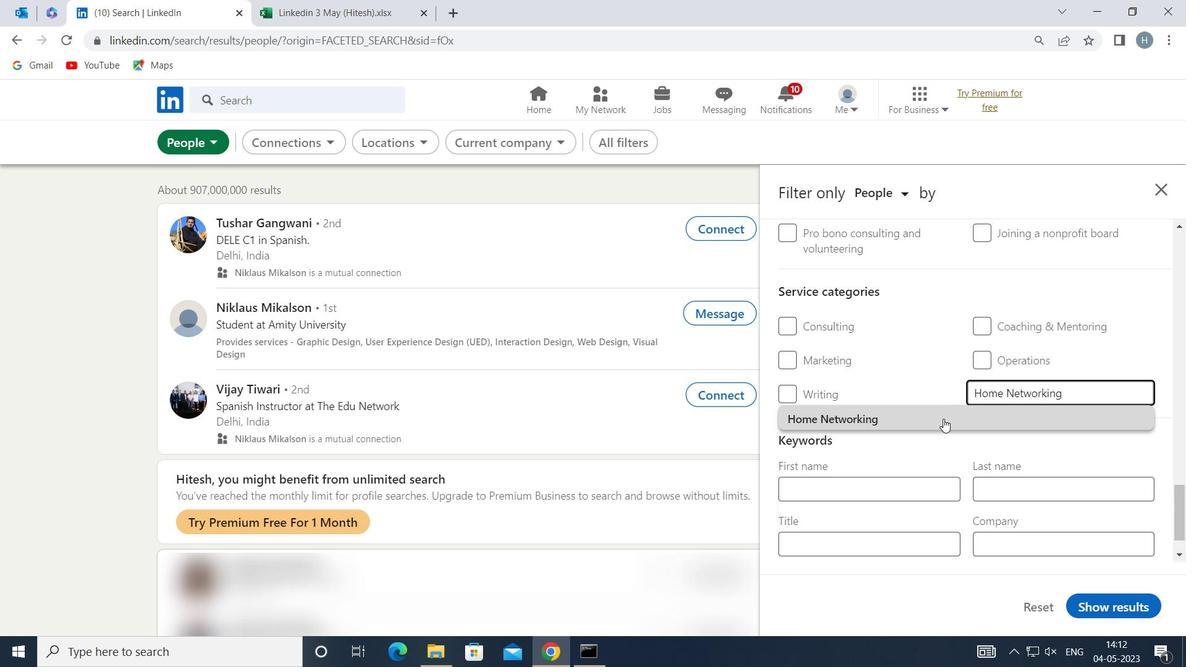 
Action: Mouse moved to (933, 406)
Screenshot: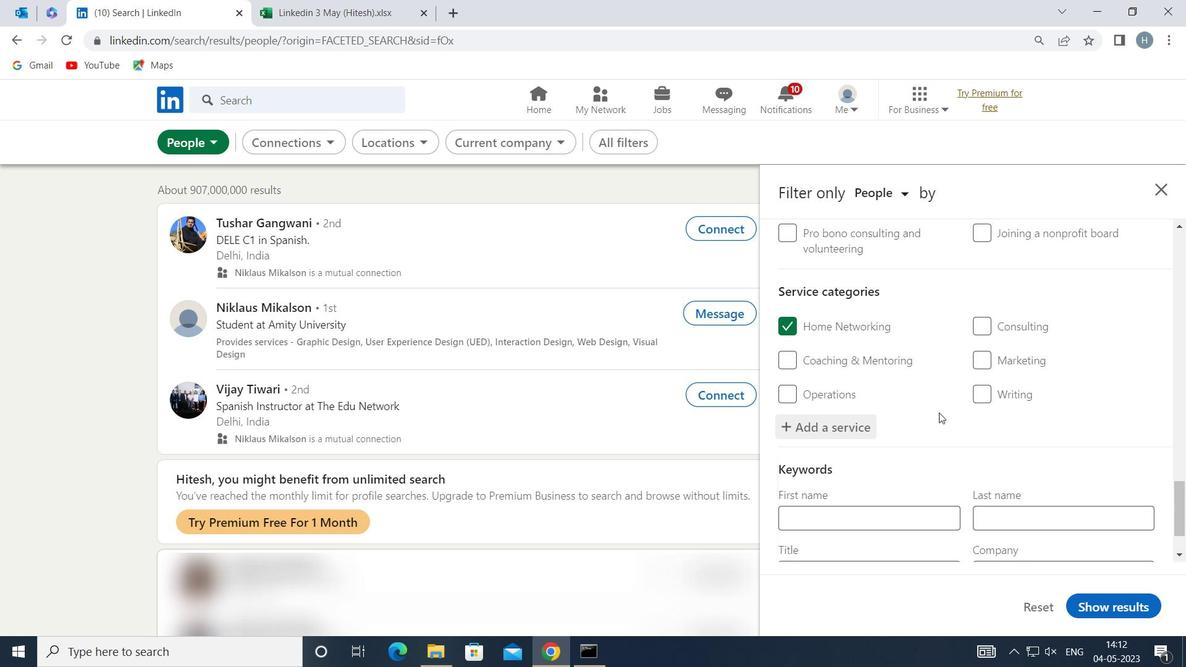 
Action: Mouse scrolled (933, 406) with delta (0, 0)
Screenshot: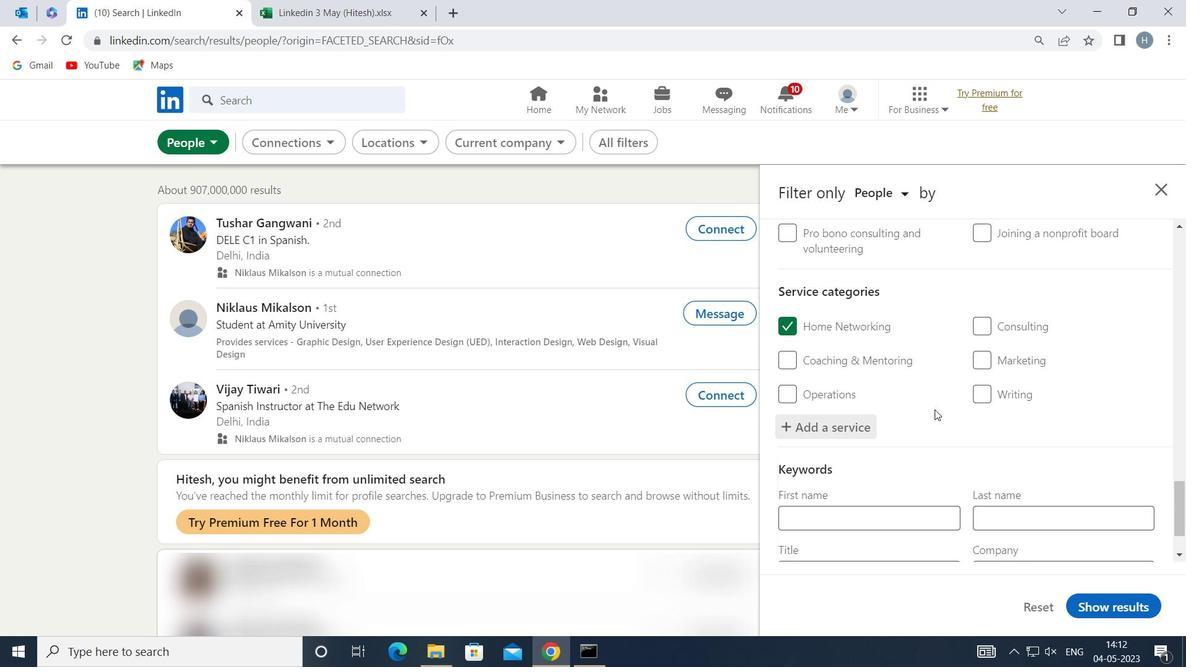 
Action: Mouse scrolled (933, 406) with delta (0, 0)
Screenshot: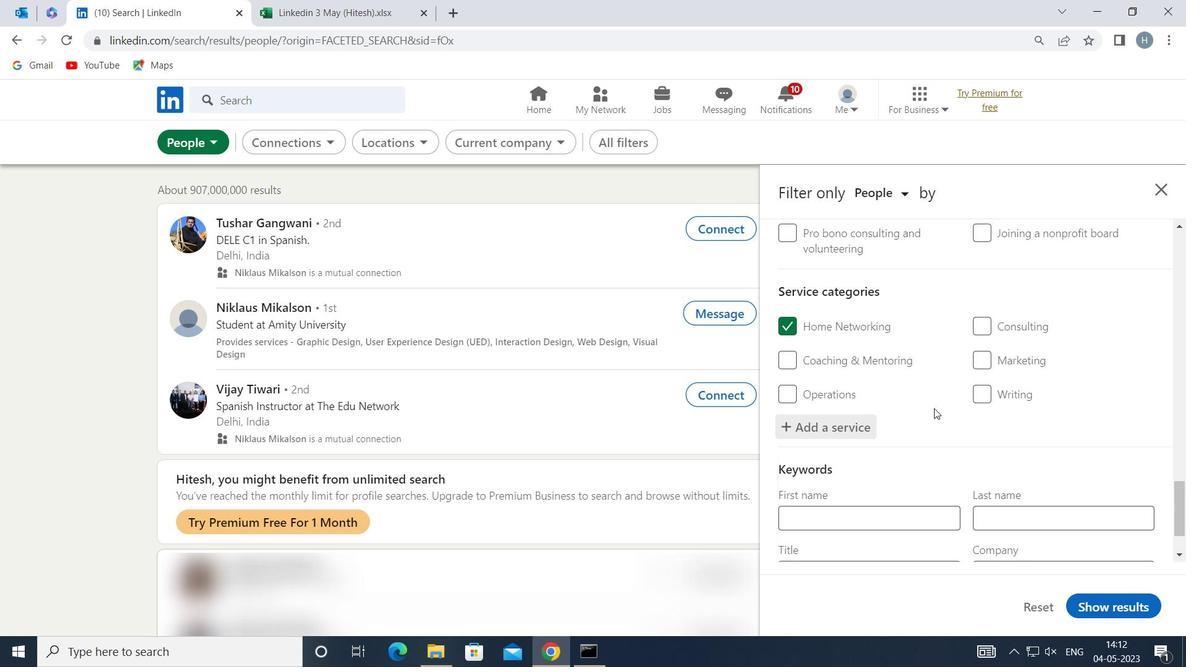 
Action: Mouse moved to (932, 405)
Screenshot: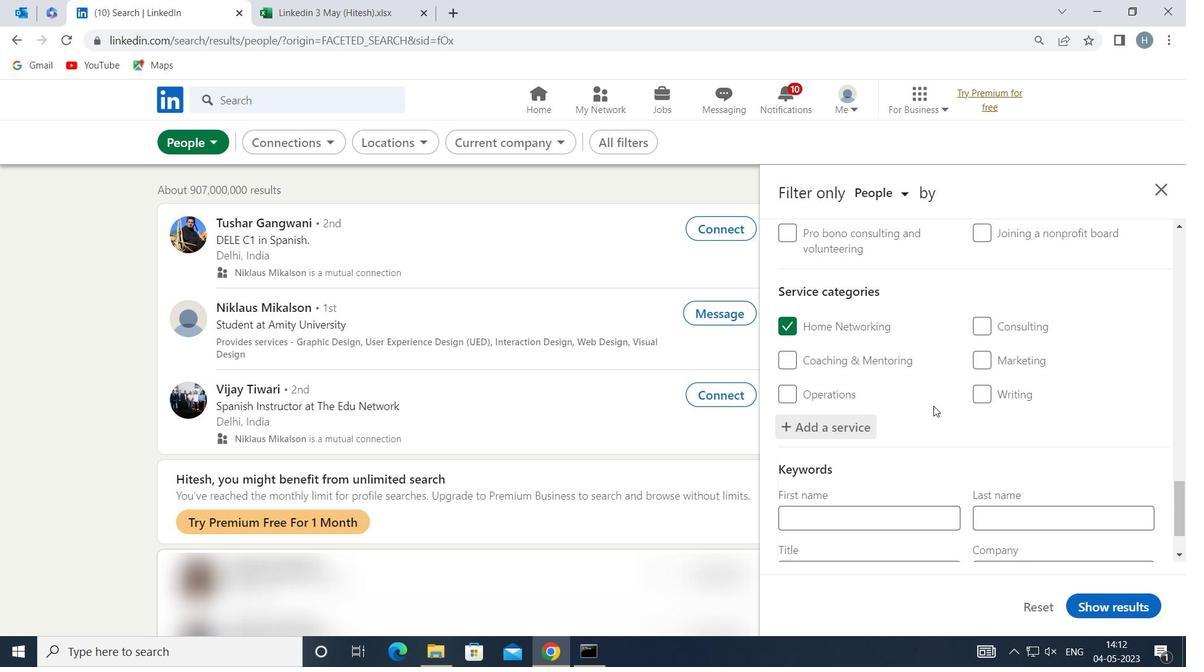 
Action: Mouse scrolled (932, 404) with delta (0, 0)
Screenshot: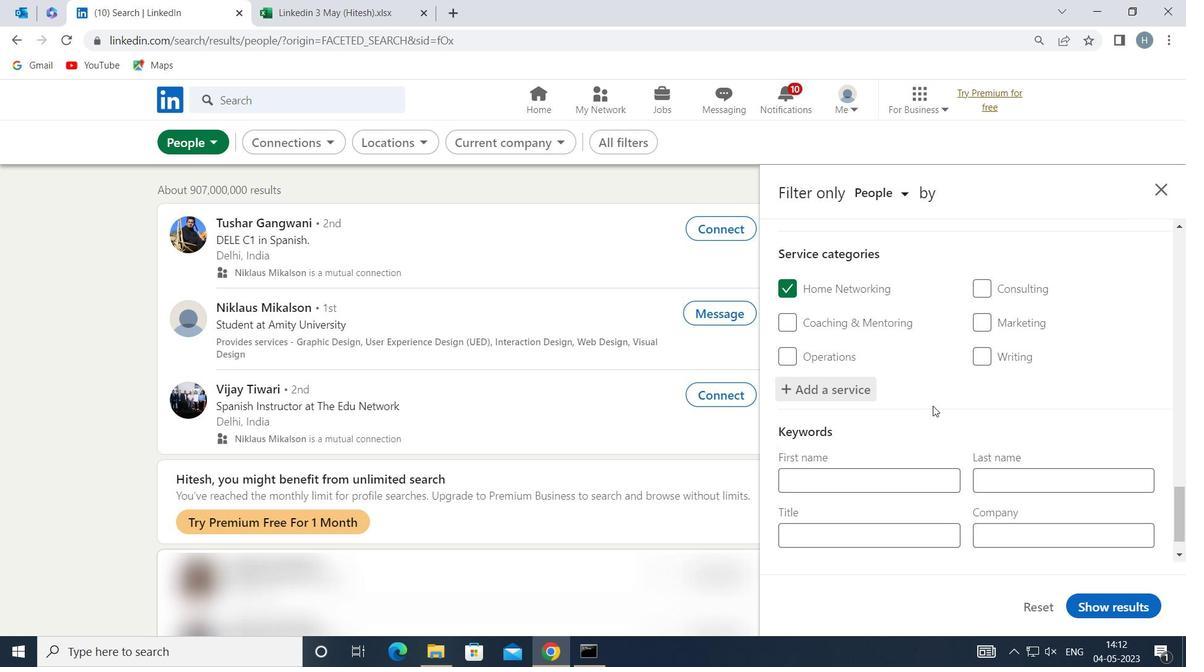 
Action: Mouse moved to (919, 495)
Screenshot: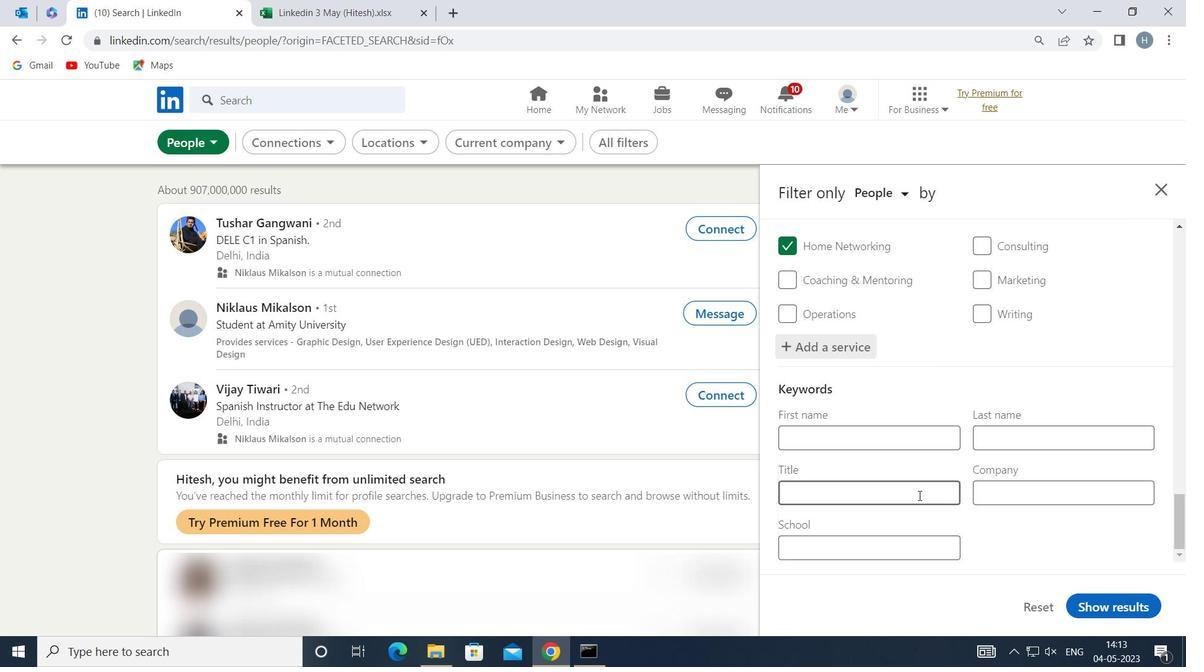 
Action: Mouse pressed left at (919, 495)
Screenshot: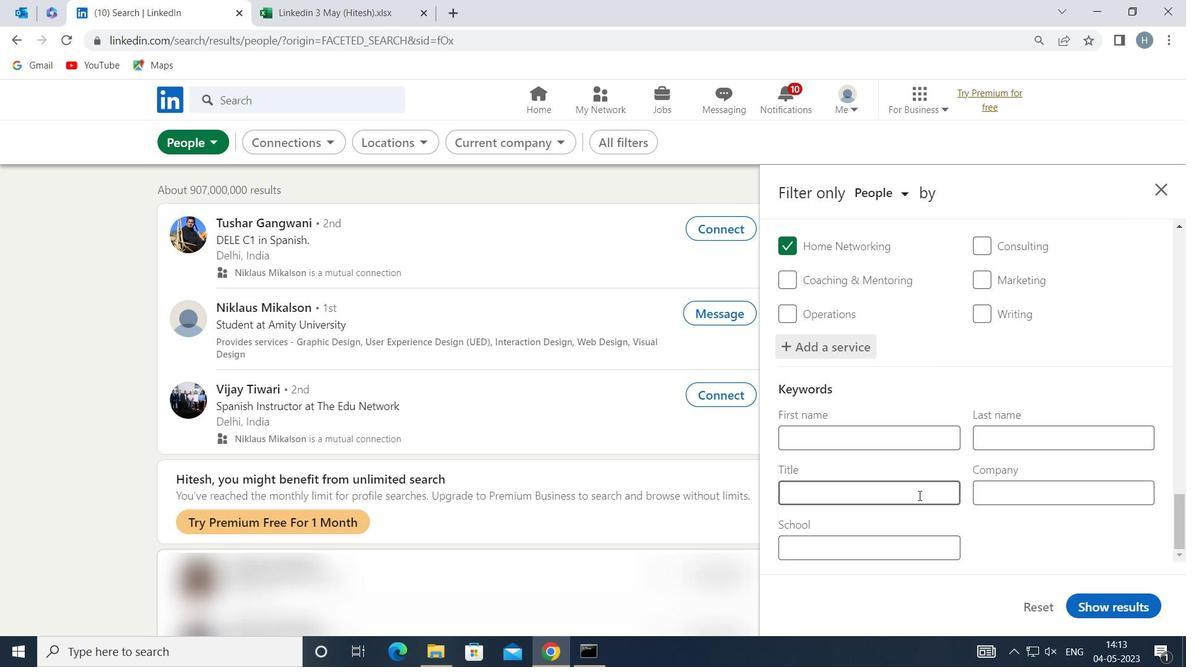 
Action: Key pressed <Key.shift>PETROLEUM<Key.space><Key.shift>ENGINEER
Screenshot: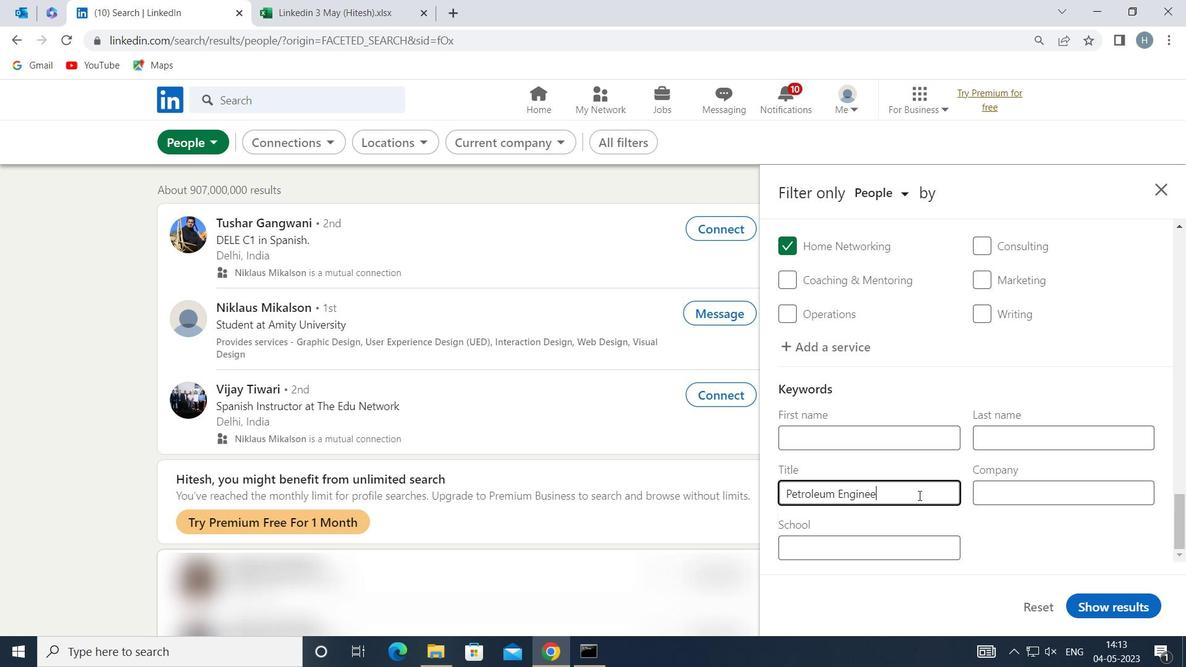 
Action: Mouse moved to (1111, 604)
Screenshot: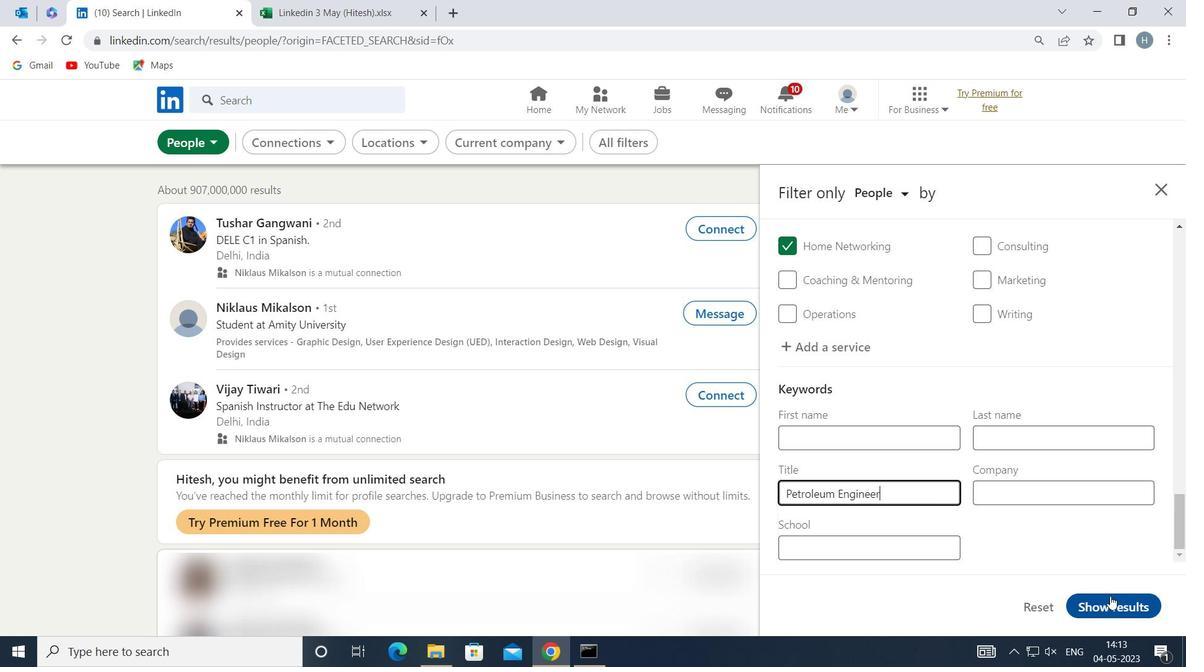 
Action: Mouse pressed left at (1111, 604)
Screenshot: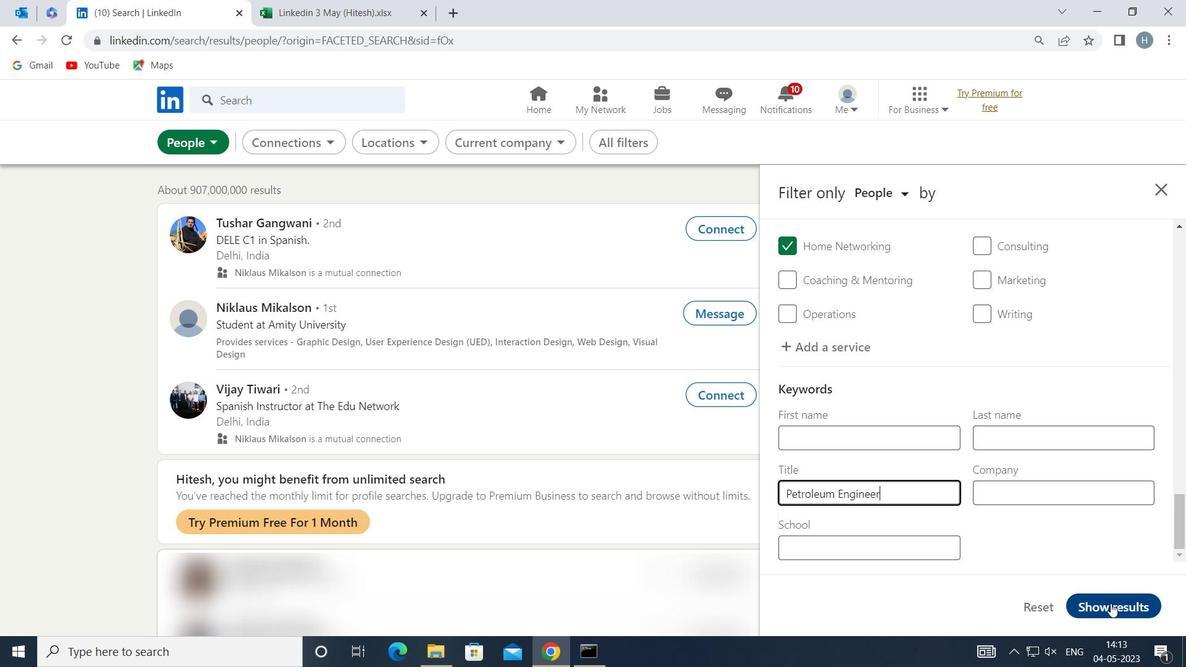 
Action: Mouse moved to (944, 412)
Screenshot: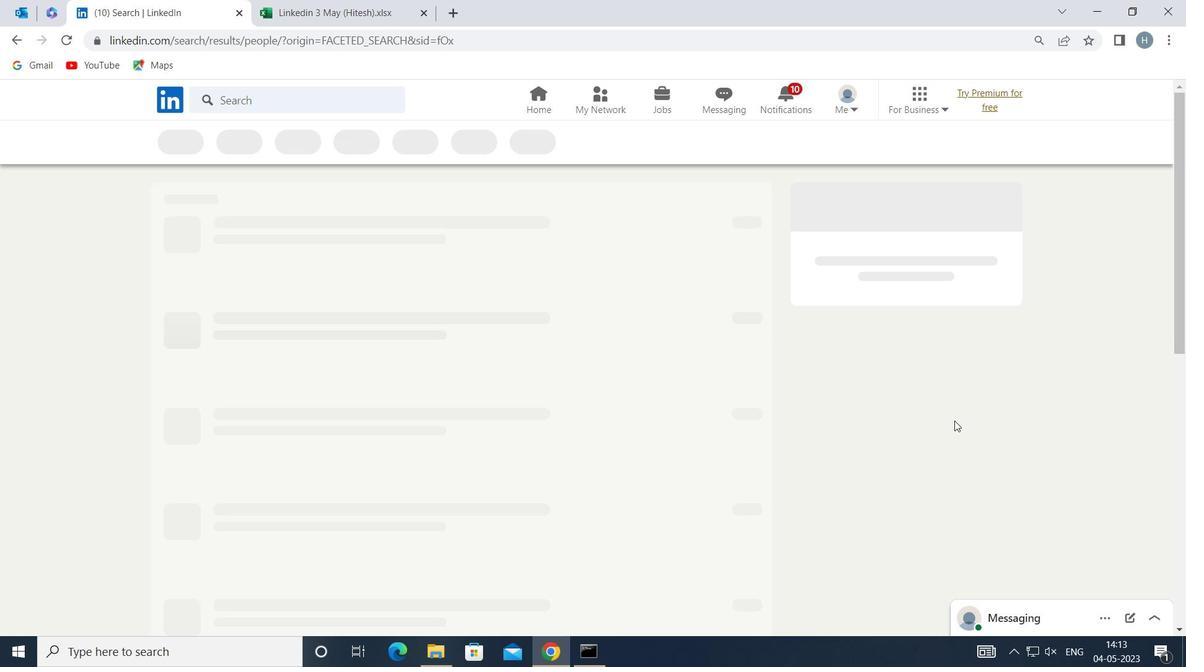
